 Task: Find a one-way flight from Casper (CPR) to Cedar Rapids (CID) for 5 adults in Business class on 9 May, with 1 checked bag.
Action: Mouse moved to (250, 186)
Screenshot: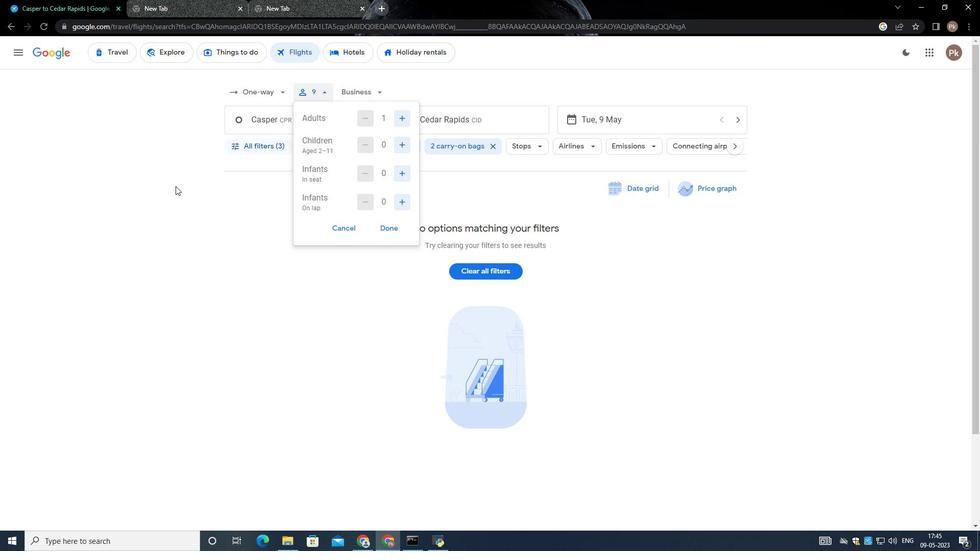 
Action: Mouse pressed left at (250, 186)
Screenshot: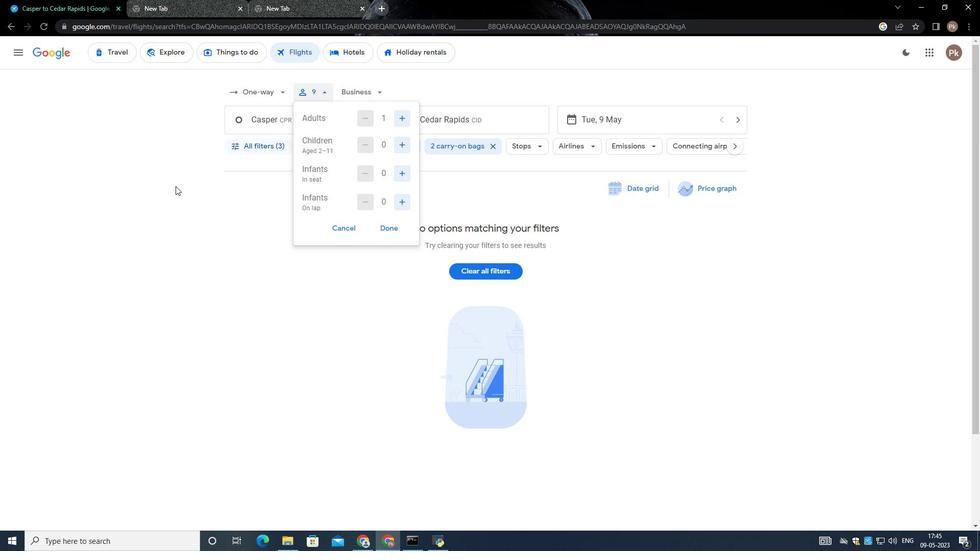 
Action: Mouse moved to (290, 106)
Screenshot: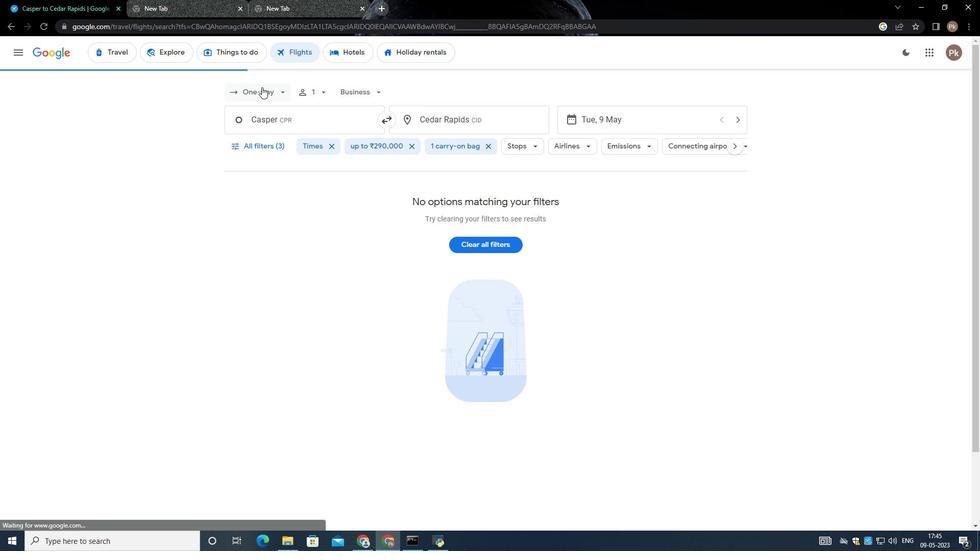 
Action: Mouse pressed left at (290, 106)
Screenshot: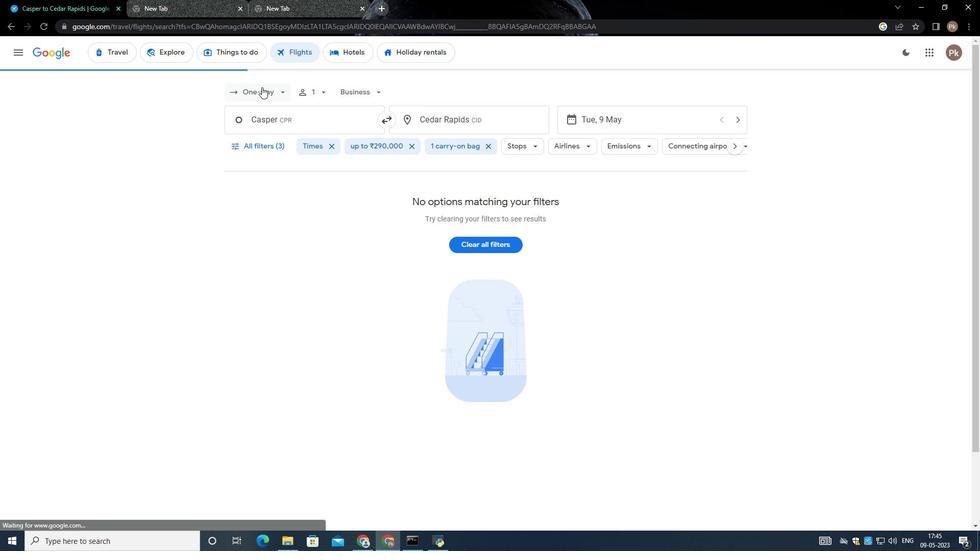 
Action: Mouse moved to (299, 149)
Screenshot: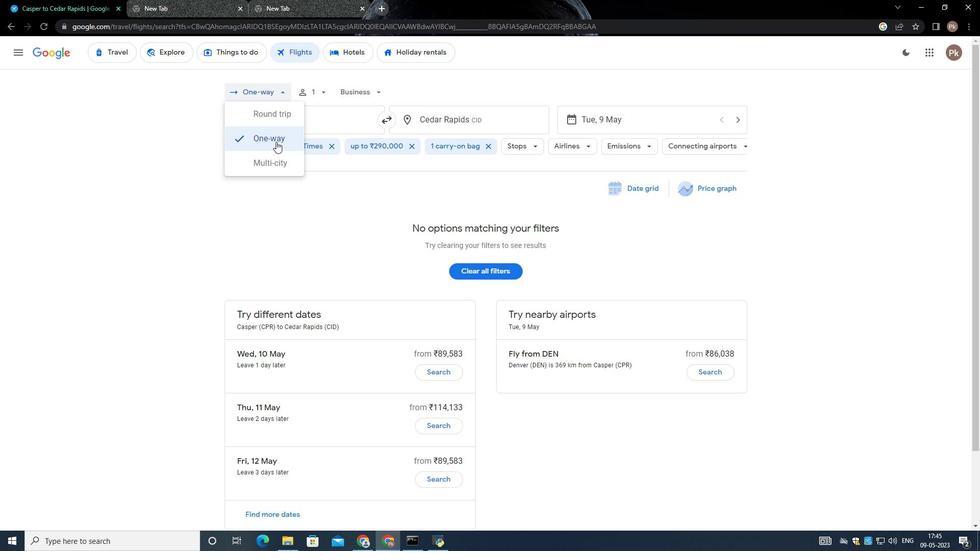 
Action: Mouse pressed left at (299, 150)
Screenshot: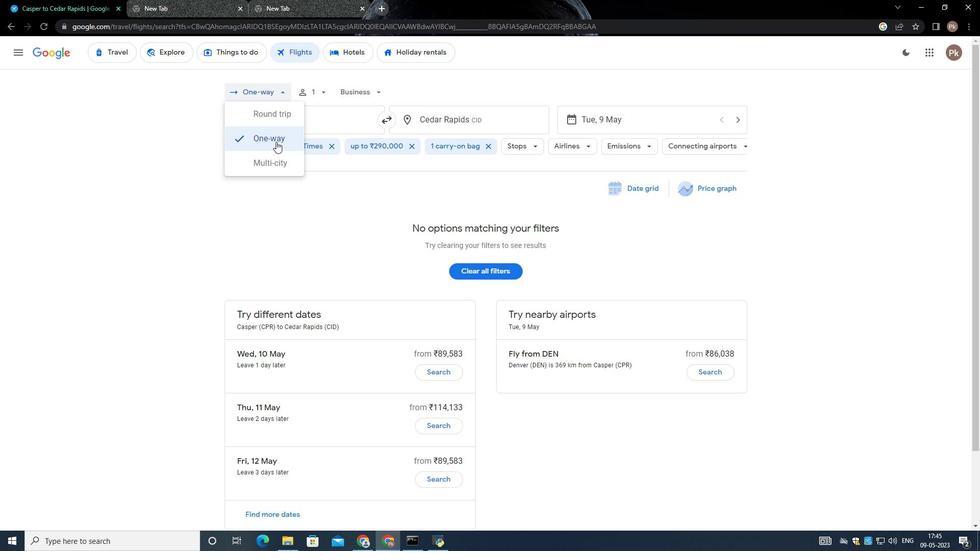 
Action: Mouse moved to (330, 108)
Screenshot: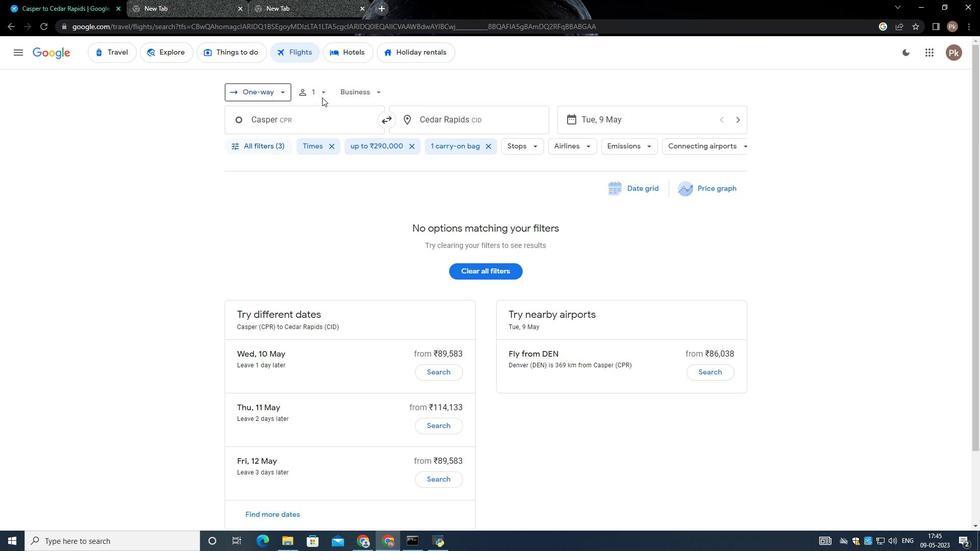 
Action: Mouse pressed left at (330, 108)
Screenshot: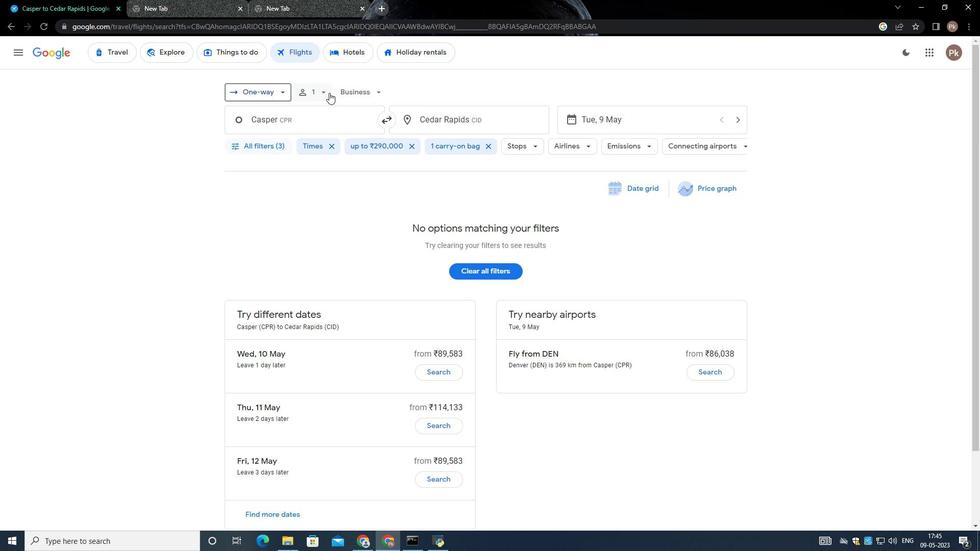 
Action: Mouse moved to (374, 128)
Screenshot: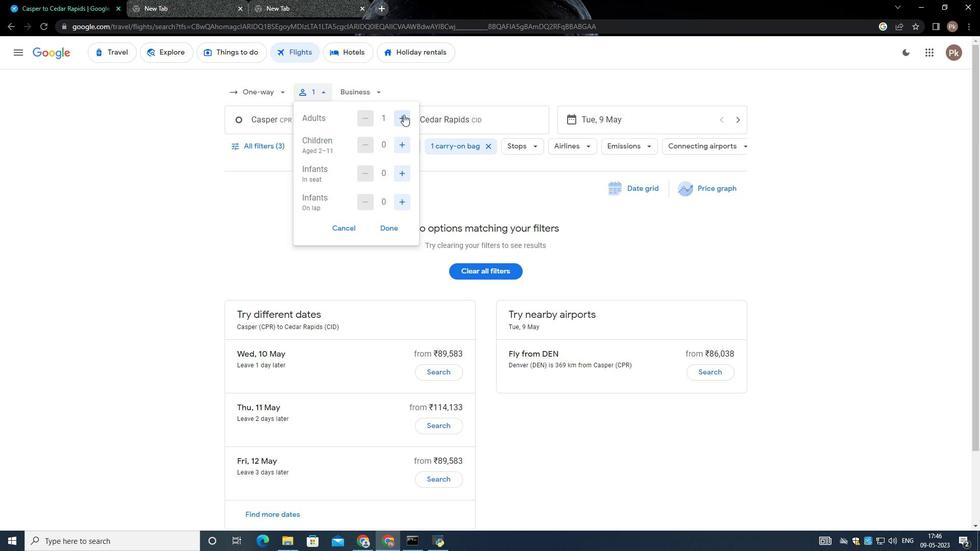 
Action: Mouse pressed left at (374, 128)
Screenshot: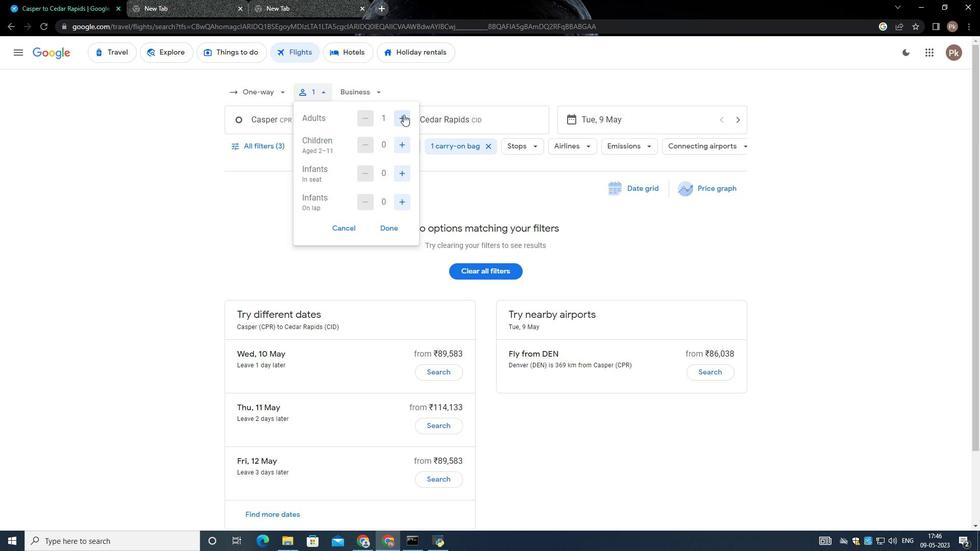 
Action: Mouse moved to (373, 153)
Screenshot: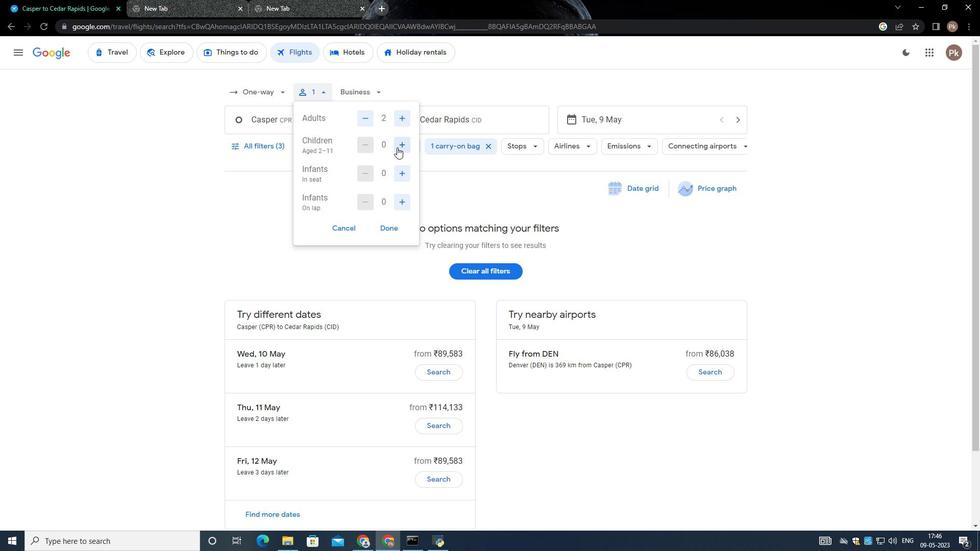 
Action: Mouse pressed left at (373, 153)
Screenshot: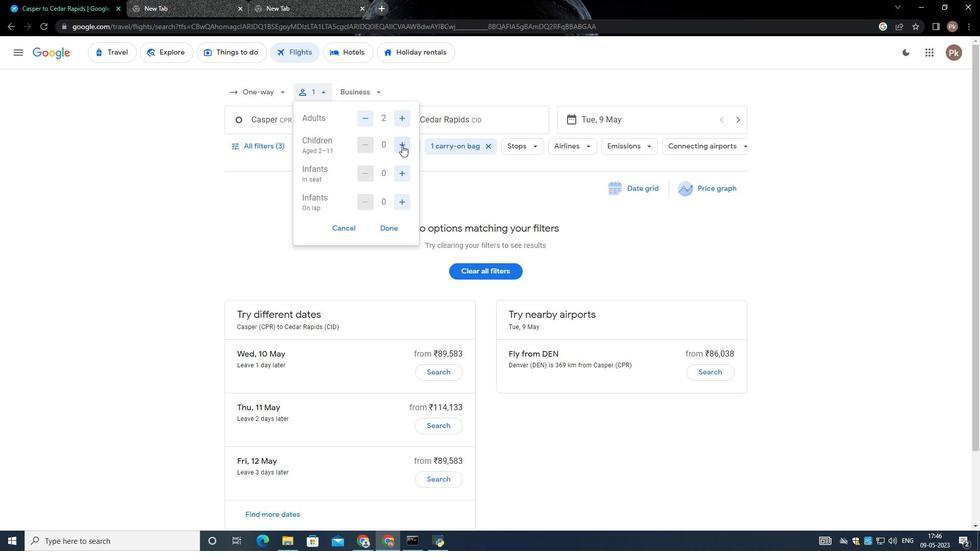 
Action: Mouse moved to (352, 155)
Screenshot: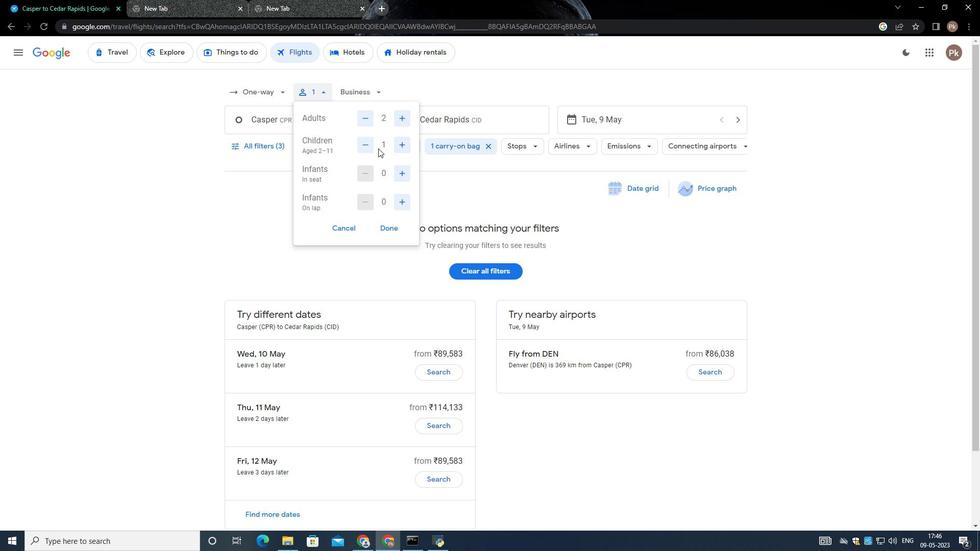 
Action: Mouse pressed left at (352, 155)
Screenshot: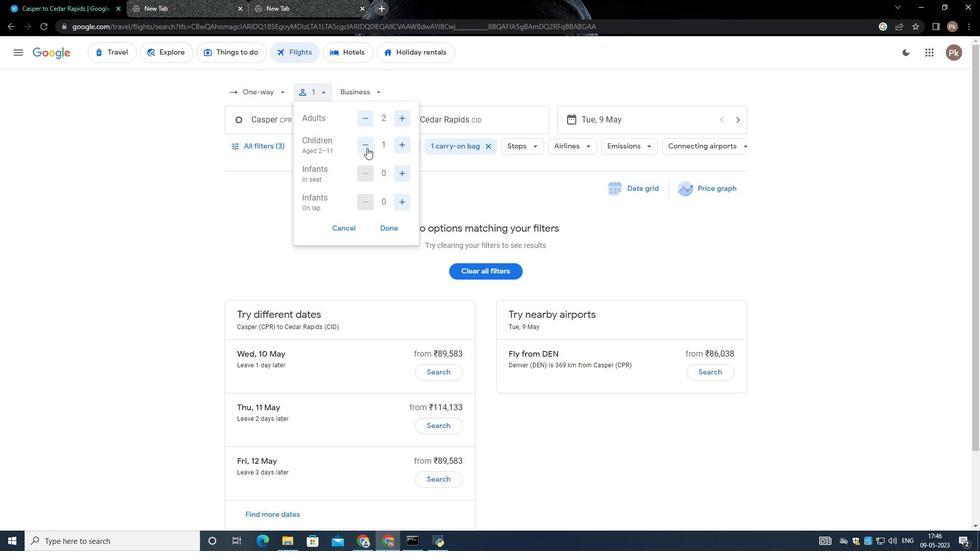 
Action: Mouse moved to (374, 175)
Screenshot: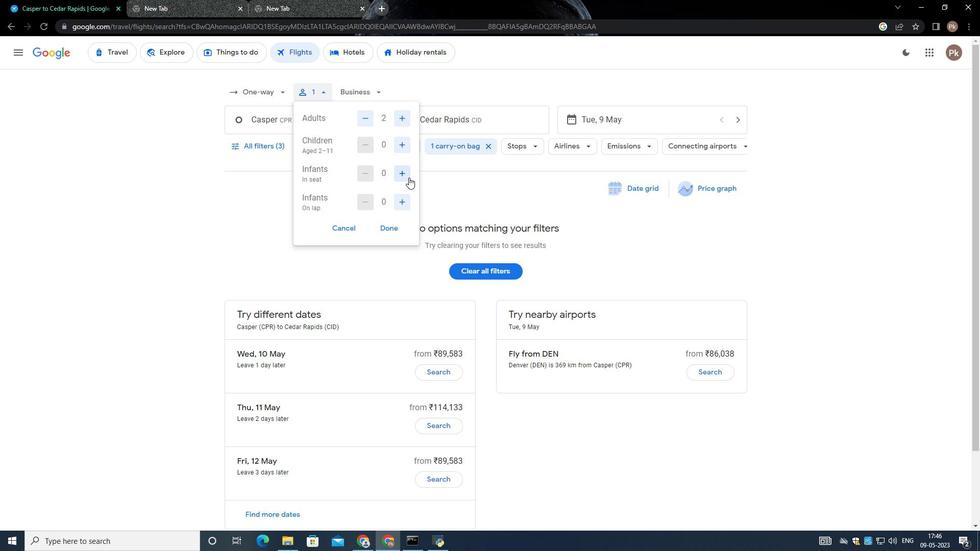 
Action: Mouse pressed left at (374, 175)
Screenshot: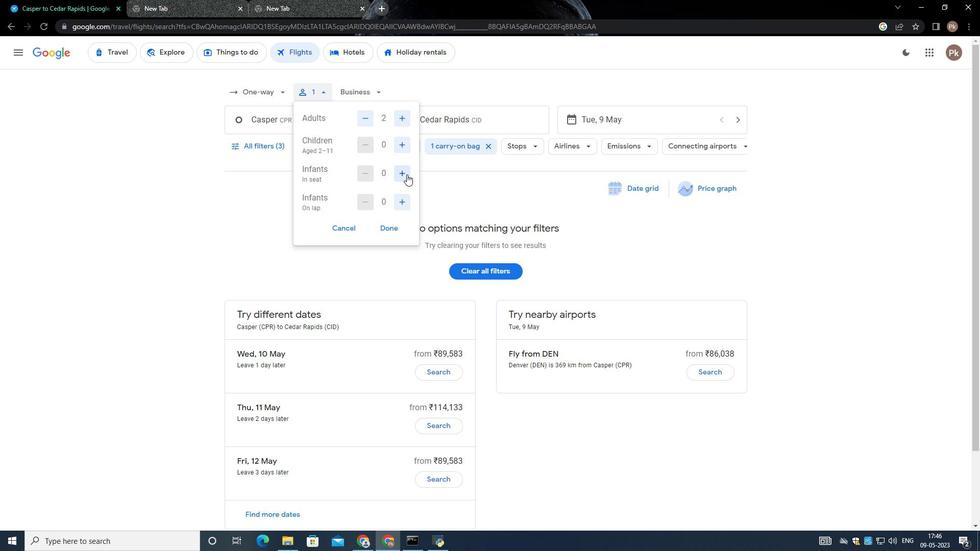 
Action: Mouse moved to (374, 174)
Screenshot: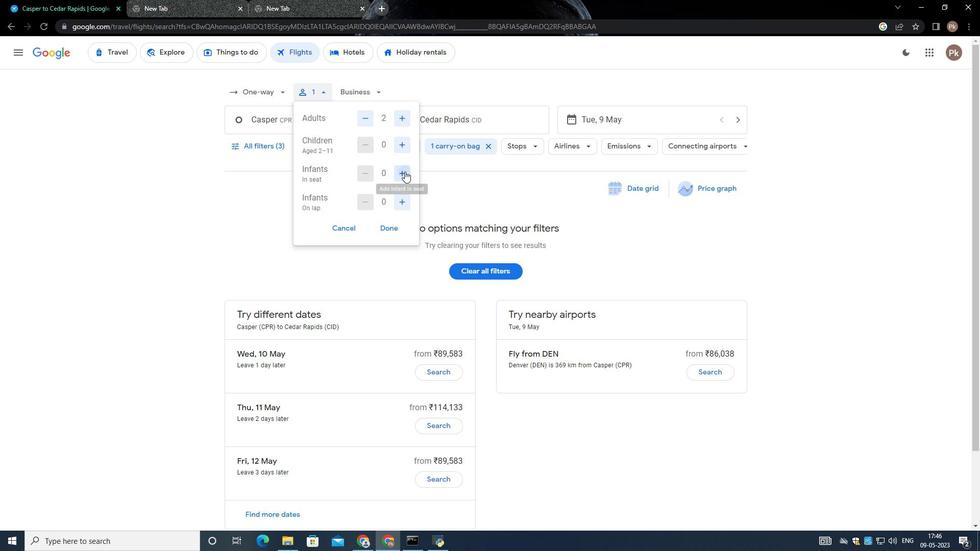 
Action: Mouse pressed left at (374, 174)
Screenshot: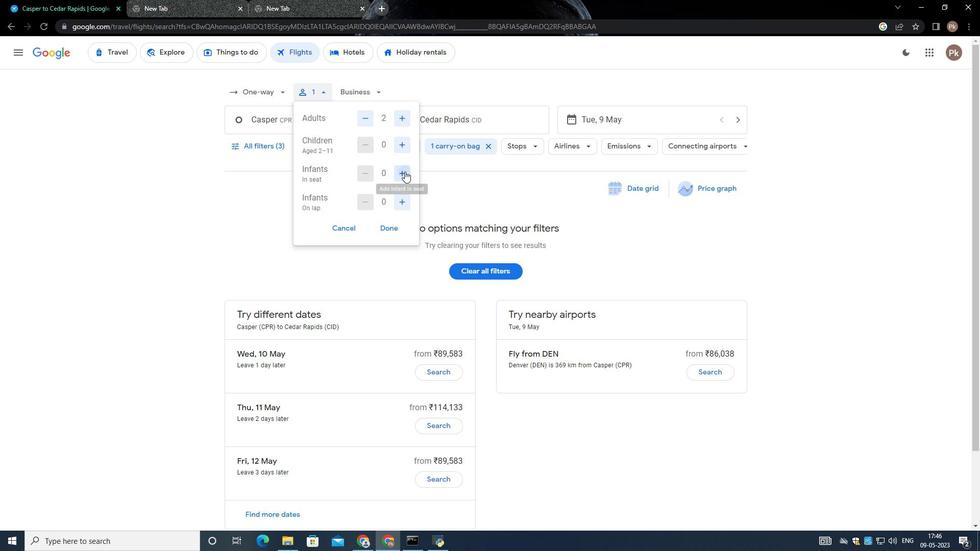 
Action: Mouse moved to (373, 199)
Screenshot: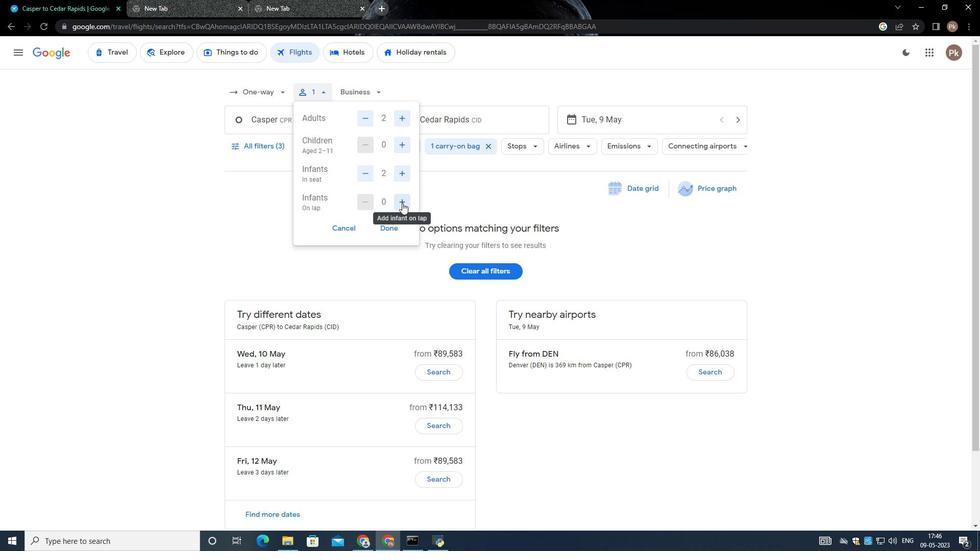 
Action: Mouse pressed left at (373, 199)
Screenshot: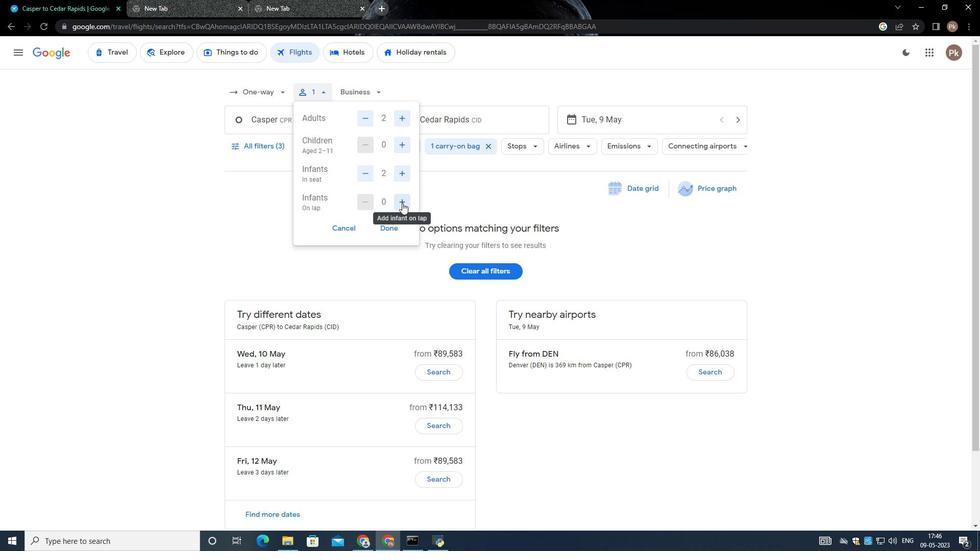 
Action: Mouse moved to (362, 220)
Screenshot: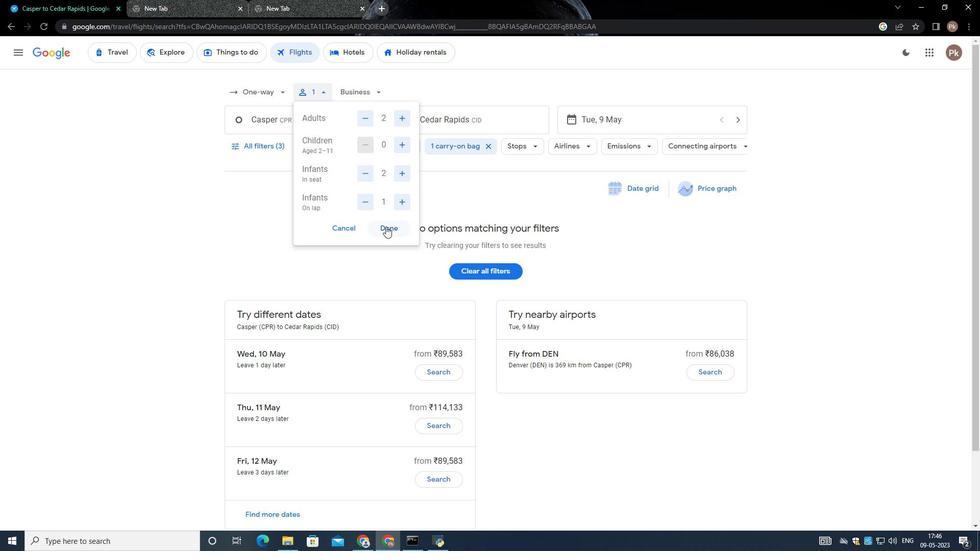 
Action: Mouse pressed left at (362, 220)
Screenshot: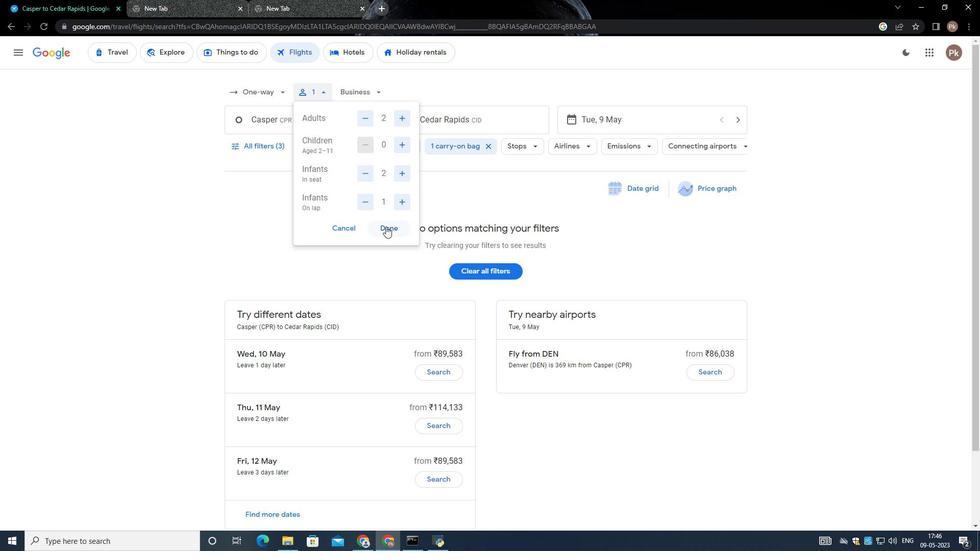 
Action: Mouse moved to (306, 130)
Screenshot: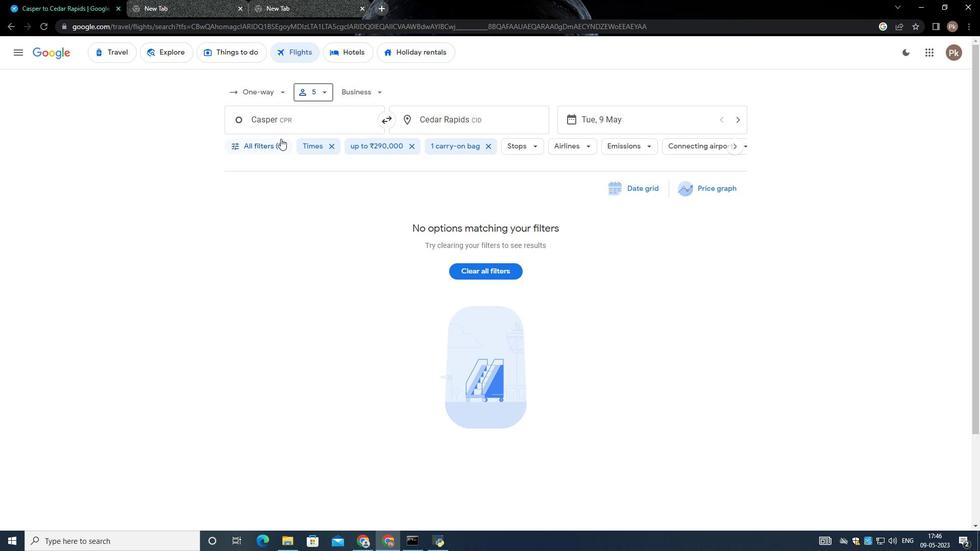 
Action: Mouse pressed left at (306, 130)
Screenshot: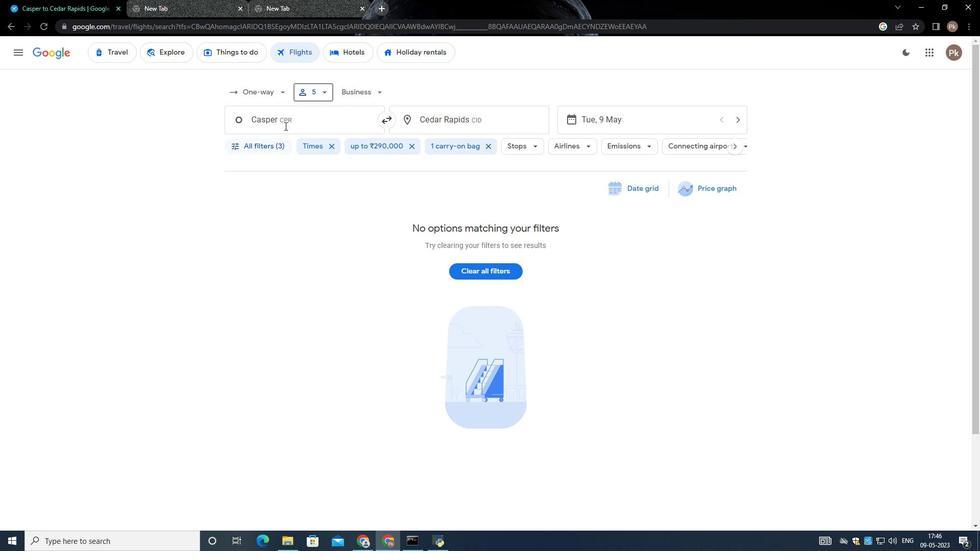 
Action: Mouse moved to (299, 132)
Screenshot: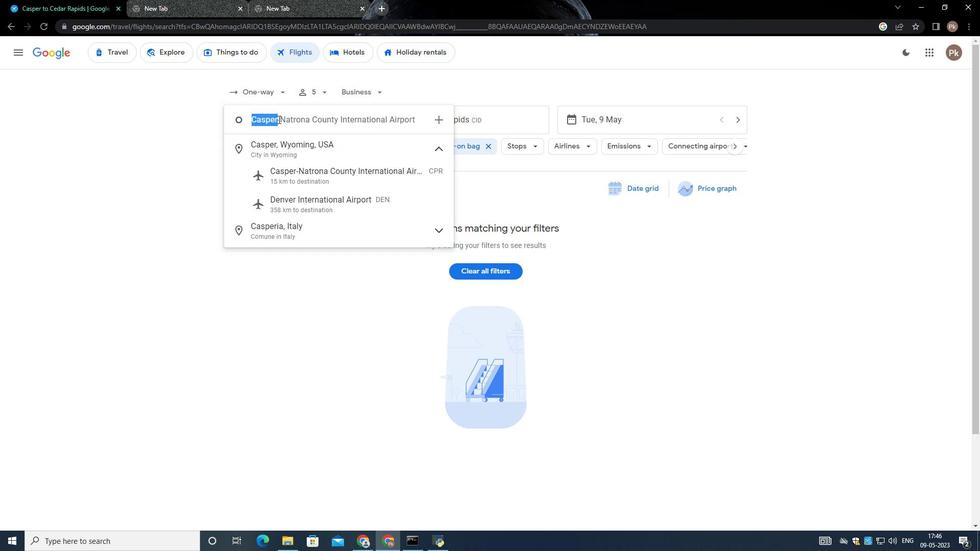 
Action: Key pressed <Key.backspace>
Screenshot: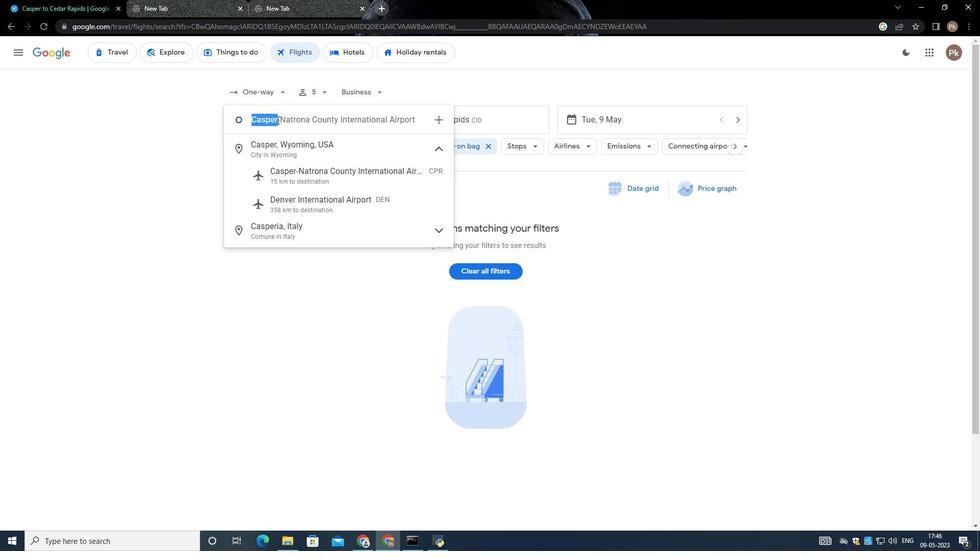
Action: Mouse moved to (298, 132)
Screenshot: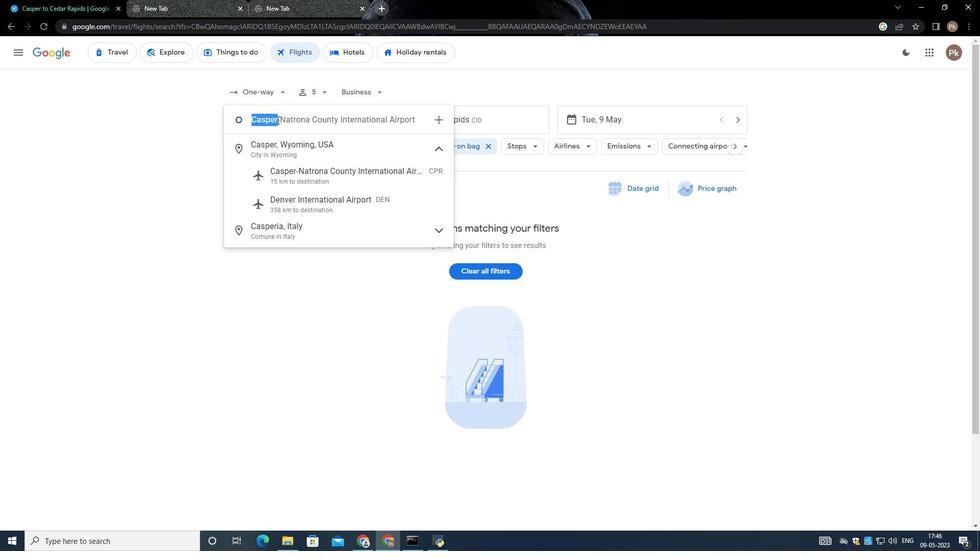 
Action: Key pressed <Key.shift>Gillette
Screenshot: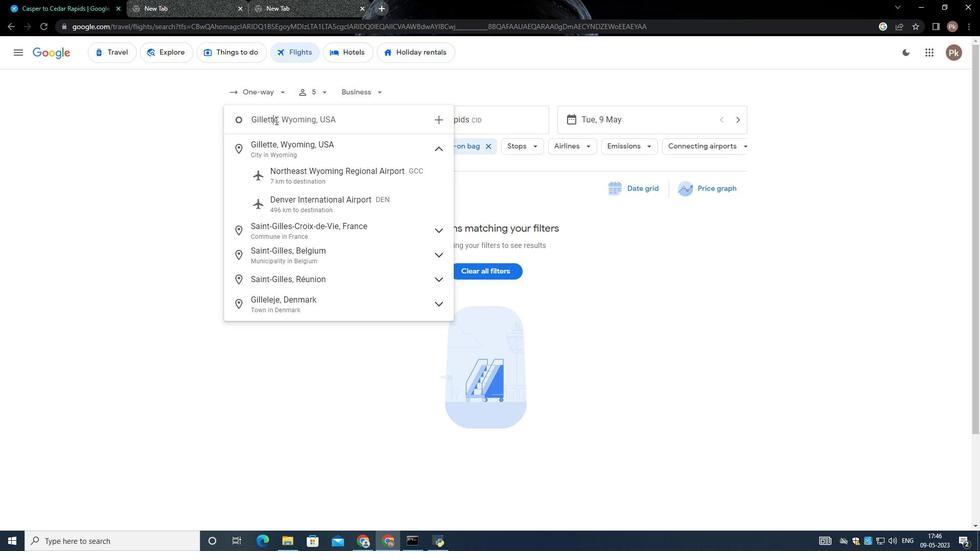 
Action: Mouse moved to (292, 135)
Screenshot: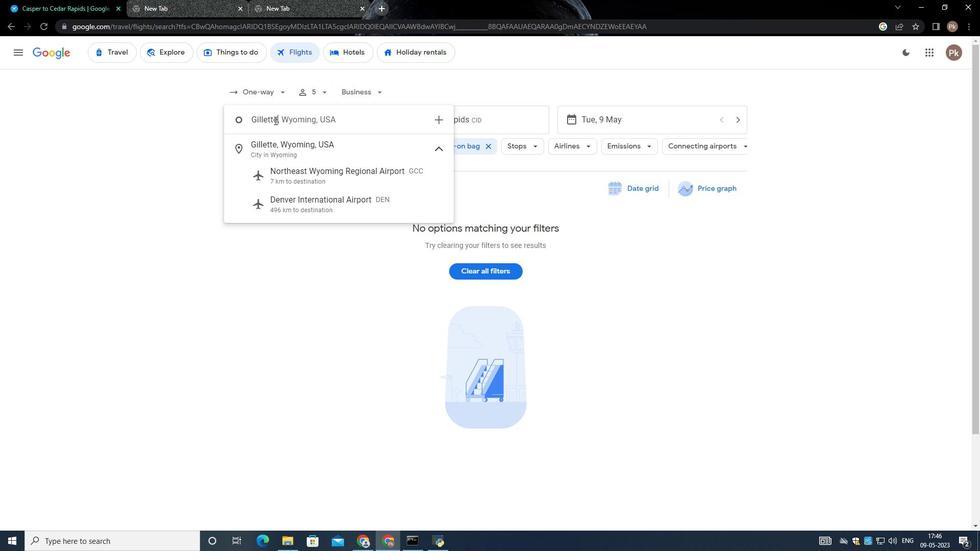 
Action: Key pressed <Key.space><Key.shift><Key.shift><Key.shift><Key.shift><Key.shift><Key.shift><Key.shift><Key.shift><Key.shift><Key.shift>Campbell<Key.space><Key.shift>County<Key.space><Key.shift>Airport
Screenshot: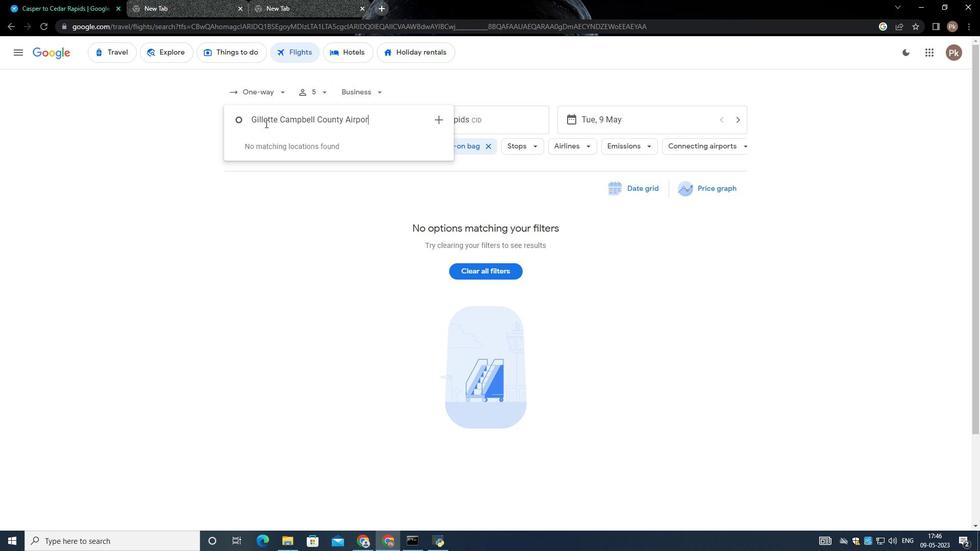 
Action: Mouse moved to (189, 115)
Screenshot: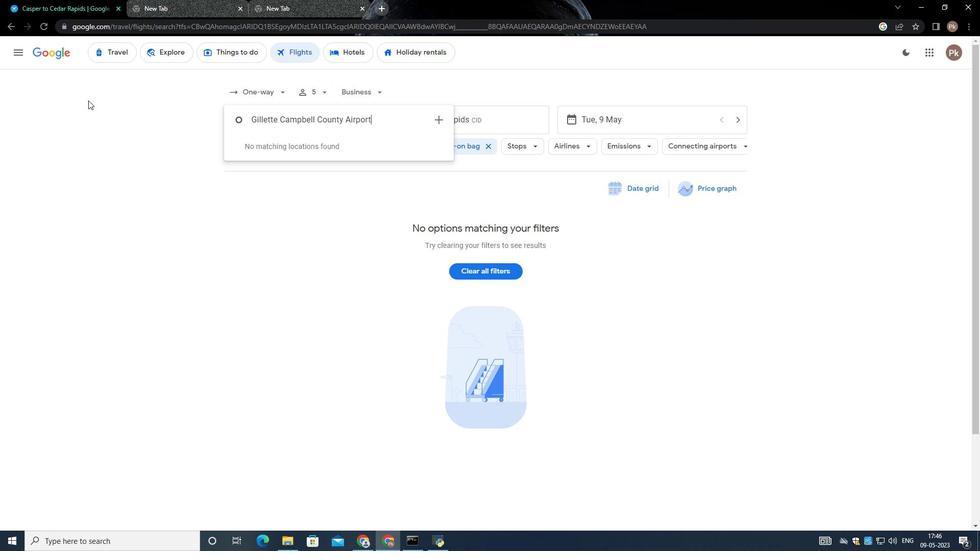 
Action: Key pressed <Key.enter>
Screenshot: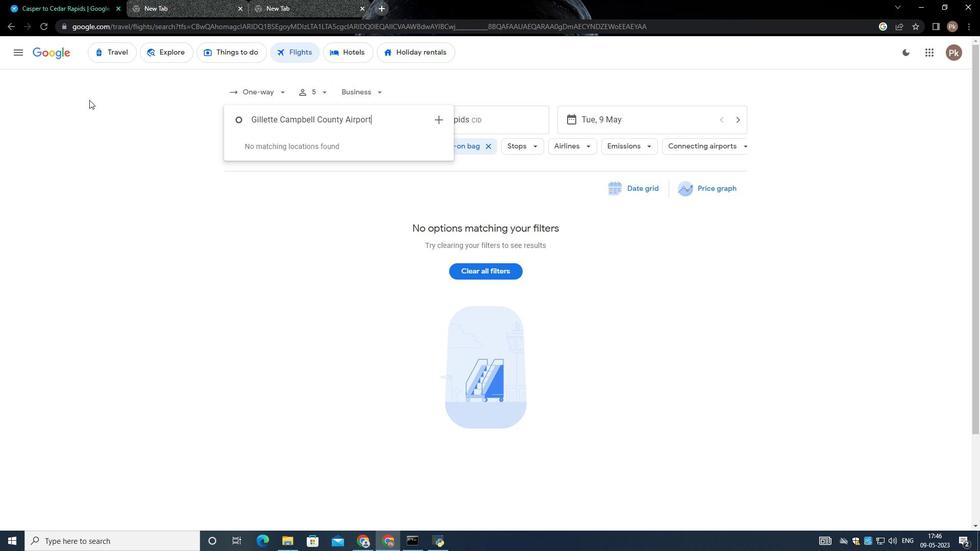 
Action: Mouse moved to (396, 133)
Screenshot: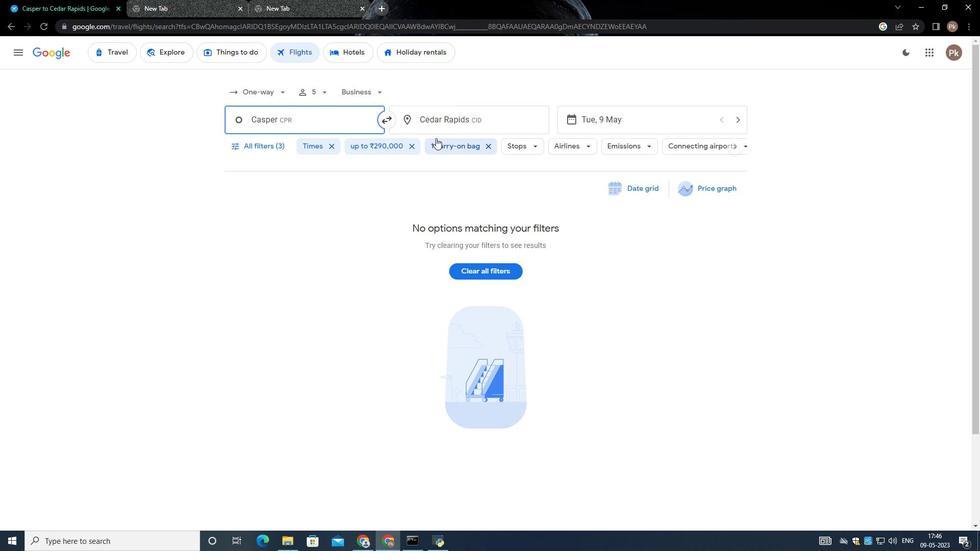 
Action: Mouse pressed left at (396, 133)
Screenshot: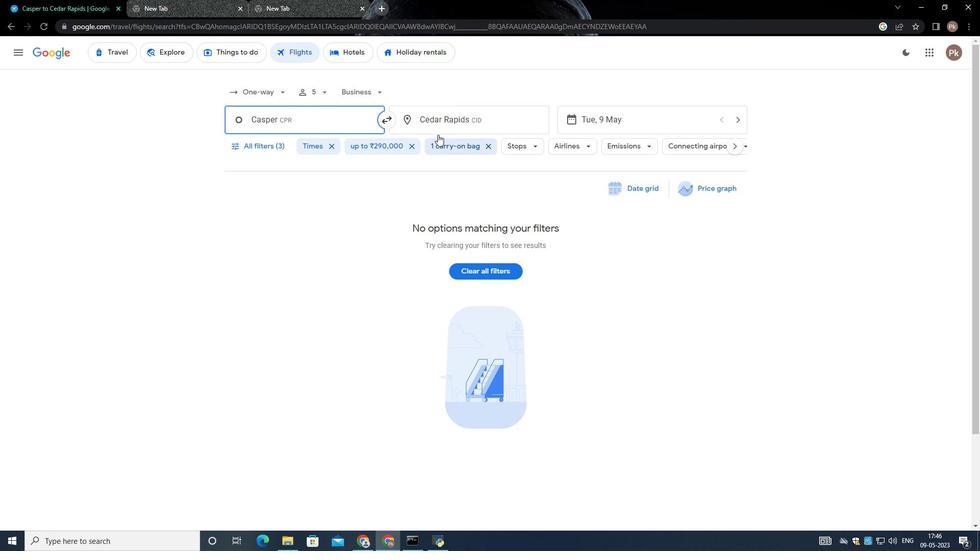 
Action: Mouse moved to (326, 160)
Screenshot: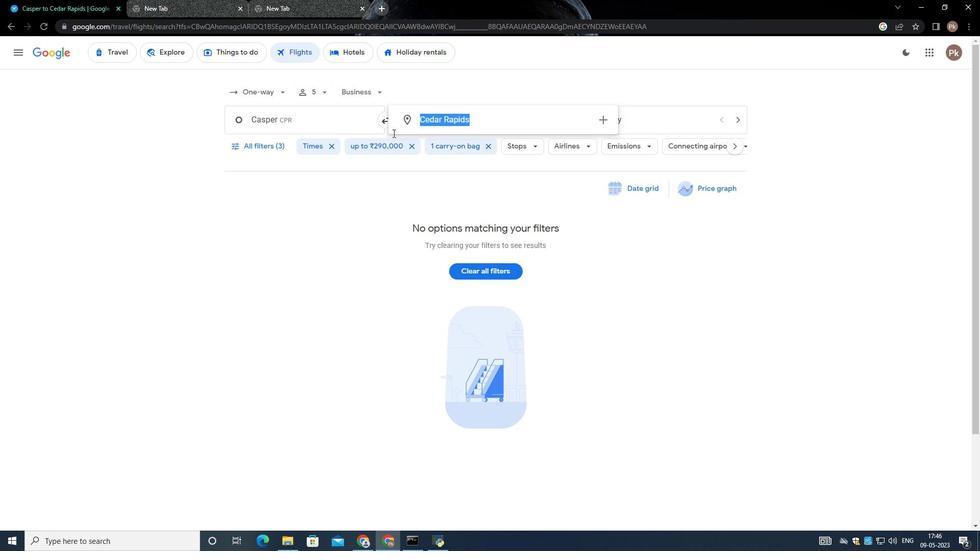 
Action: Key pressed <Key.backspace><Key.shift>eastern<Key.space>lowa
Screenshot: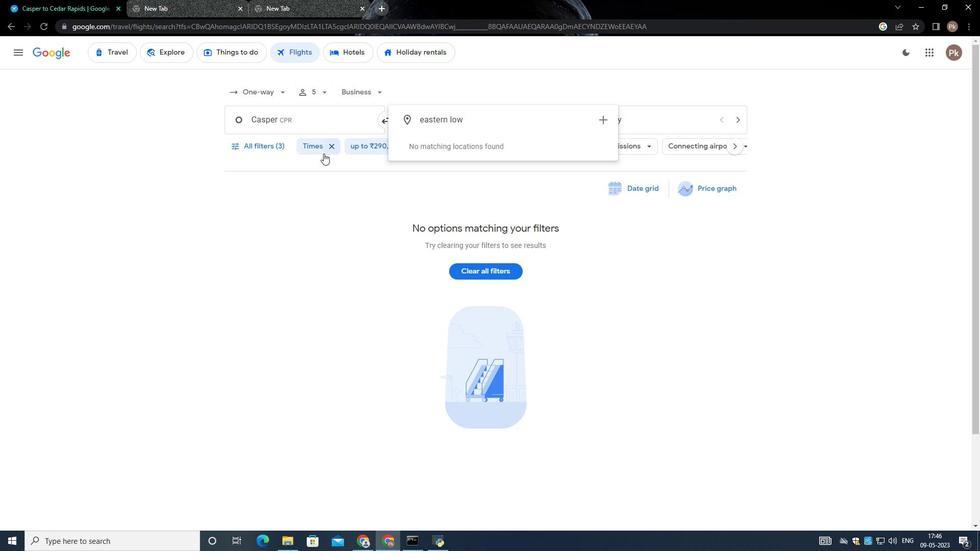 
Action: Mouse moved to (424, 152)
Screenshot: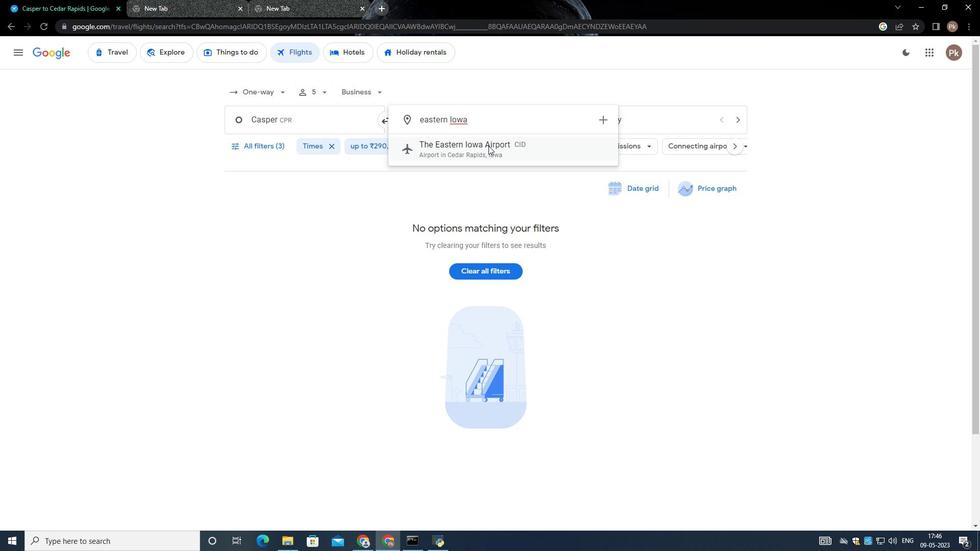 
Action: Mouse pressed left at (424, 152)
Screenshot: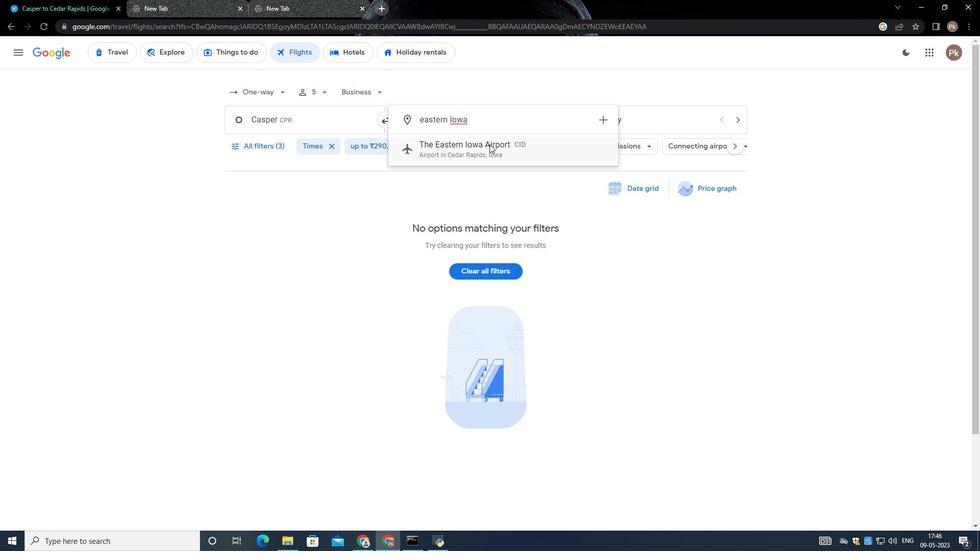 
Action: Mouse moved to (504, 131)
Screenshot: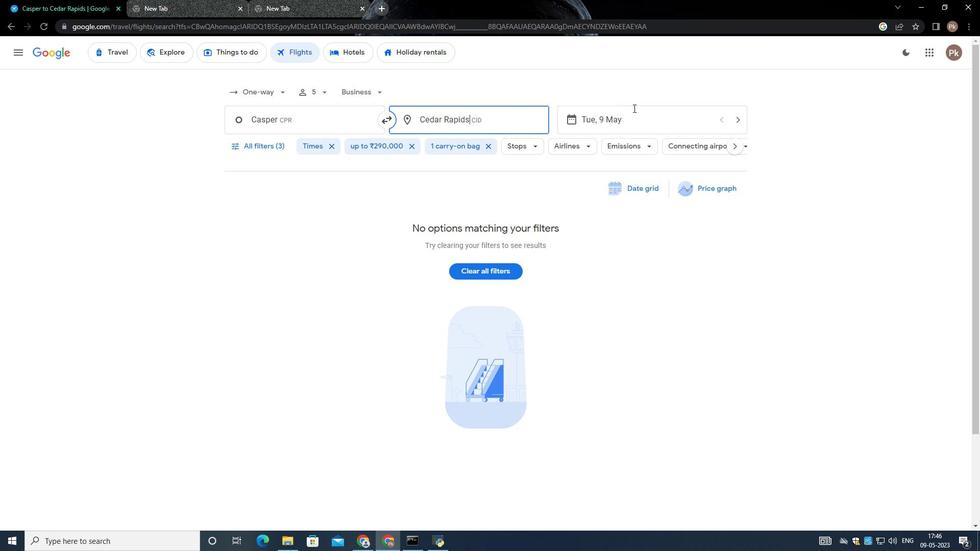 
Action: Mouse pressed left at (504, 131)
Screenshot: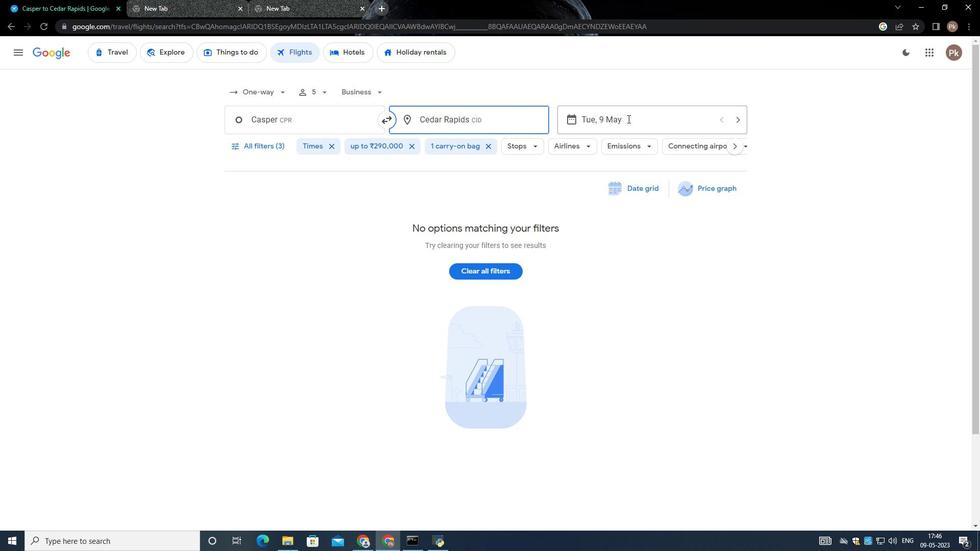 
Action: Mouse moved to (390, 219)
Screenshot: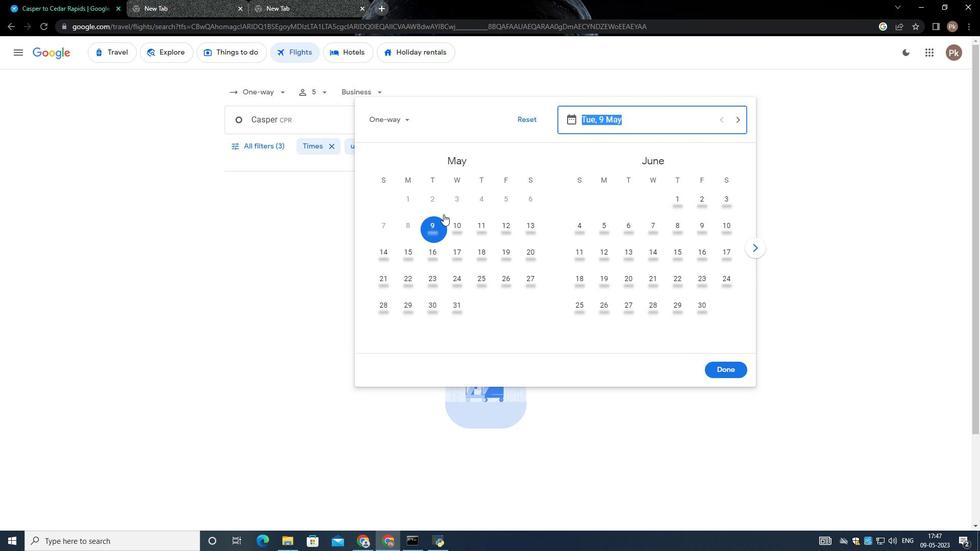 
Action: Mouse pressed left at (390, 219)
Screenshot: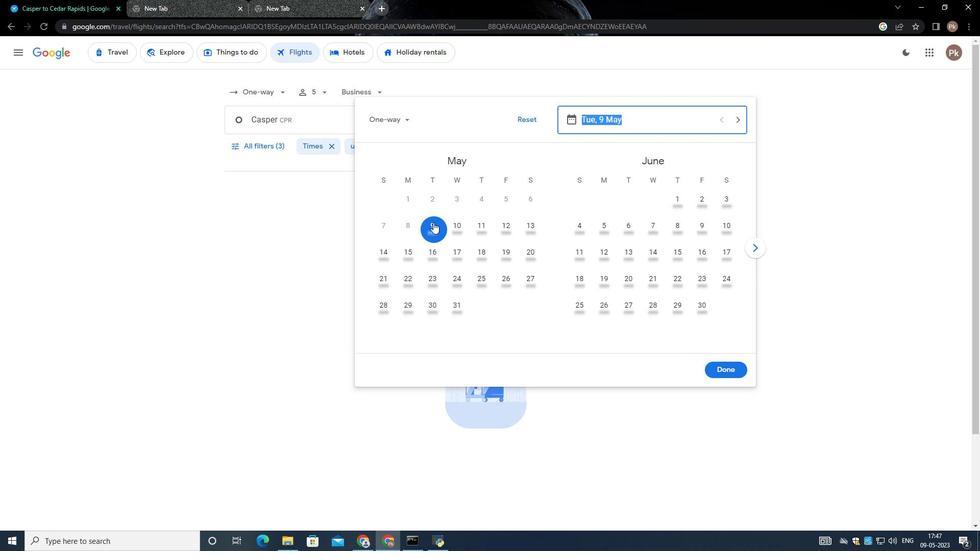 
Action: Mouse moved to (559, 334)
Screenshot: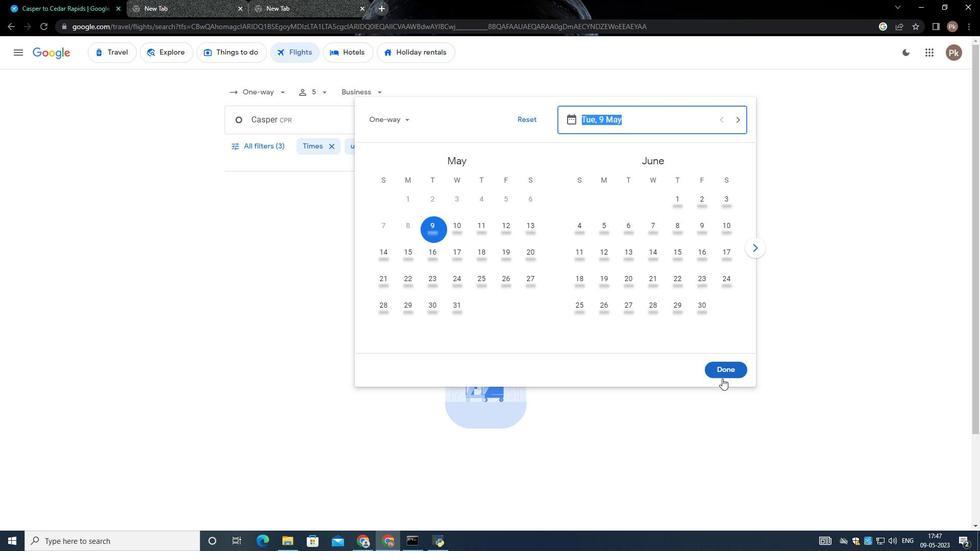 
Action: Mouse pressed left at (559, 334)
Screenshot: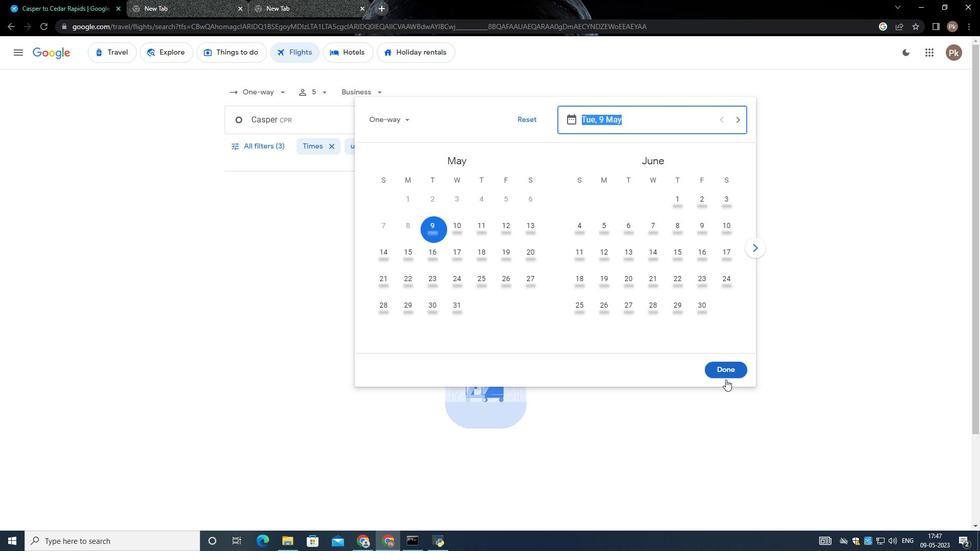 
Action: Mouse moved to (291, 151)
Screenshot: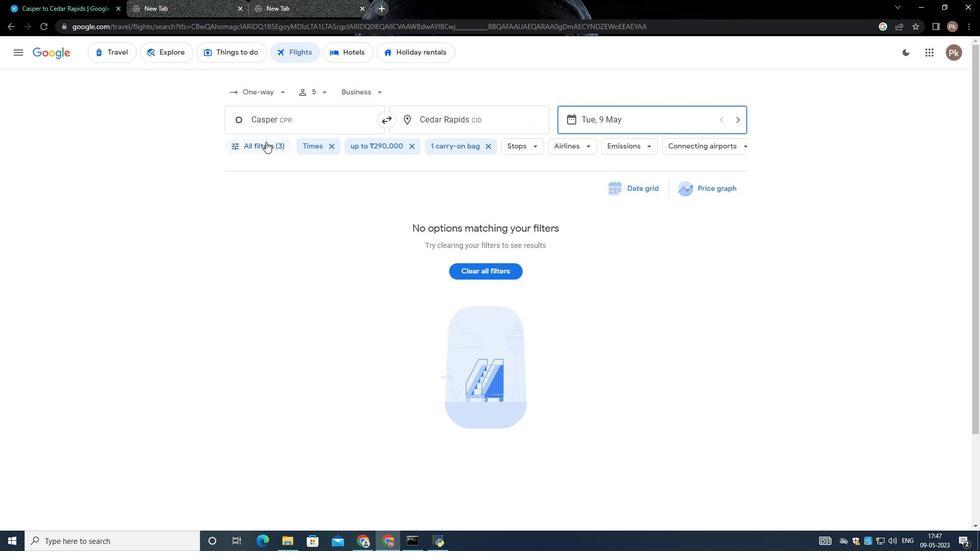 
Action: Mouse pressed left at (291, 151)
Screenshot: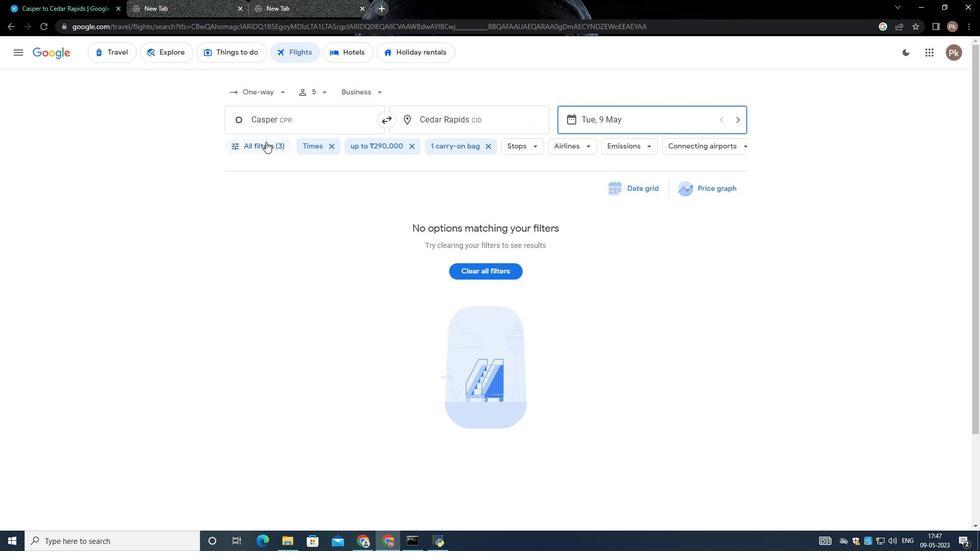 
Action: Mouse moved to (329, 168)
Screenshot: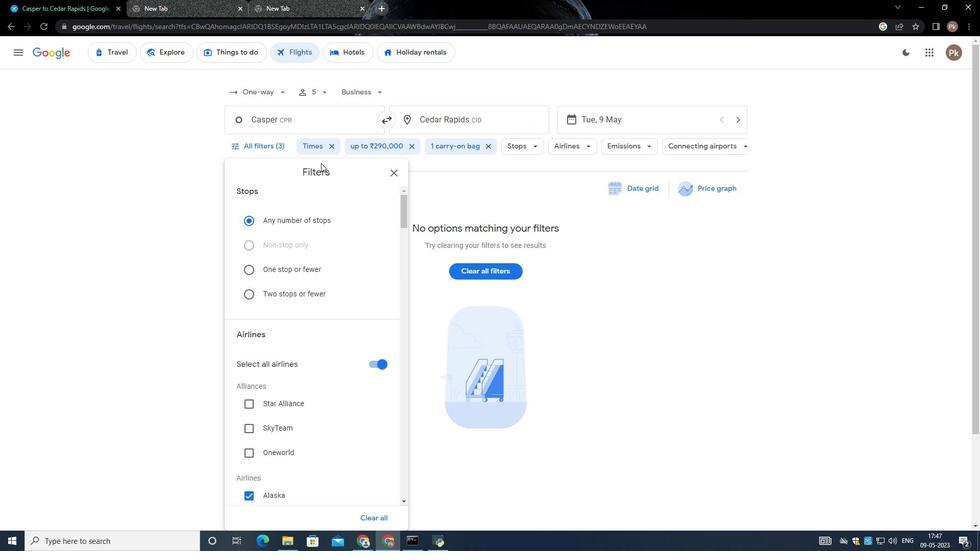 
Action: Mouse scrolled (329, 167) with delta (0, 0)
Screenshot: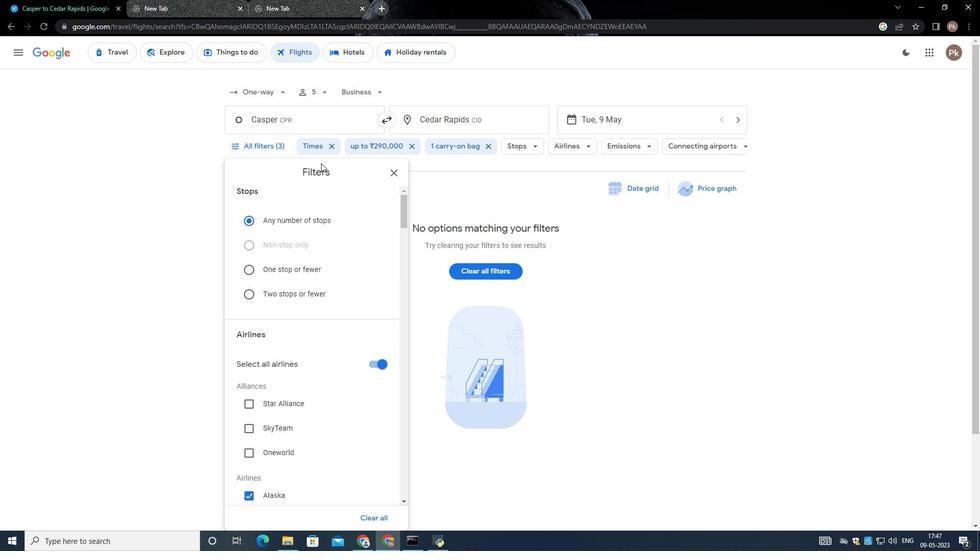 
Action: Mouse moved to (356, 292)
Screenshot: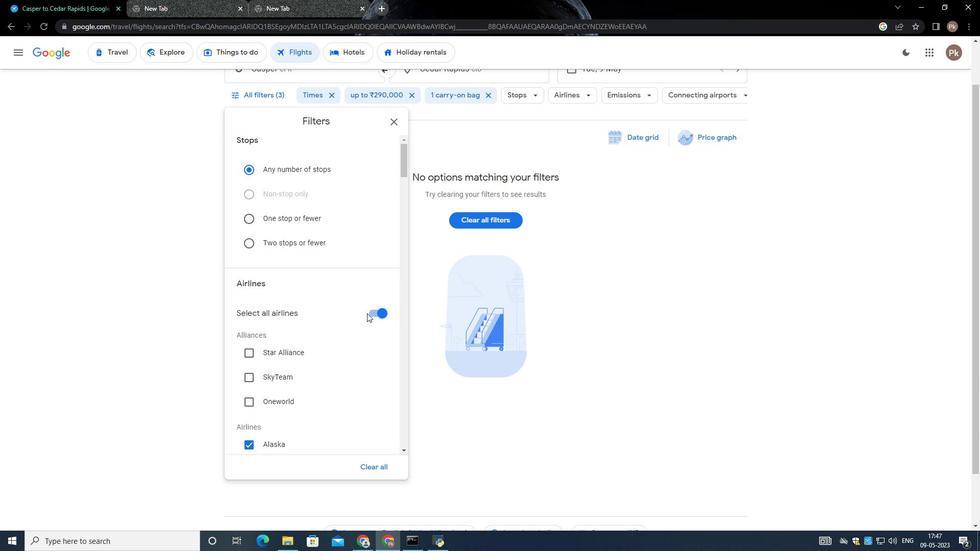 
Action: Mouse pressed left at (356, 292)
Screenshot: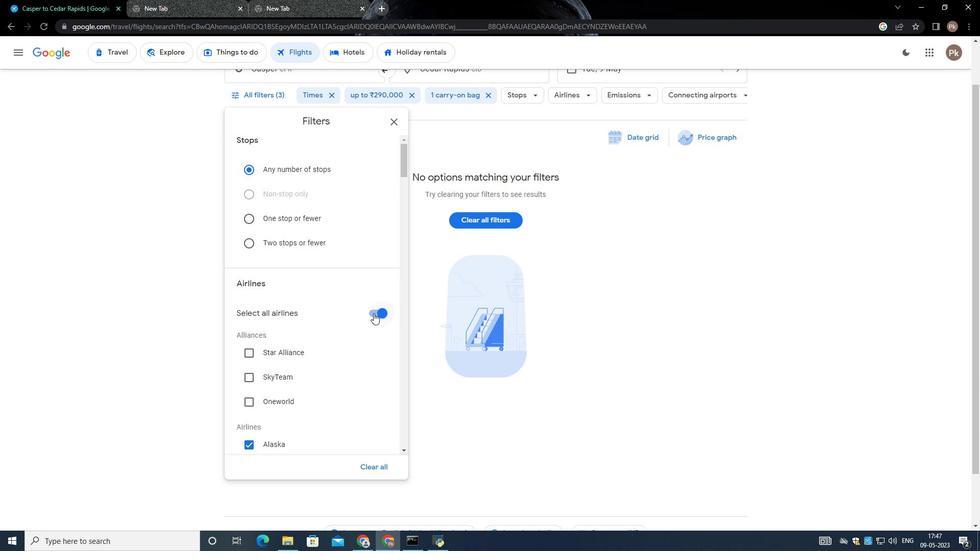 
Action: Mouse moved to (342, 263)
Screenshot: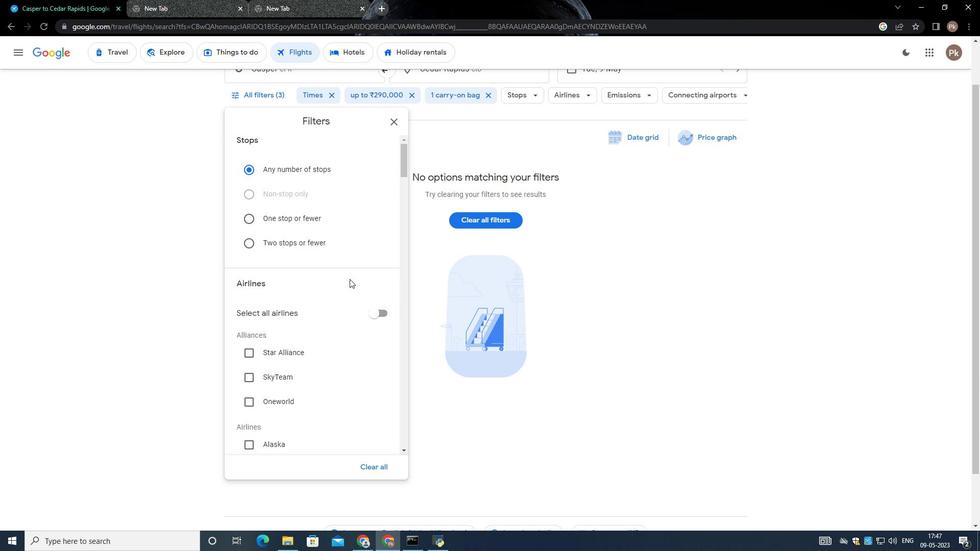 
Action: Mouse scrolled (342, 263) with delta (0, 0)
Screenshot: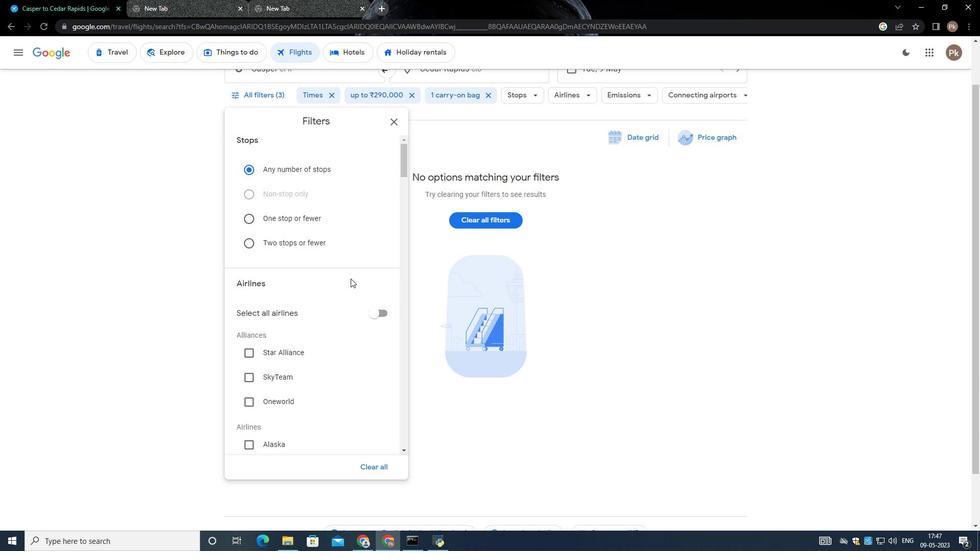 
Action: Mouse scrolled (342, 263) with delta (0, 0)
Screenshot: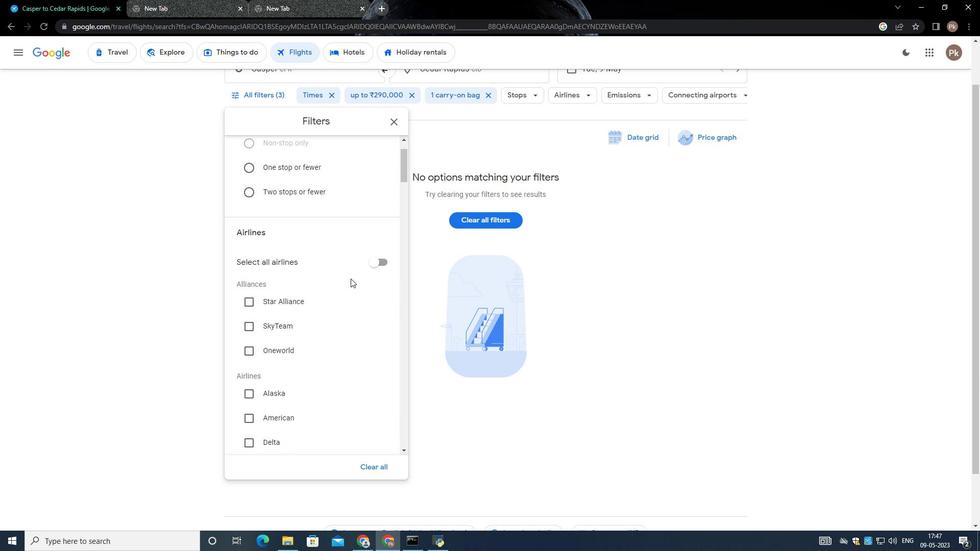 
Action: Mouse scrolled (342, 263) with delta (0, 0)
Screenshot: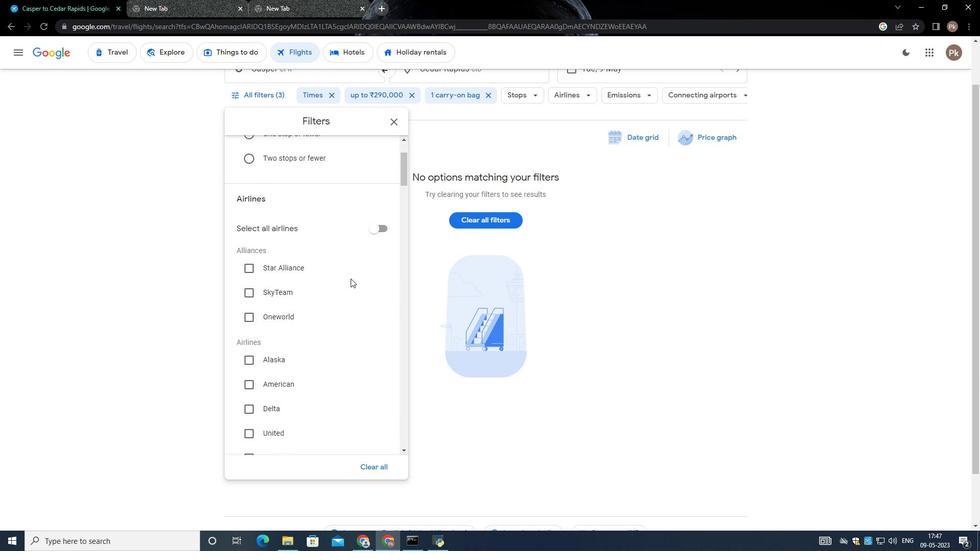 
Action: Mouse moved to (341, 262)
Screenshot: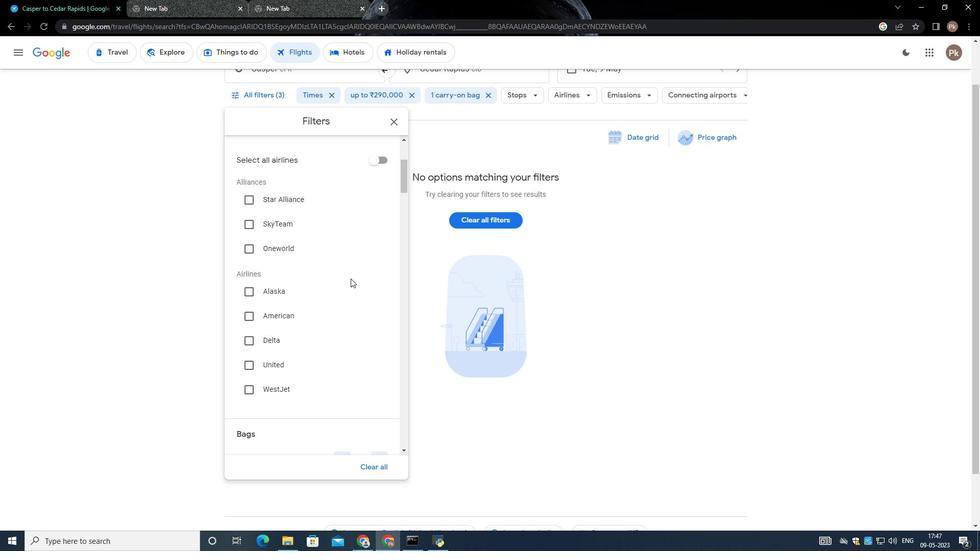
Action: Mouse scrolled (341, 261) with delta (0, 0)
Screenshot: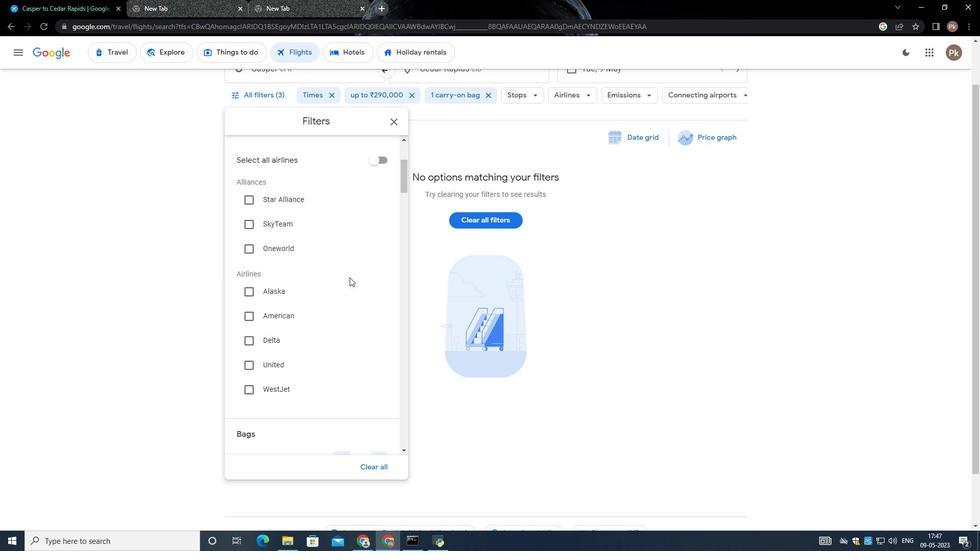 
Action: Mouse scrolled (341, 261) with delta (0, 0)
Screenshot: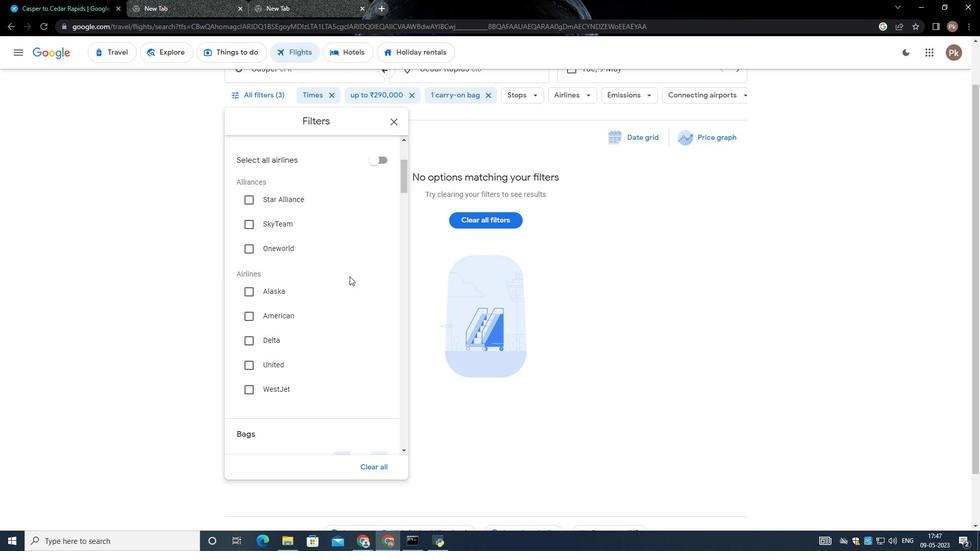 
Action: Mouse scrolled (341, 261) with delta (0, 0)
Screenshot: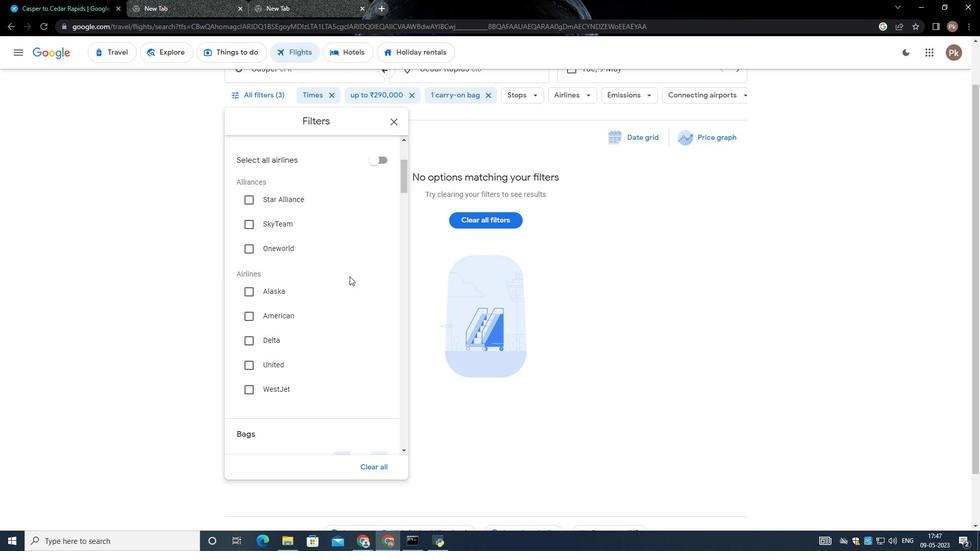 
Action: Mouse scrolled (341, 261) with delta (0, 0)
Screenshot: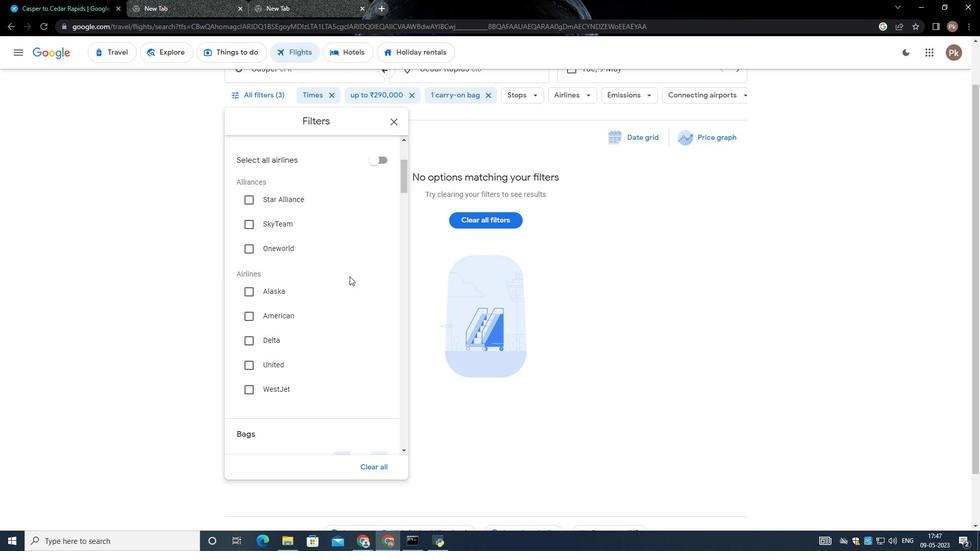 
Action: Mouse moved to (361, 262)
Screenshot: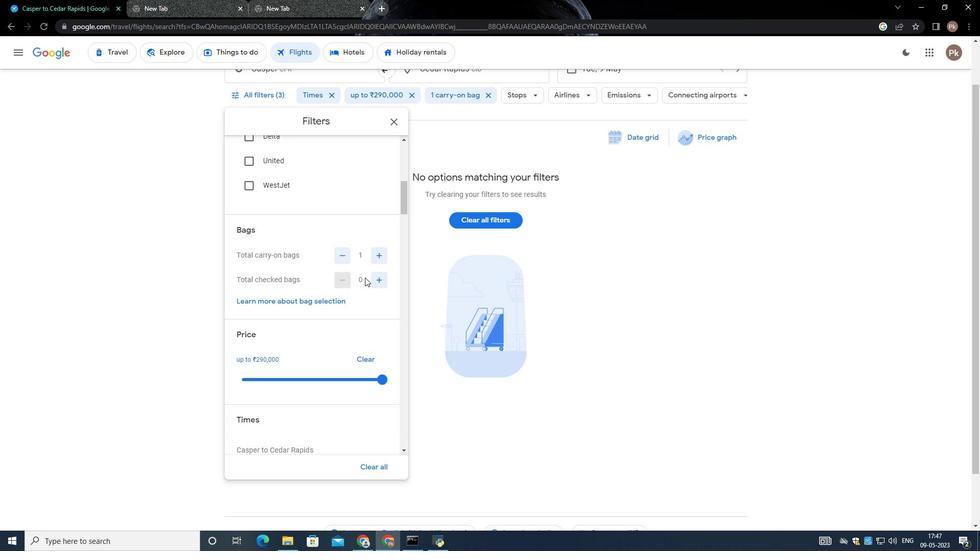 
Action: Mouse pressed left at (361, 262)
Screenshot: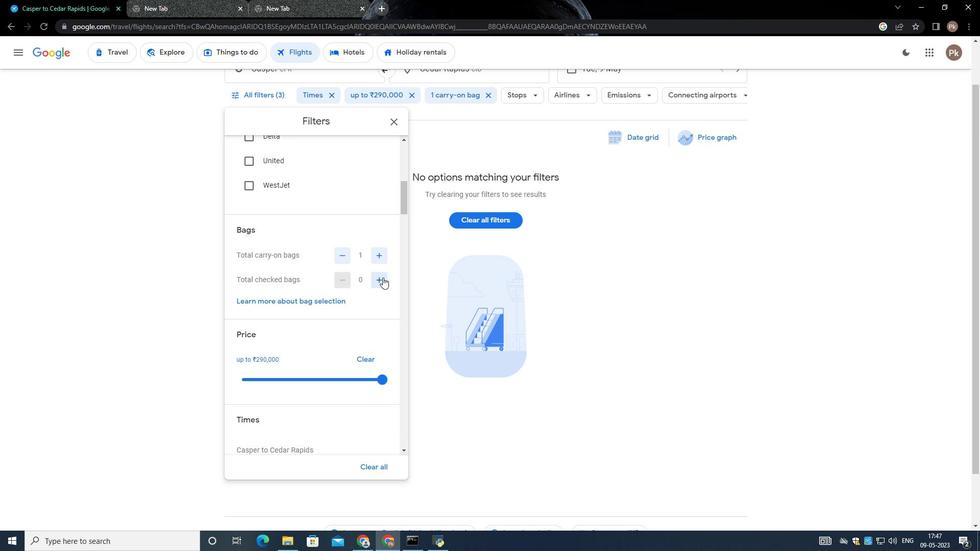
Action: Mouse moved to (338, 243)
Screenshot: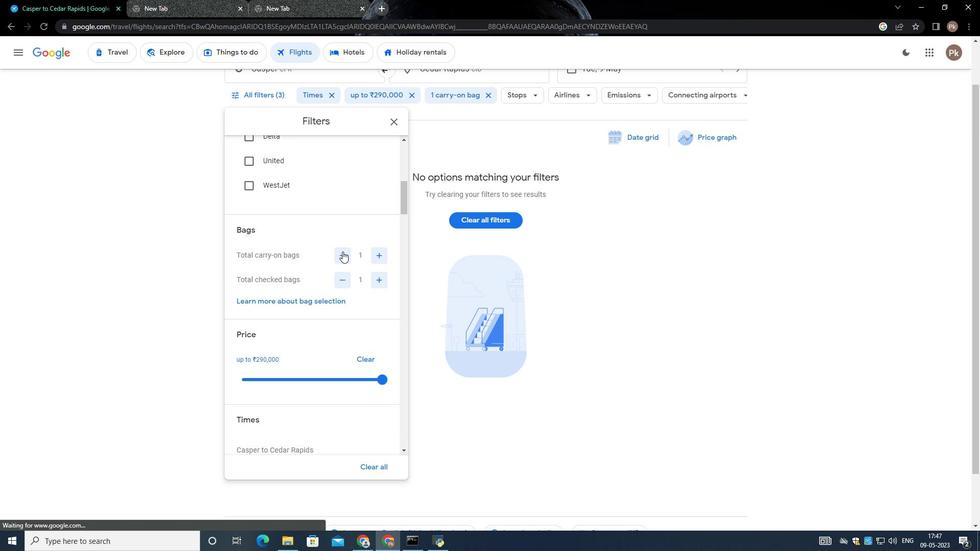 
Action: Mouse pressed left at (338, 243)
Screenshot: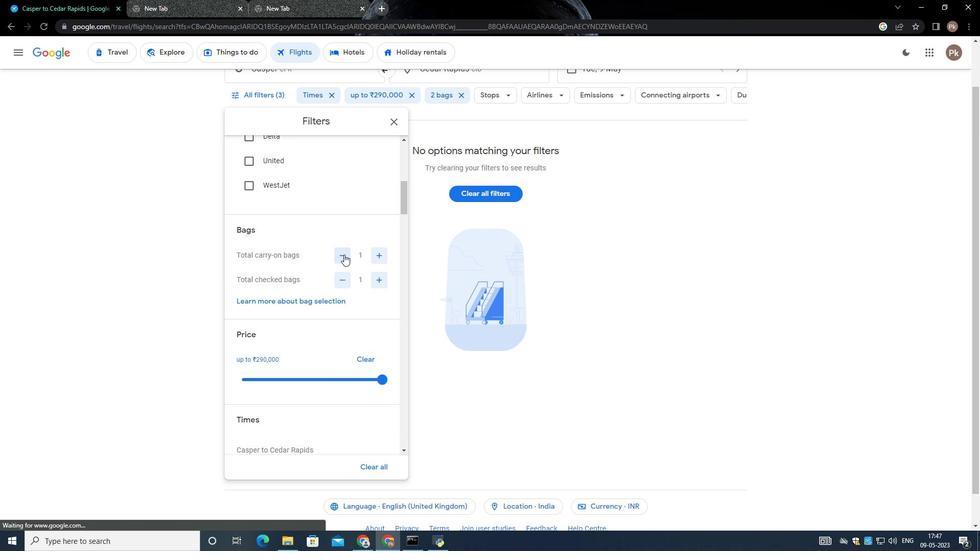 
Action: Mouse moved to (357, 270)
Screenshot: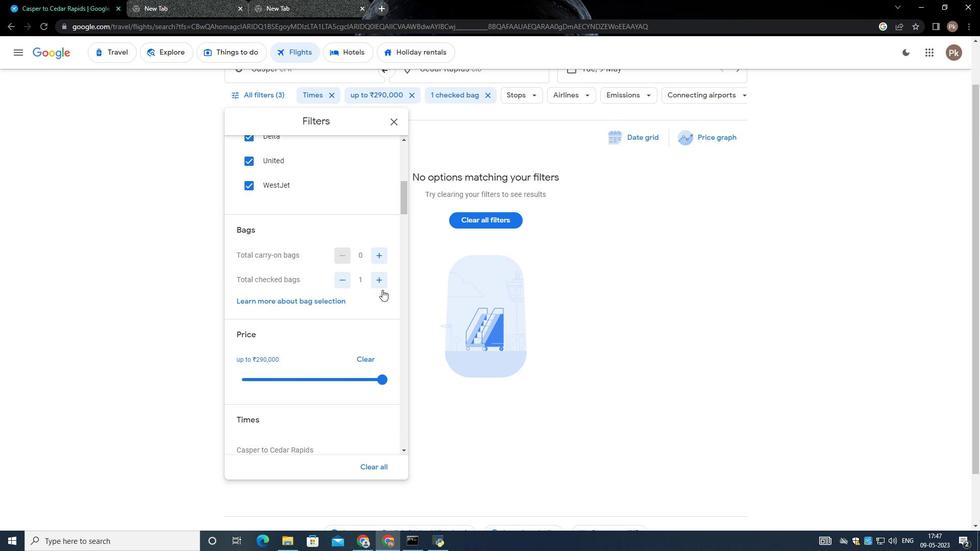 
Action: Mouse scrolled (357, 269) with delta (0, 0)
Screenshot: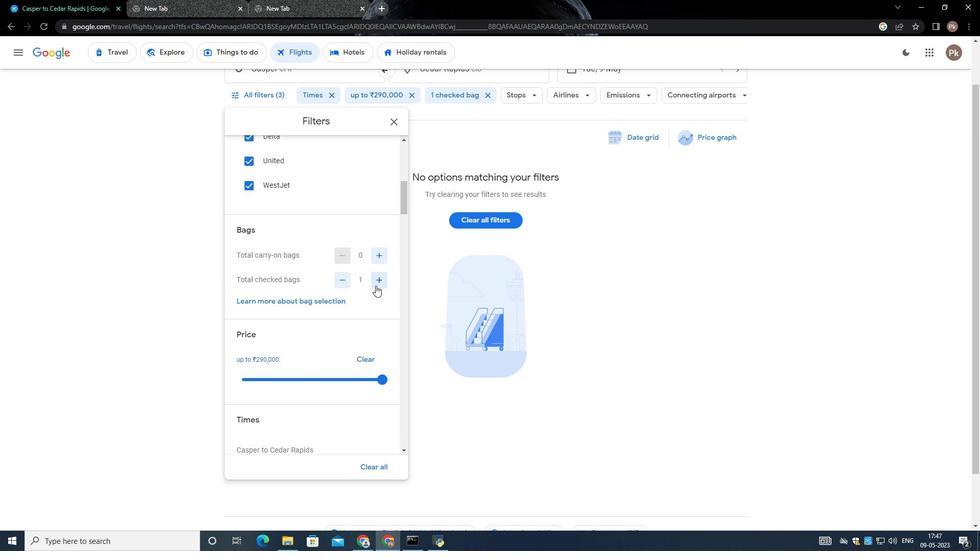 
Action: Mouse scrolled (357, 269) with delta (0, 0)
Screenshot: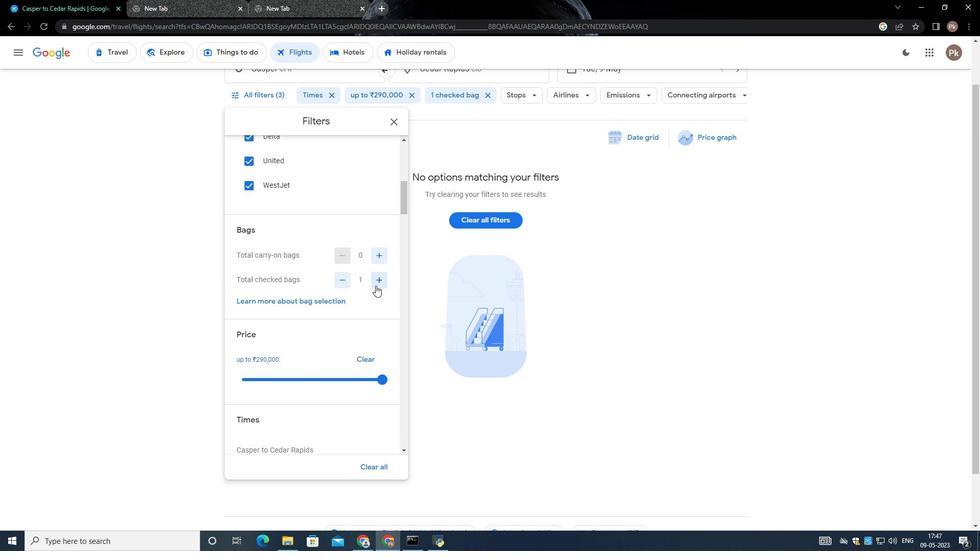 
Action: Mouse moved to (361, 257)
Screenshot: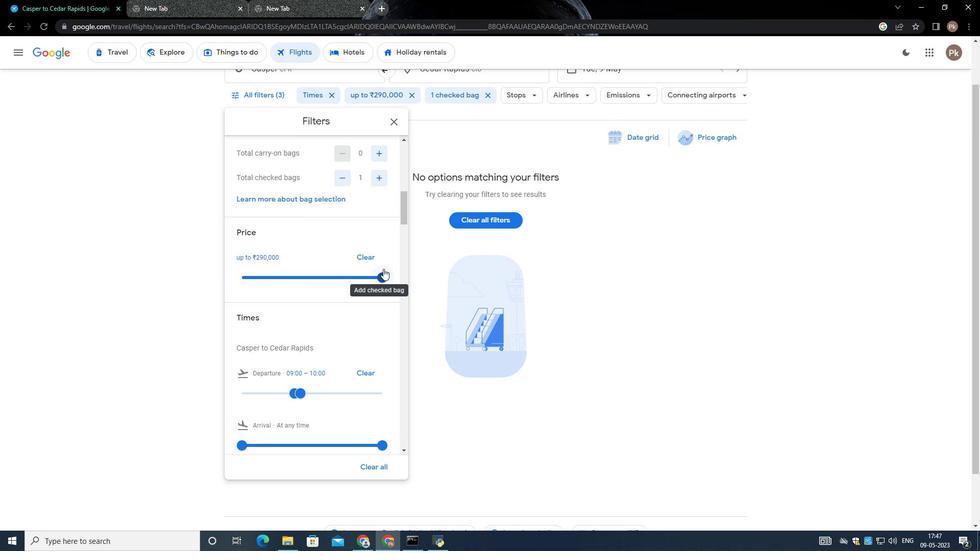 
Action: Mouse pressed left at (361, 257)
Screenshot: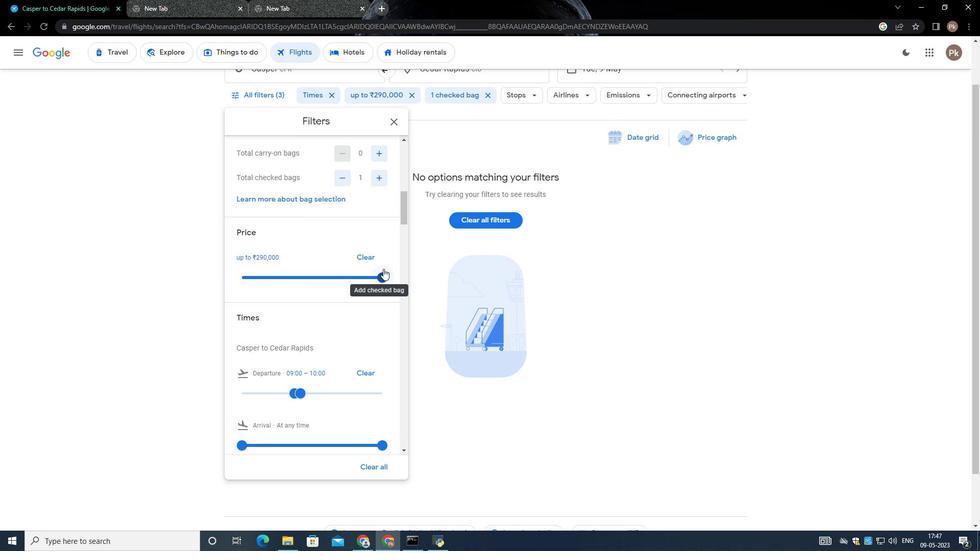 
Action: Mouse moved to (345, 251)
Screenshot: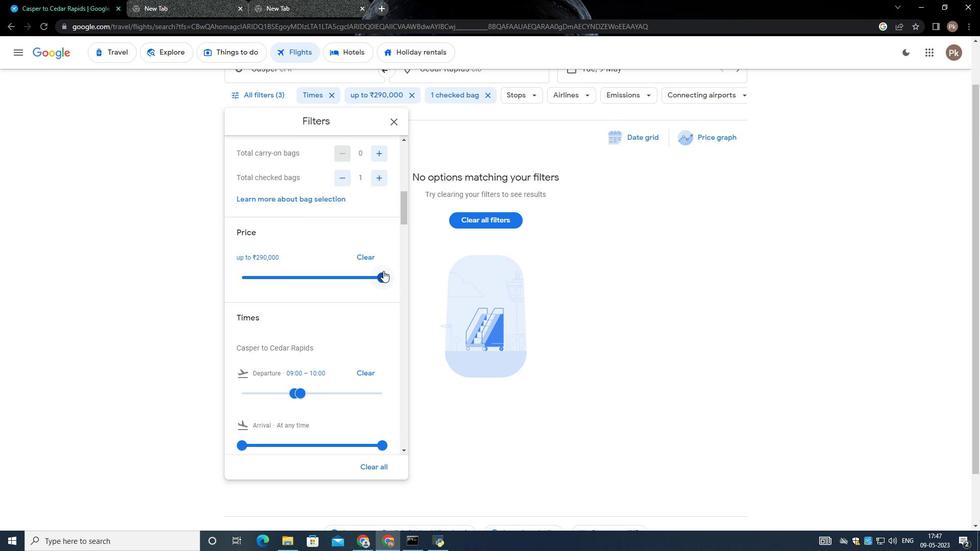 
Action: Mouse scrolled (345, 250) with delta (0, 0)
Screenshot: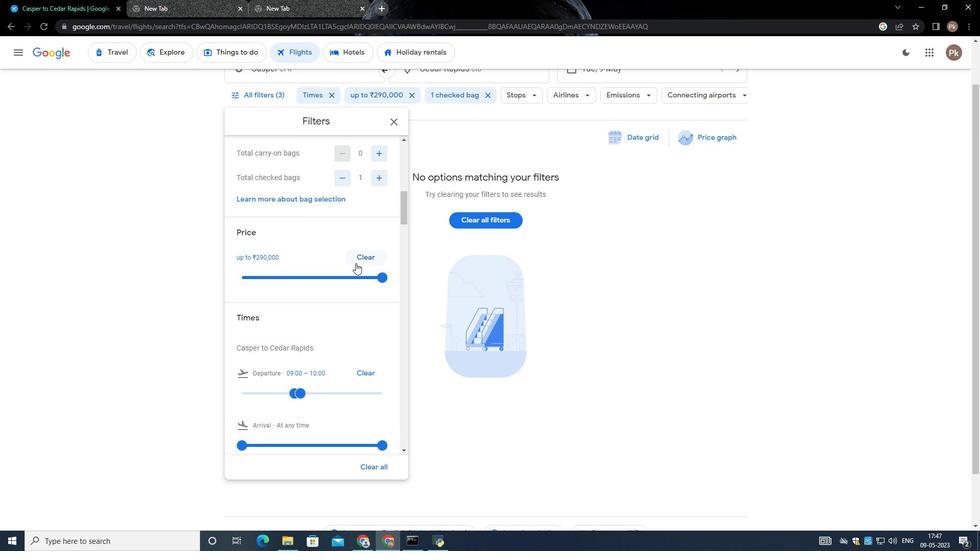 
Action: Mouse scrolled (345, 250) with delta (0, 0)
Screenshot: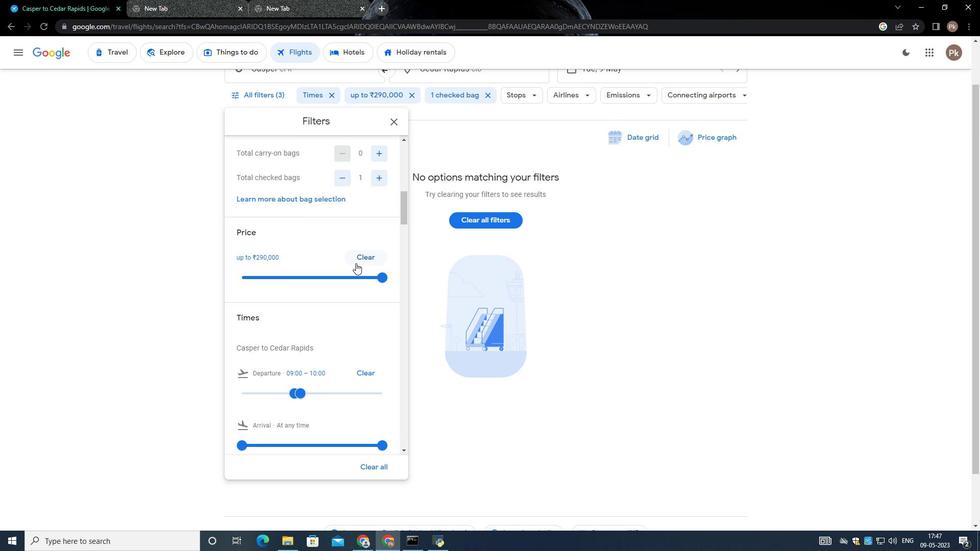 
Action: Mouse moved to (324, 273)
Screenshot: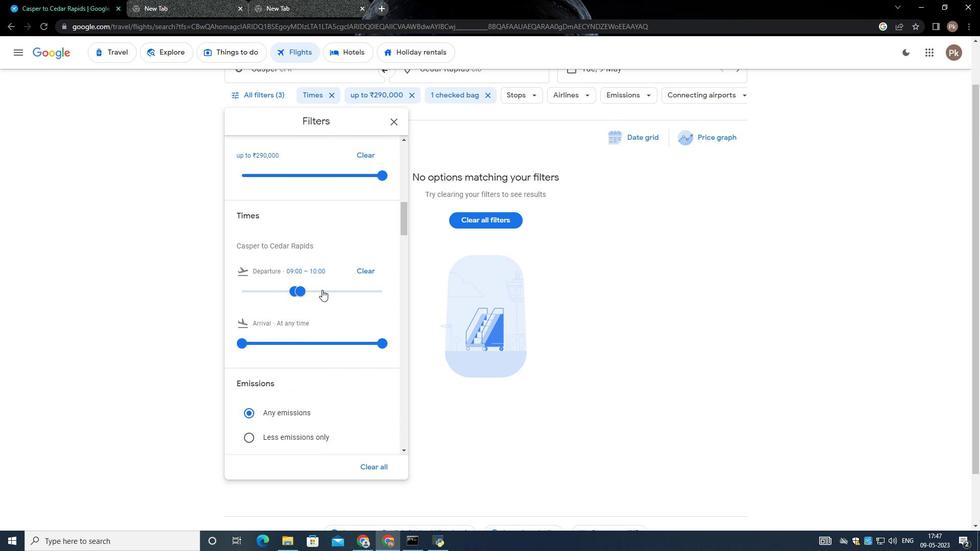 
Action: Mouse pressed left at (324, 273)
Screenshot: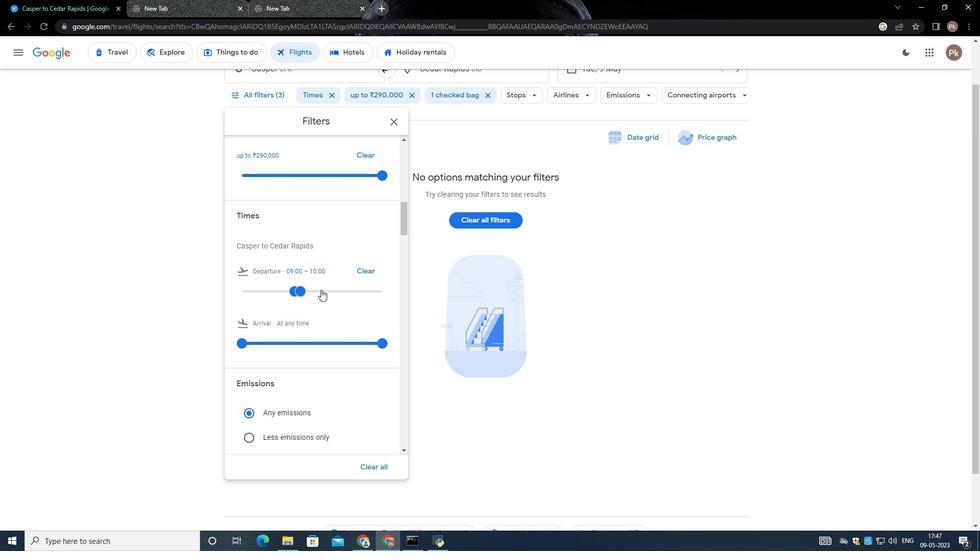 
Action: Mouse moved to (324, 273)
Screenshot: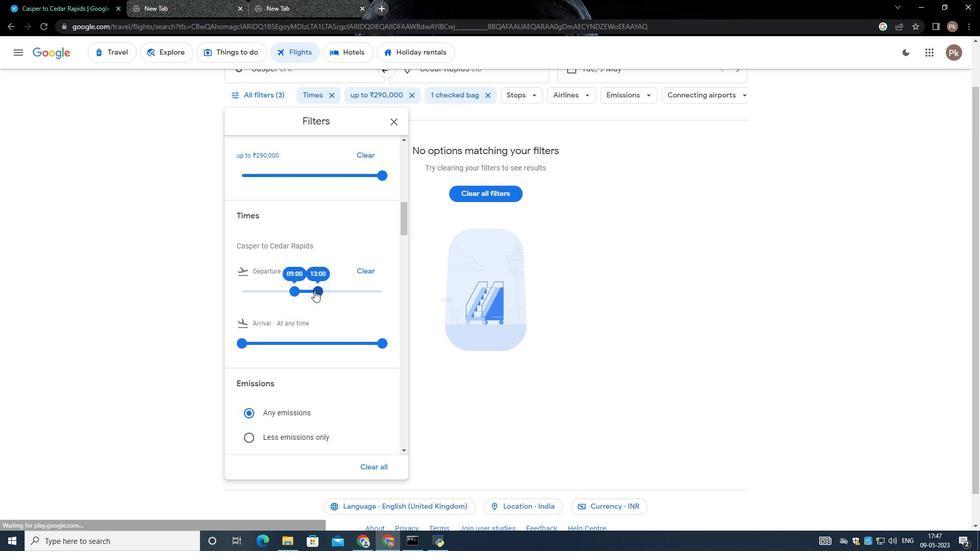 
Action: Mouse pressed left at (324, 273)
Screenshot: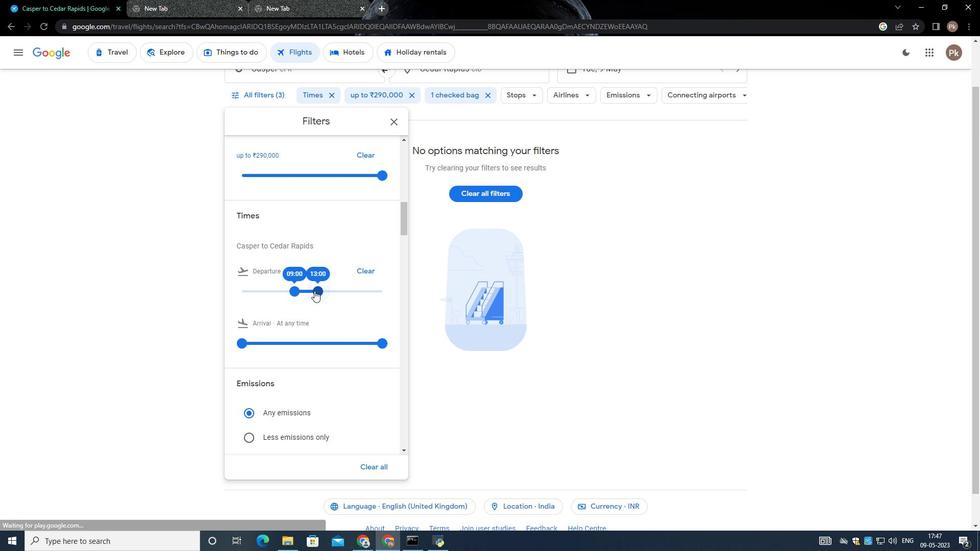
Action: Mouse moved to (309, 273)
Screenshot: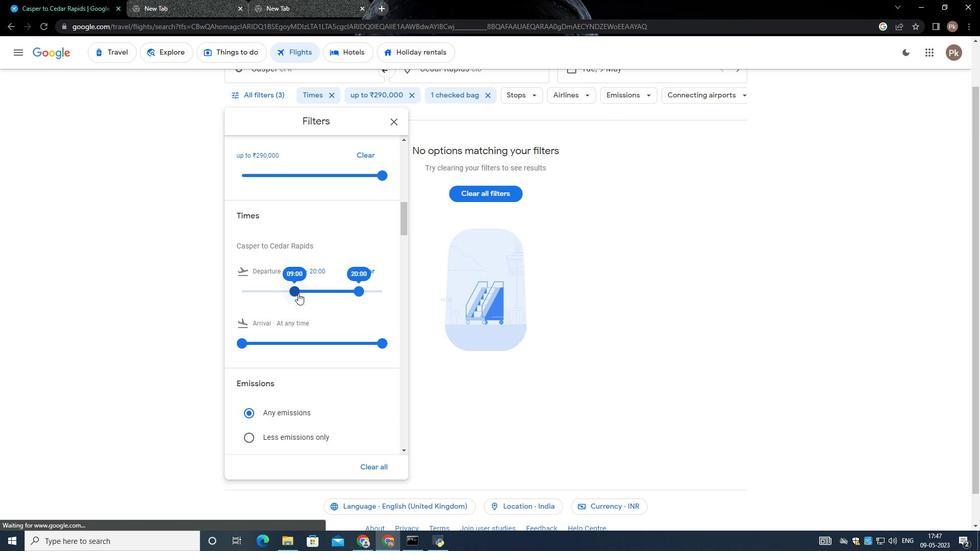 
Action: Mouse pressed left at (309, 273)
Screenshot: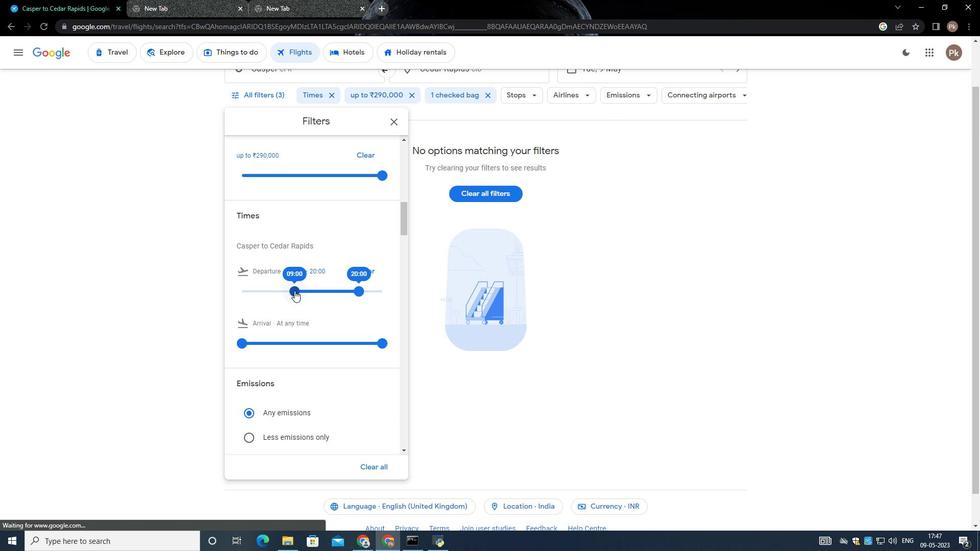 
Action: Mouse moved to (347, 272)
Screenshot: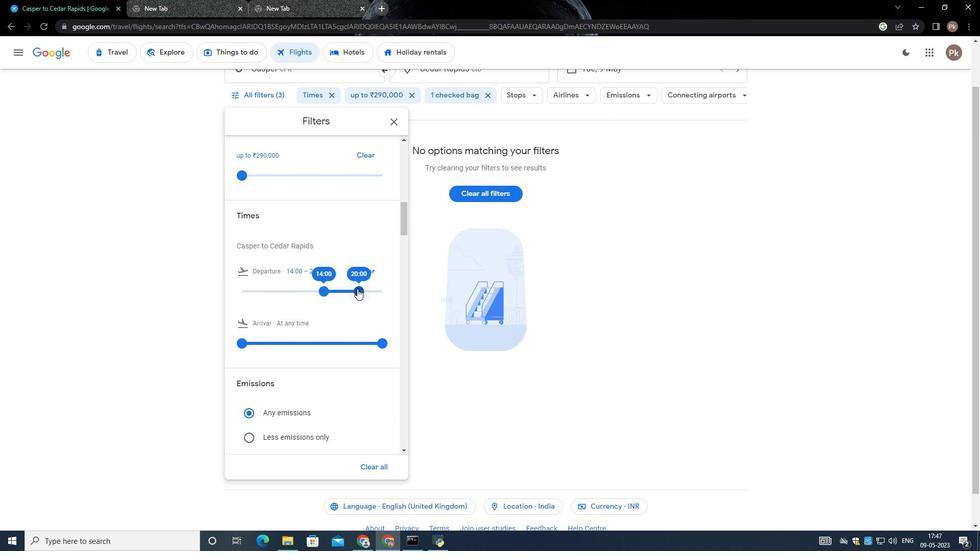 
Action: Mouse pressed left at (347, 272)
Screenshot: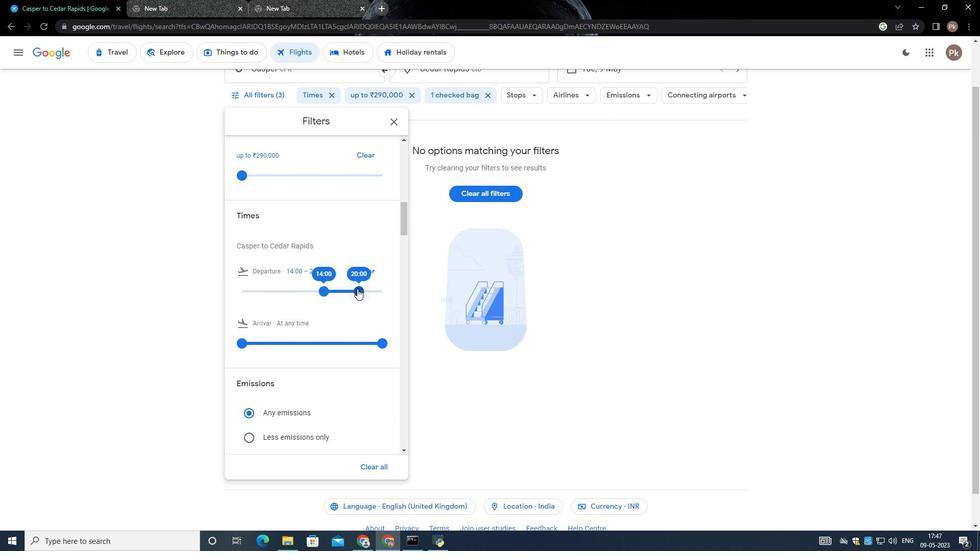 
Action: Mouse moved to (321, 266)
Screenshot: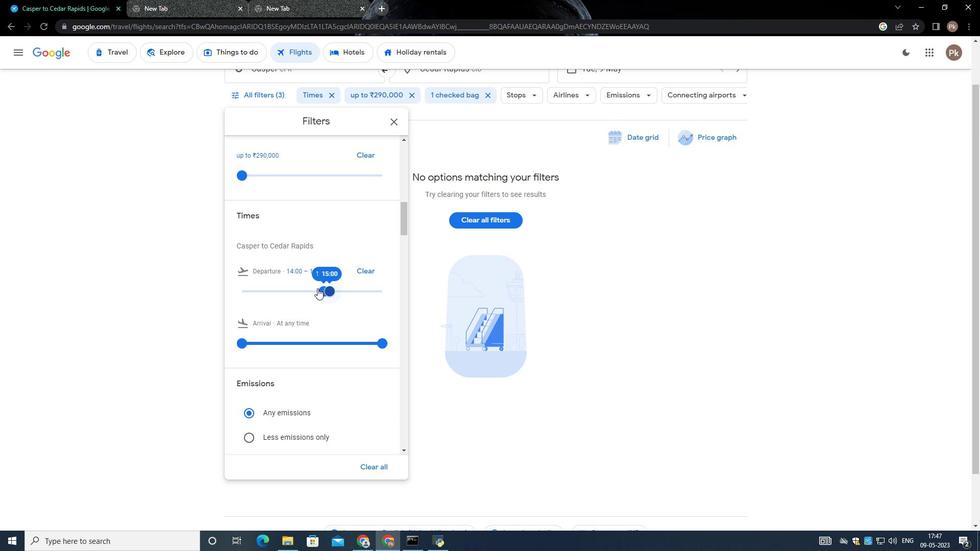
Action: Mouse scrolled (321, 266) with delta (0, 0)
Screenshot: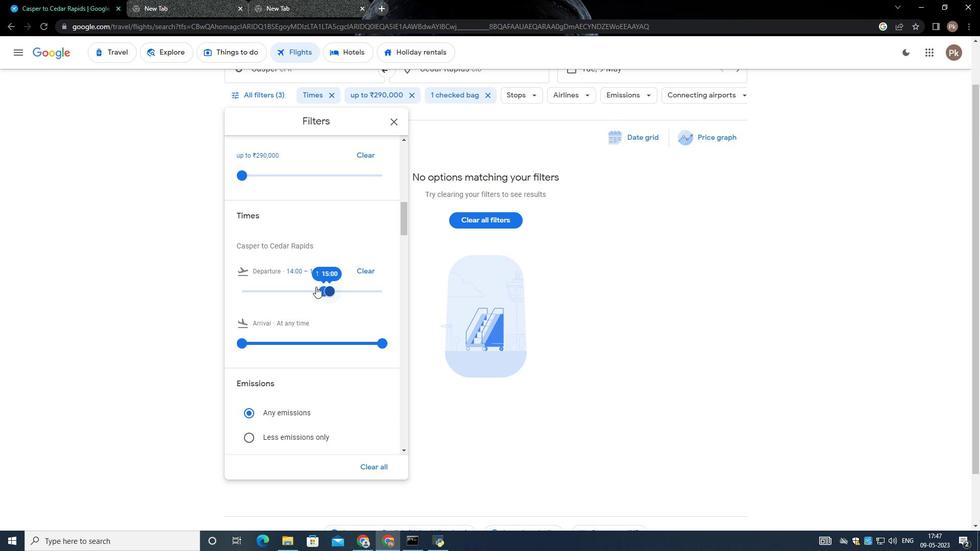 
Action: Mouse moved to (321, 266)
Screenshot: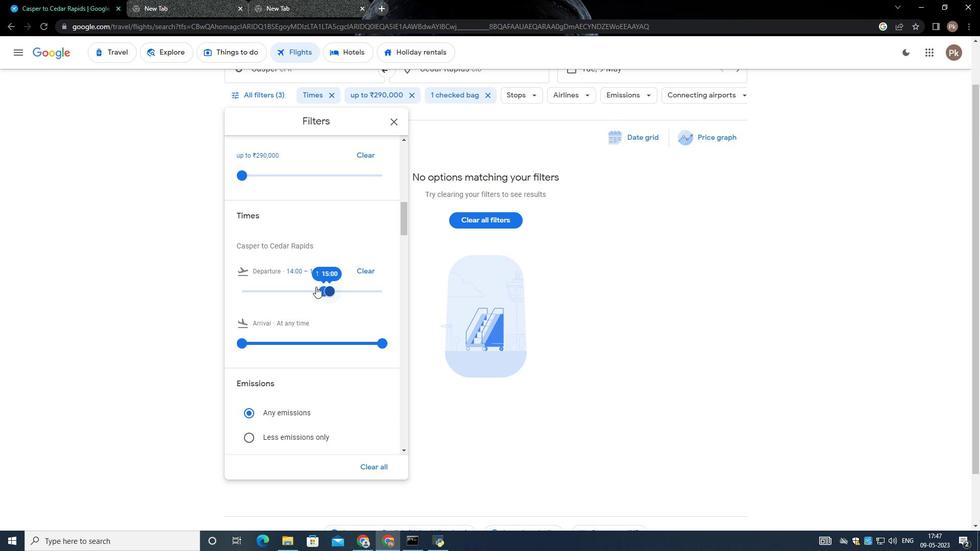 
Action: Mouse scrolled (321, 266) with delta (0, 0)
Screenshot: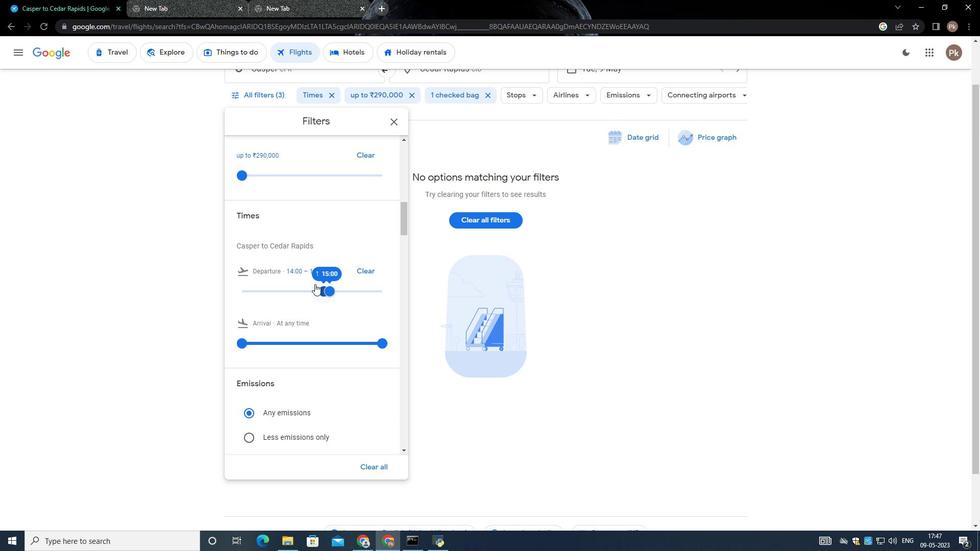 
Action: Mouse moved to (321, 267)
Screenshot: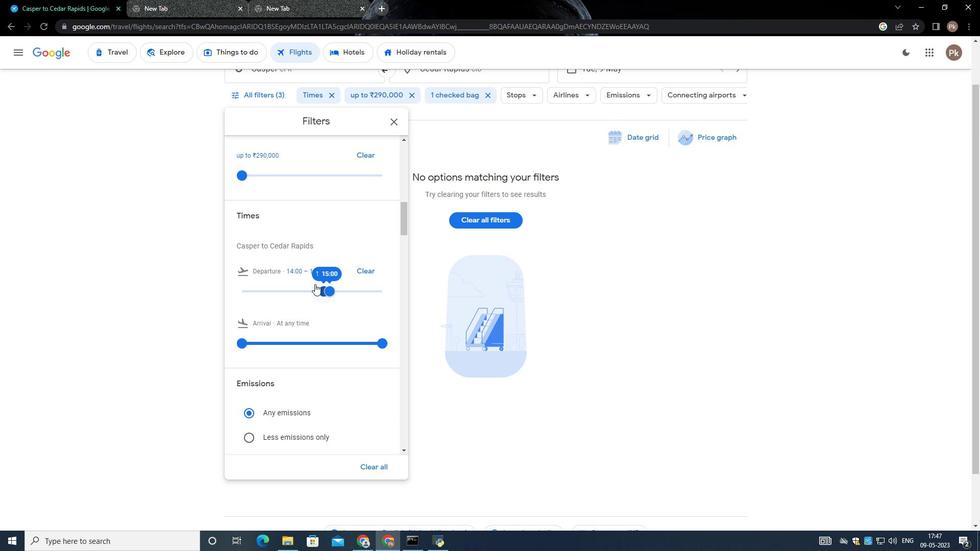 
Action: Mouse scrolled (321, 266) with delta (0, 0)
Screenshot: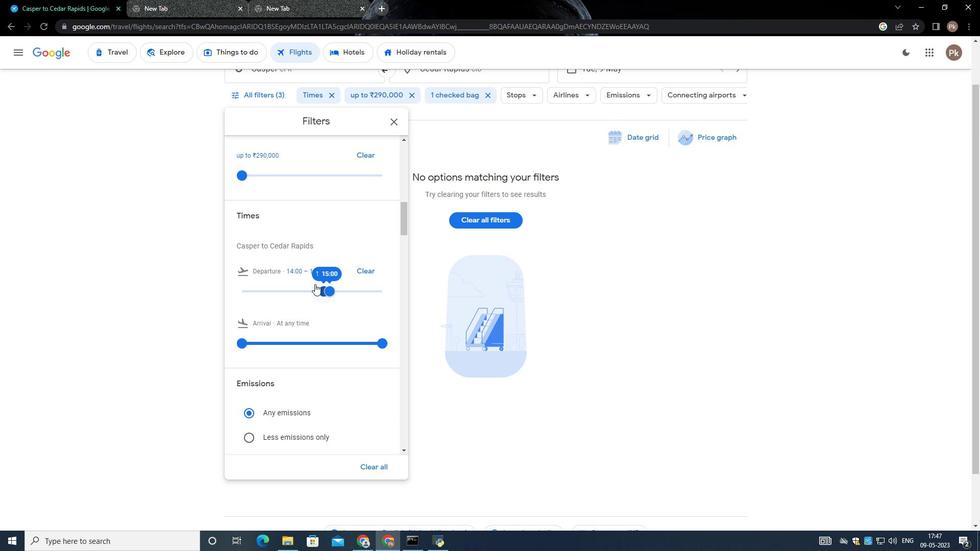 
Action: Mouse scrolled (321, 266) with delta (0, 0)
Screenshot: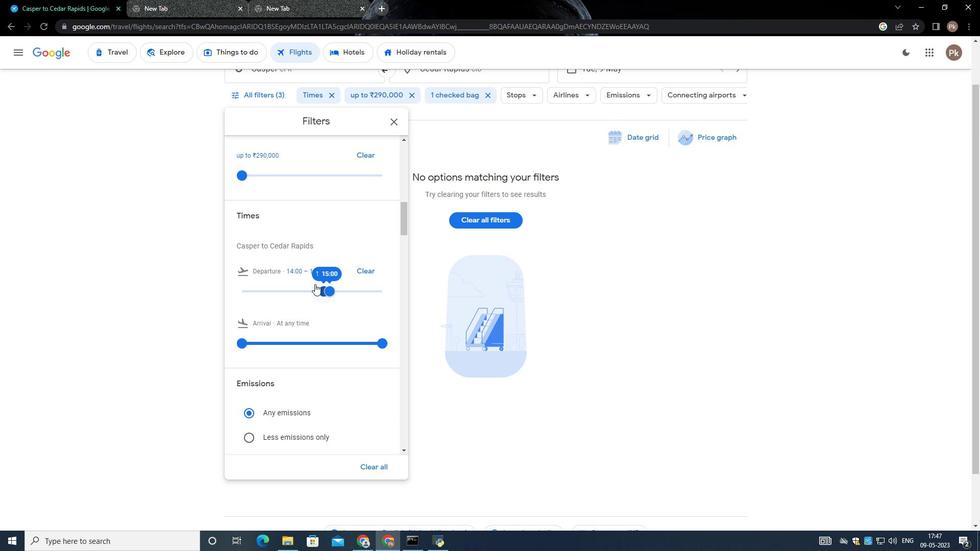 
Action: Mouse scrolled (321, 266) with delta (0, 0)
Screenshot: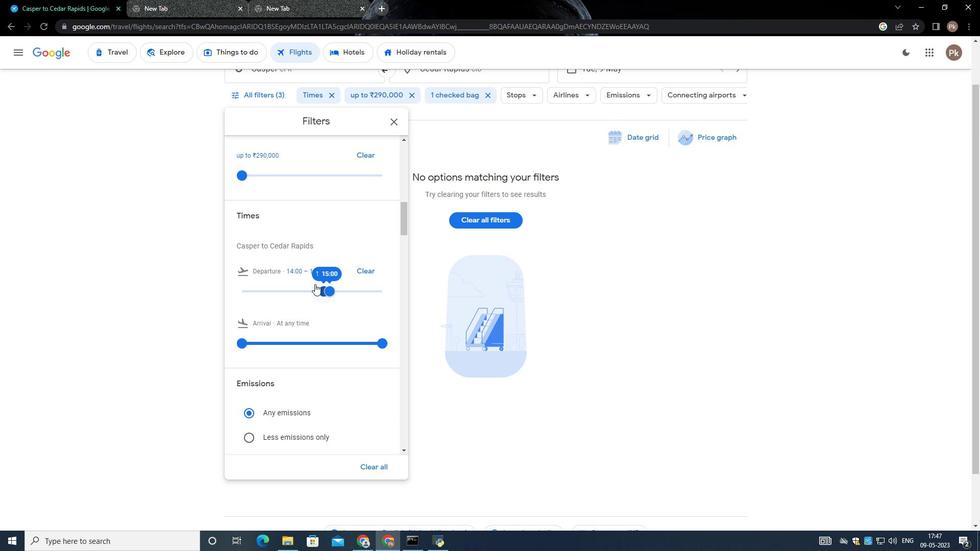 
Action: Mouse moved to (320, 267)
Screenshot: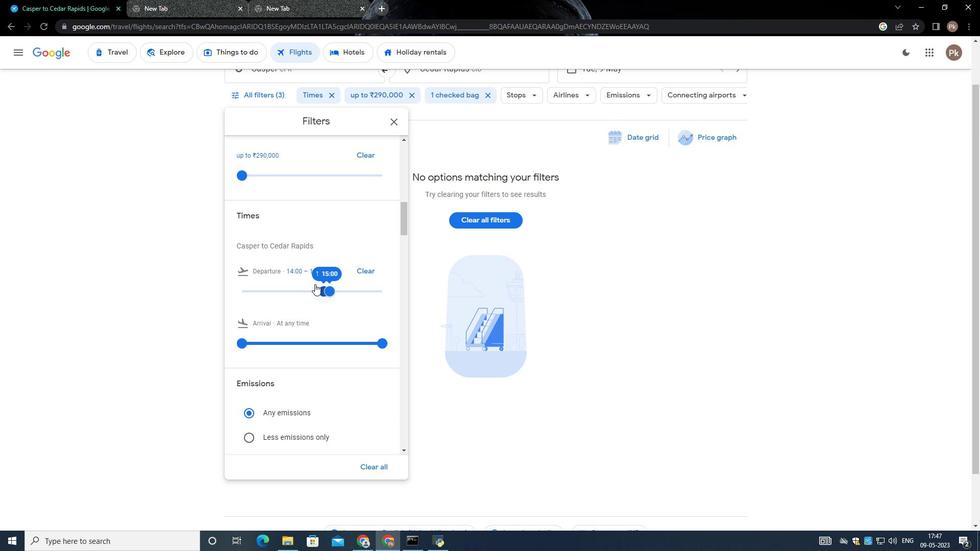 
Action: Mouse scrolled (320, 266) with delta (0, 0)
Screenshot: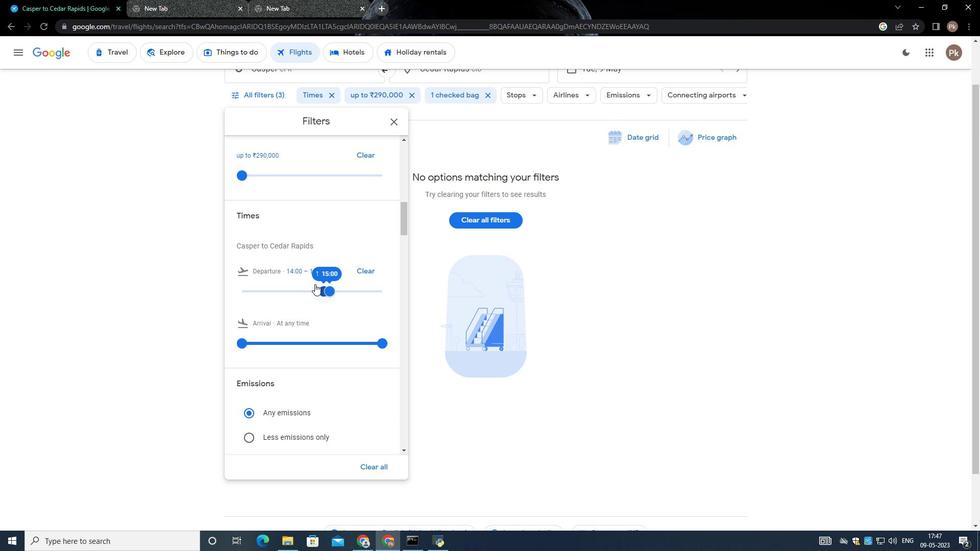 
Action: Mouse moved to (319, 267)
Screenshot: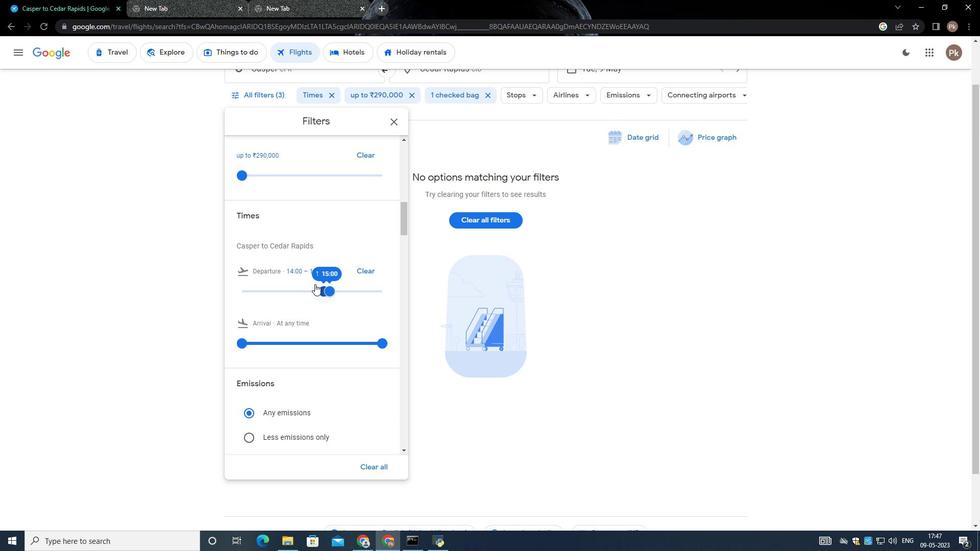 
Action: Mouse scrolled (319, 266) with delta (0, 0)
Screenshot: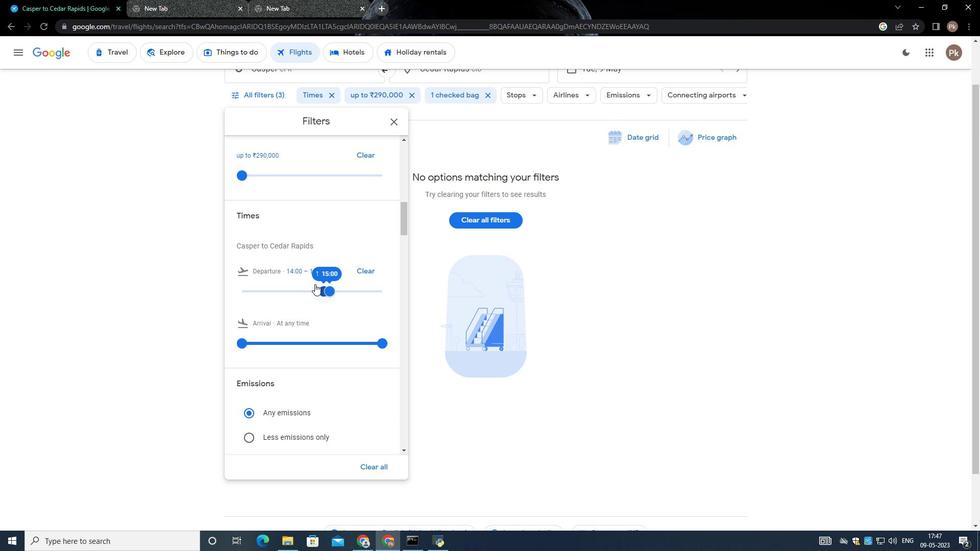 
Action: Mouse moved to (317, 267)
Screenshot: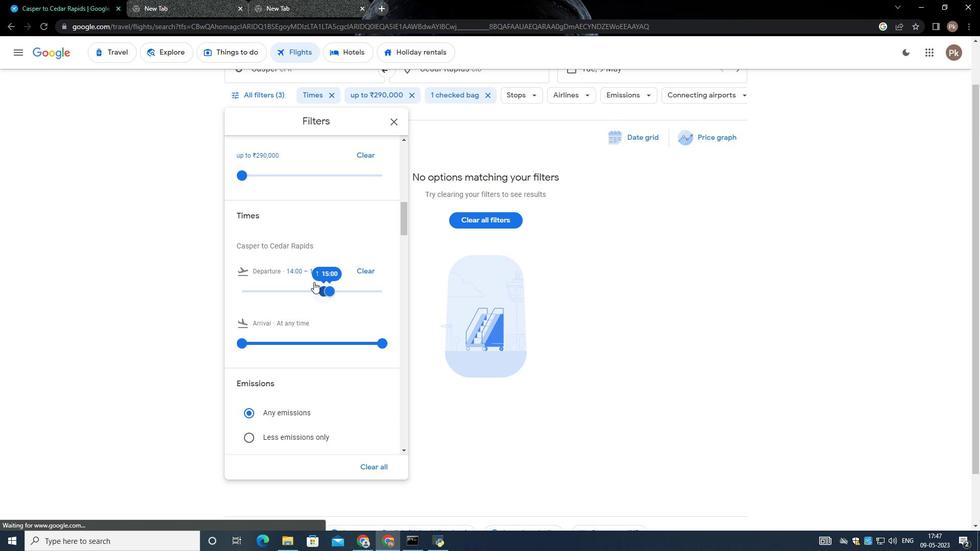 
Action: Mouse scrolled (319, 266) with delta (0, 0)
Screenshot: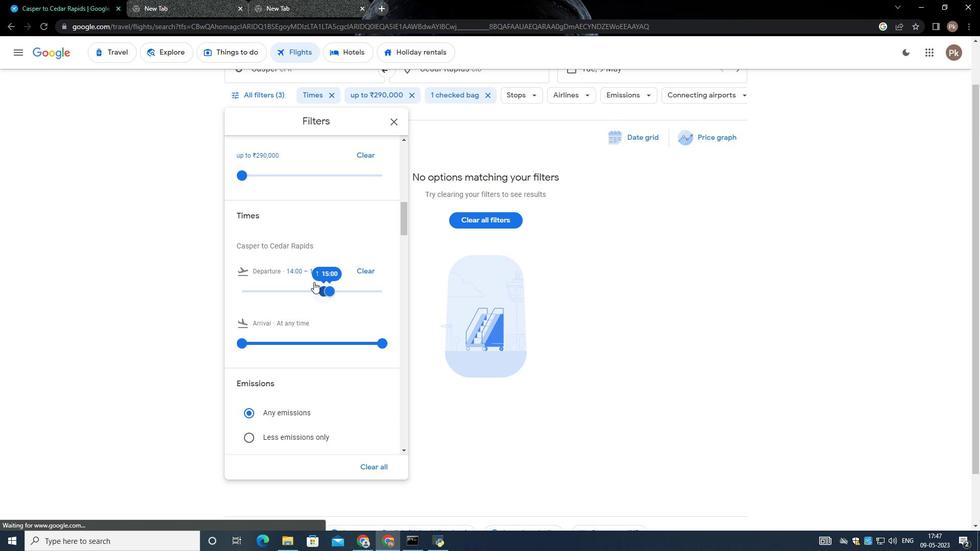 
Action: Mouse moved to (313, 267)
Screenshot: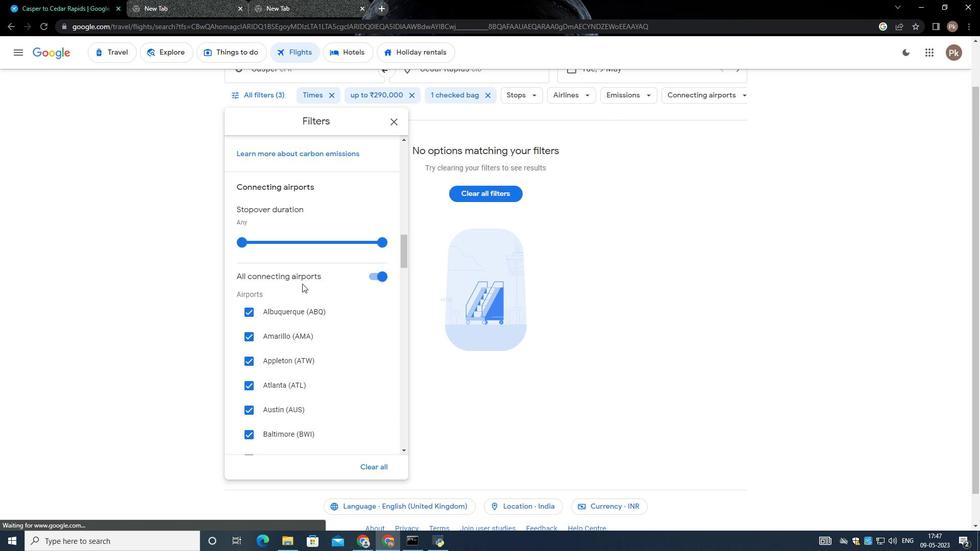 
Action: Mouse scrolled (313, 267) with delta (0, 0)
Screenshot: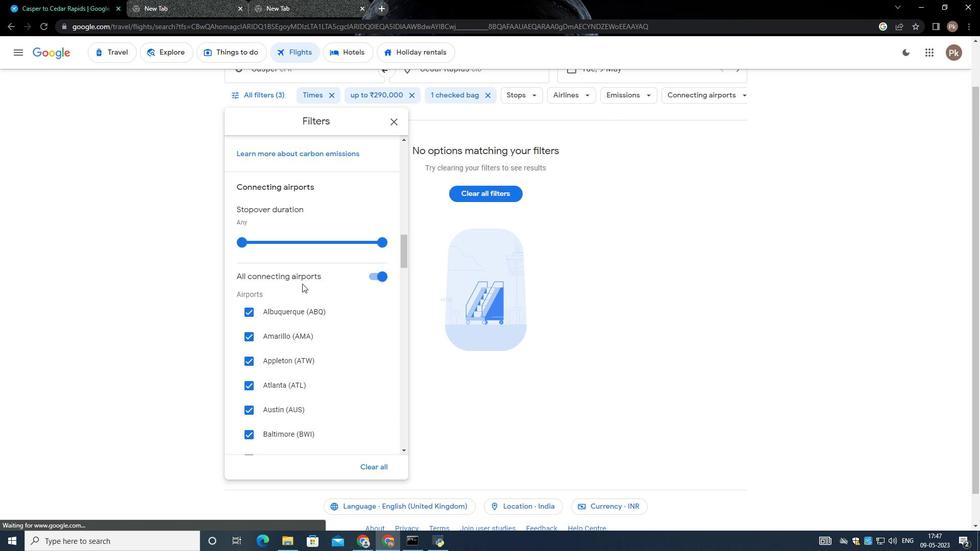 
Action: Mouse moved to (312, 268)
Screenshot: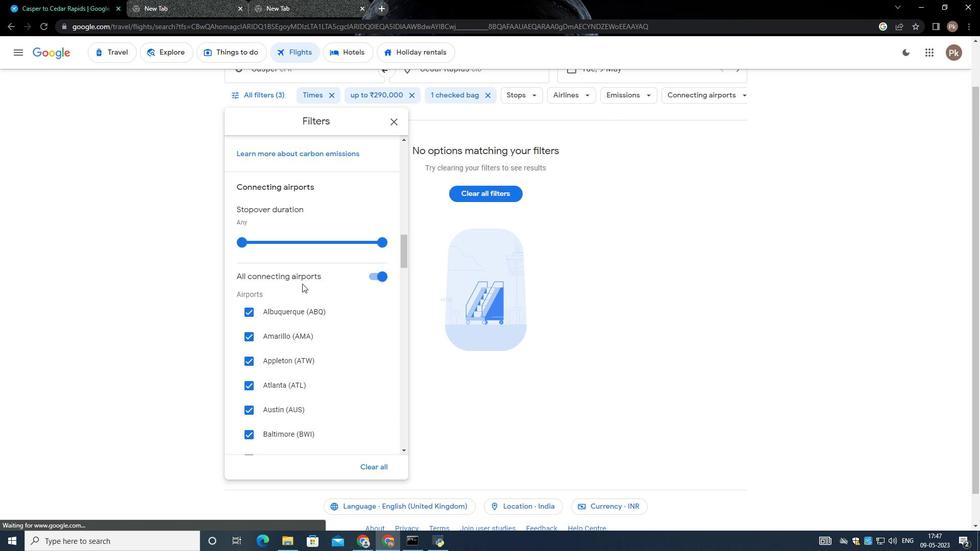 
Action: Mouse scrolled (312, 268) with delta (0, 0)
Screenshot: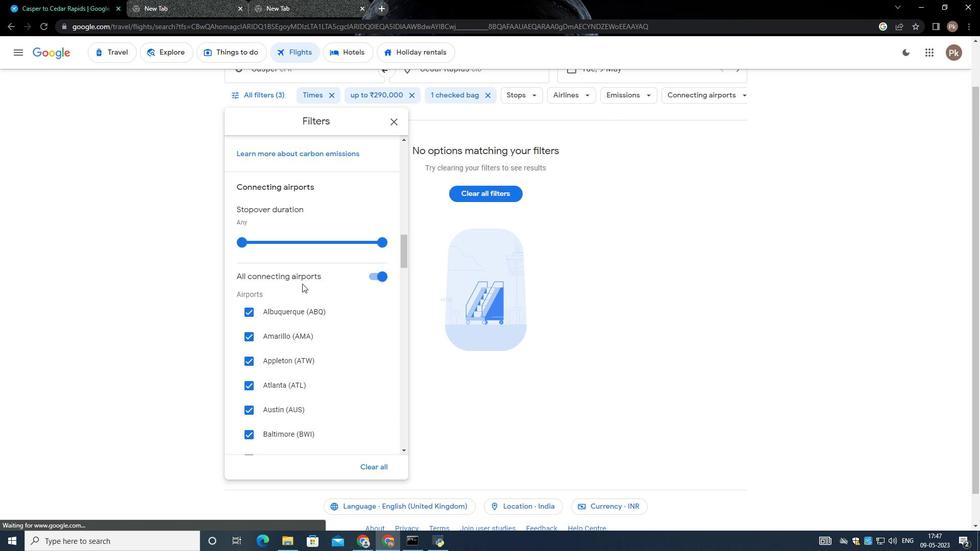
Action: Mouse scrolled (312, 268) with delta (0, 0)
Screenshot: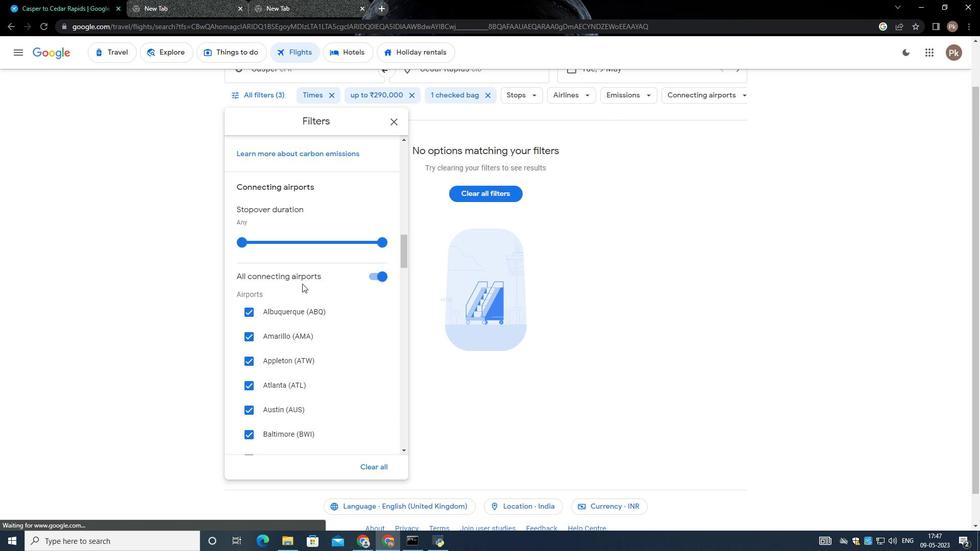 
Action: Mouse moved to (312, 268)
Screenshot: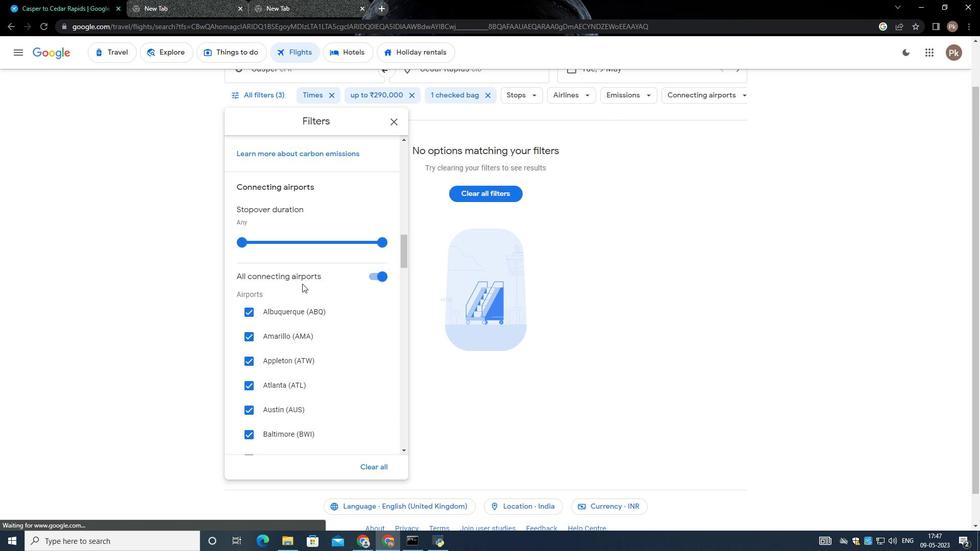 
Action: Mouse scrolled (312, 268) with delta (0, 0)
Screenshot: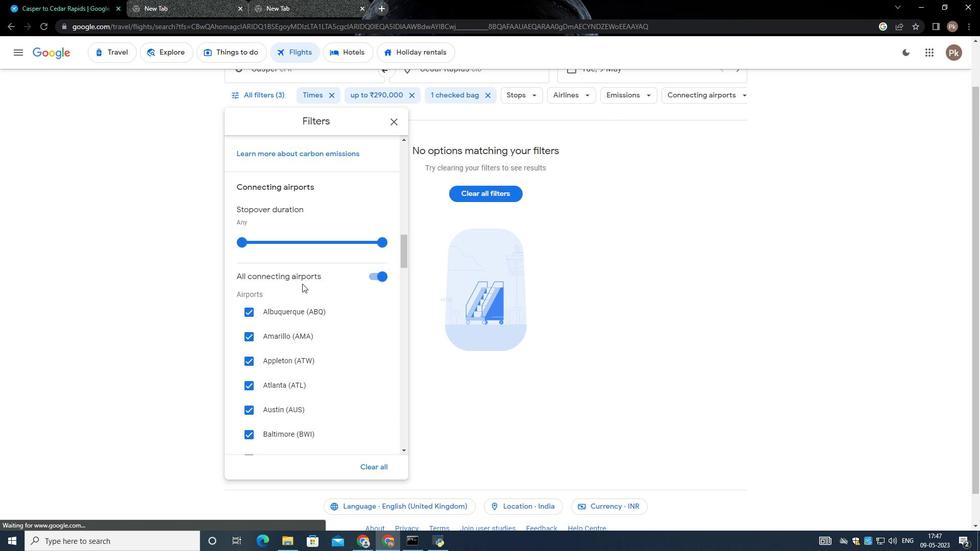 
Action: Mouse moved to (312, 268)
Screenshot: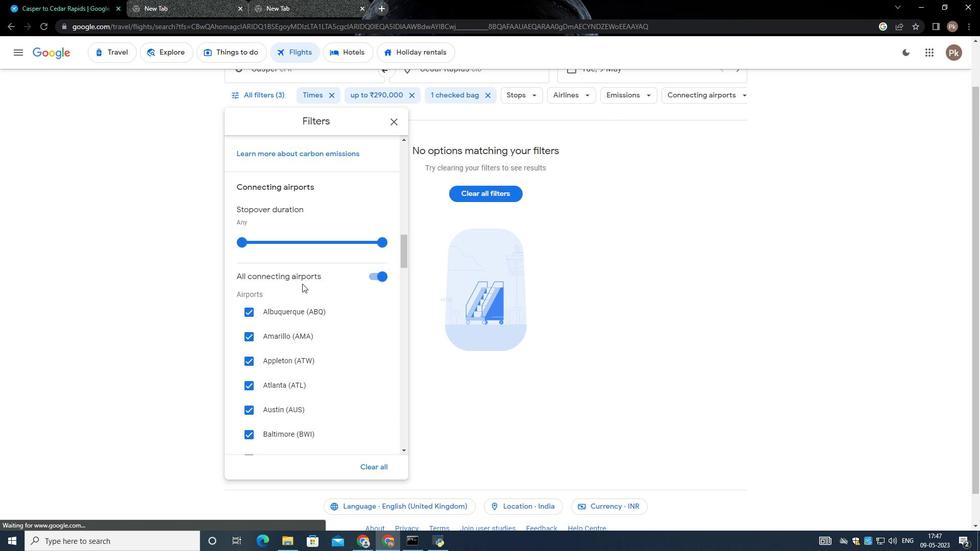 
Action: Mouse scrolled (312, 268) with delta (0, 0)
Screenshot: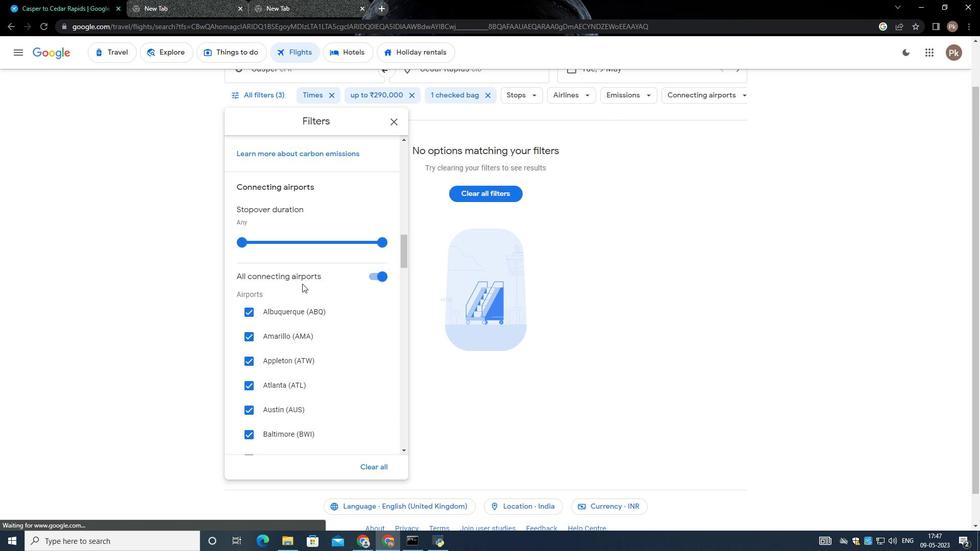 
Action: Mouse moved to (306, 277)
Screenshot: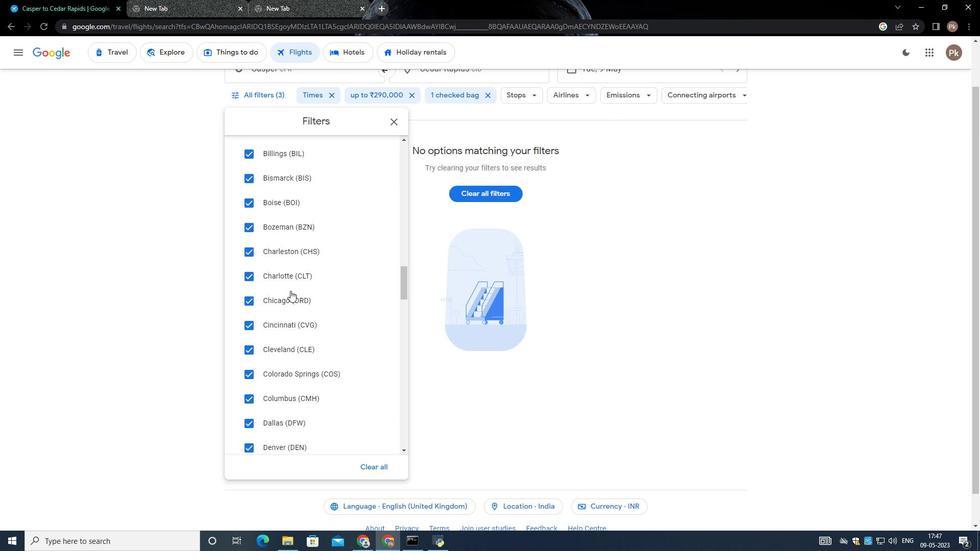 
Action: Mouse scrolled (306, 276) with delta (0, 0)
Screenshot: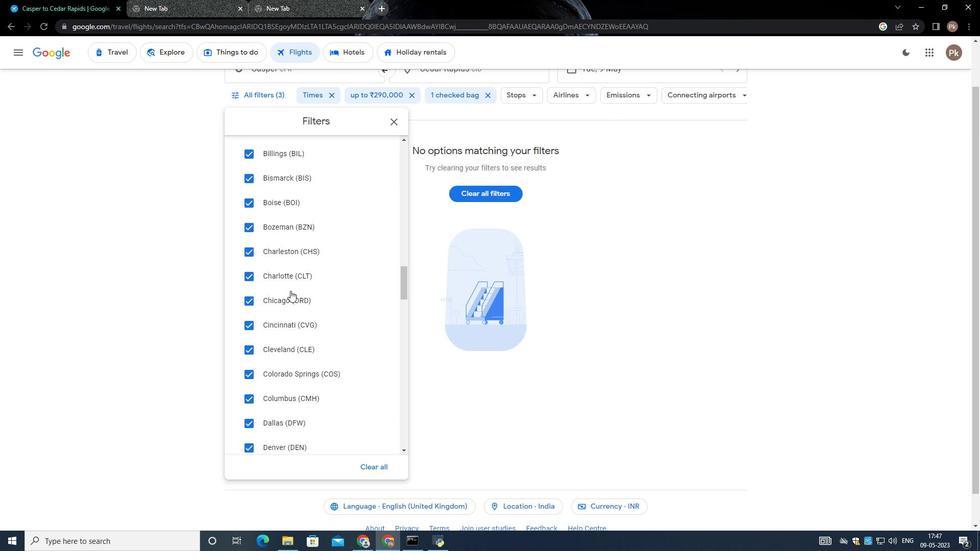 
Action: Mouse scrolled (306, 277) with delta (0, 0)
Screenshot: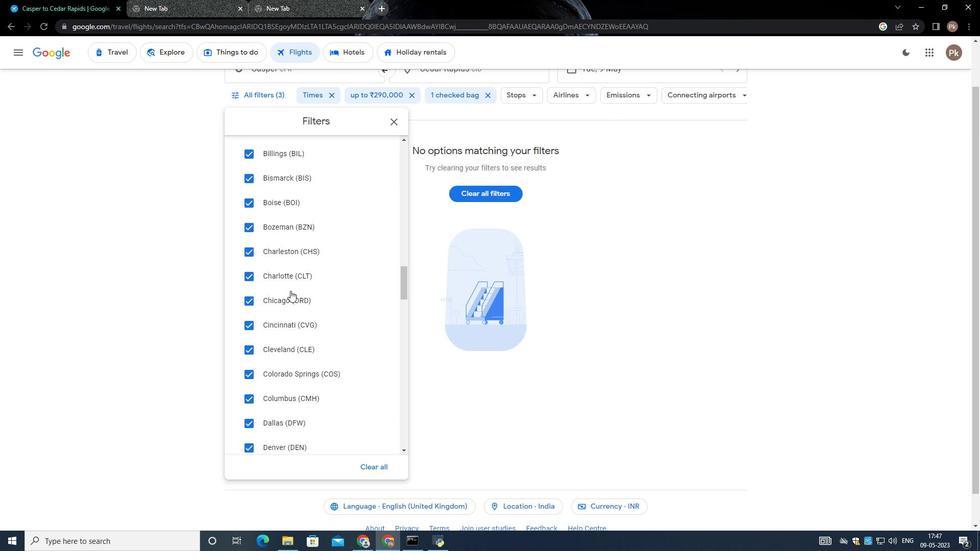 
Action: Mouse scrolled (306, 277) with delta (0, 0)
Screenshot: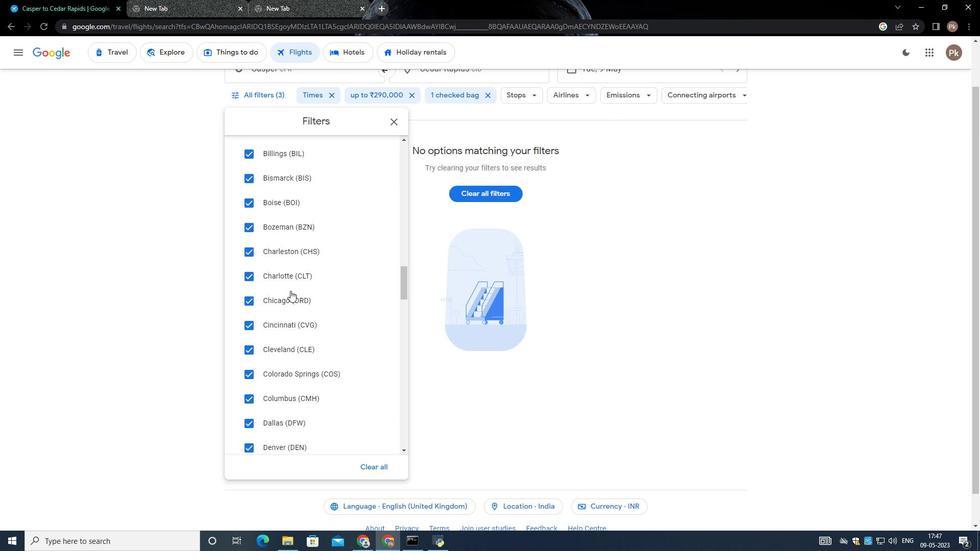 
Action: Mouse scrolled (306, 277) with delta (0, 0)
Screenshot: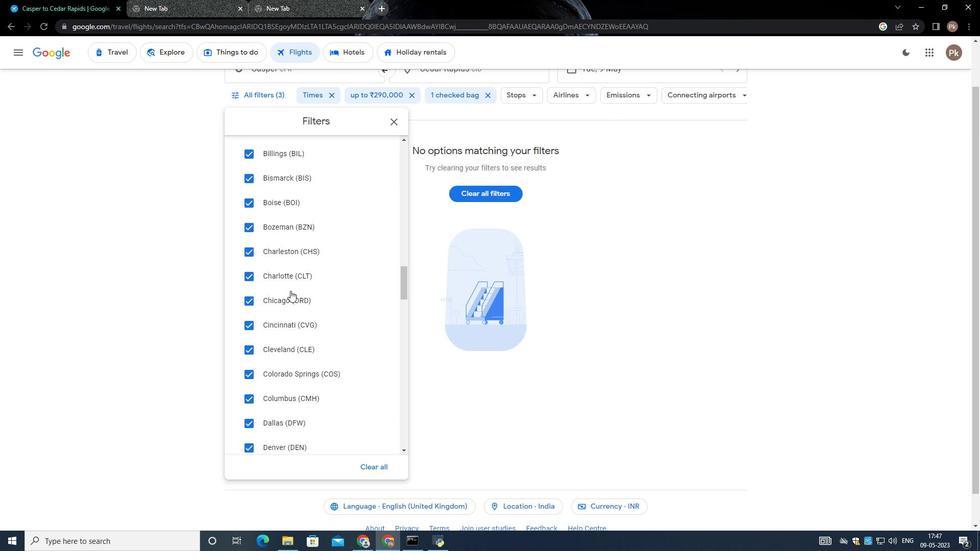 
Action: Mouse moved to (305, 275)
Screenshot: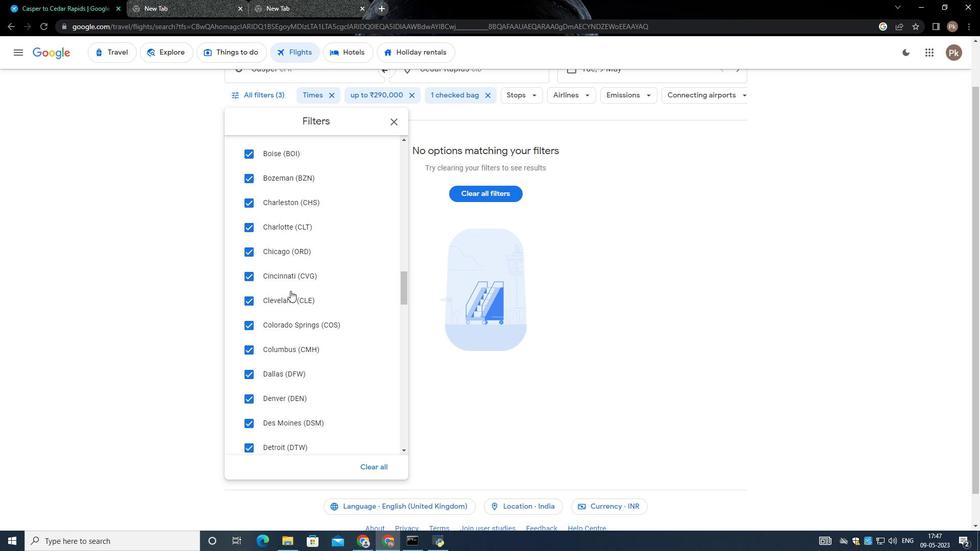
Action: Mouse scrolled (306, 277) with delta (0, 0)
Screenshot: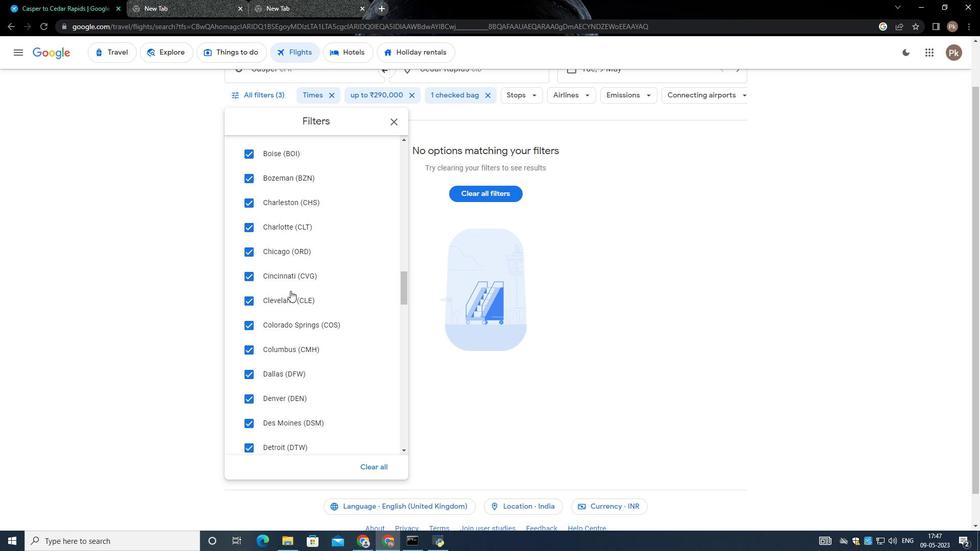 
Action: Mouse moved to (303, 259)
Screenshot: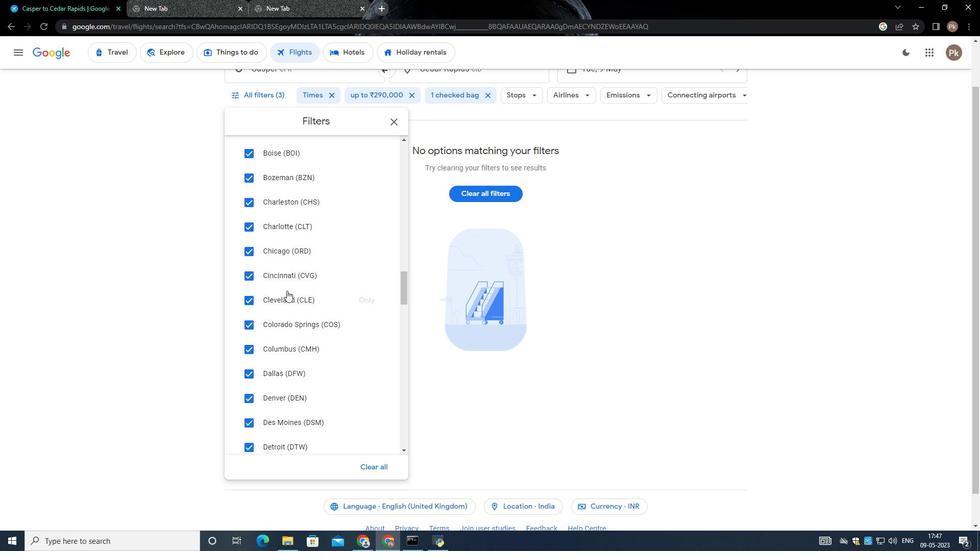 
Action: Mouse scrolled (303, 258) with delta (0, 0)
Screenshot: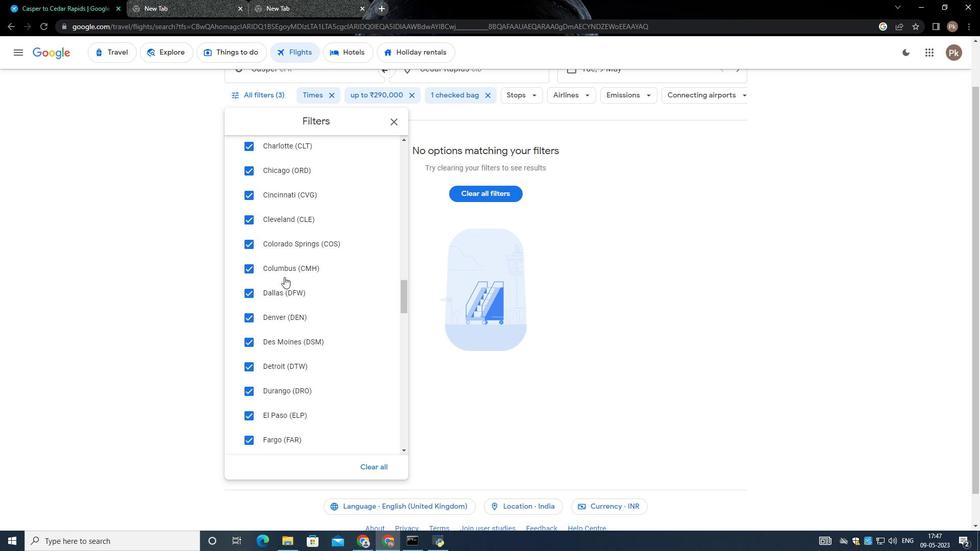 
Action: Mouse scrolled (303, 258) with delta (0, 0)
Screenshot: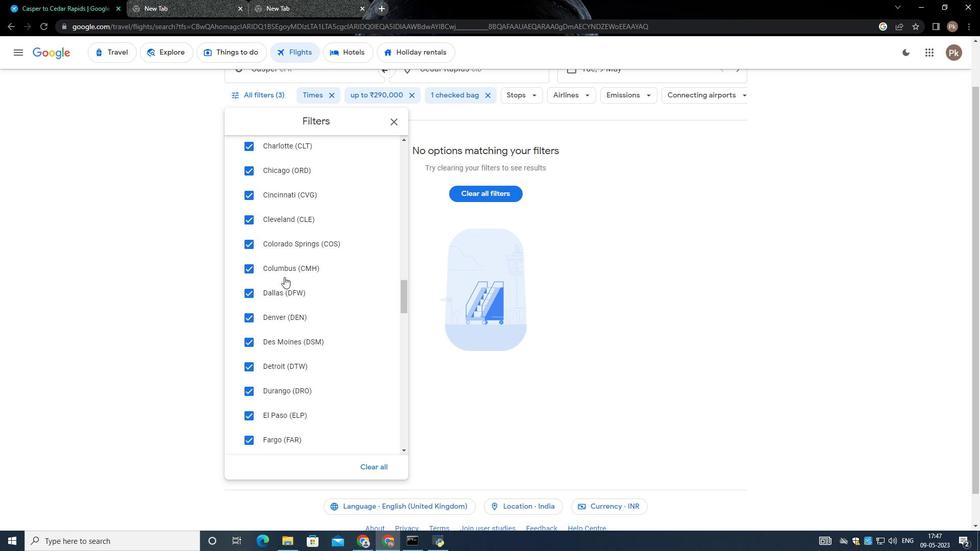 
Action: Mouse scrolled (303, 258) with delta (0, 0)
Screenshot: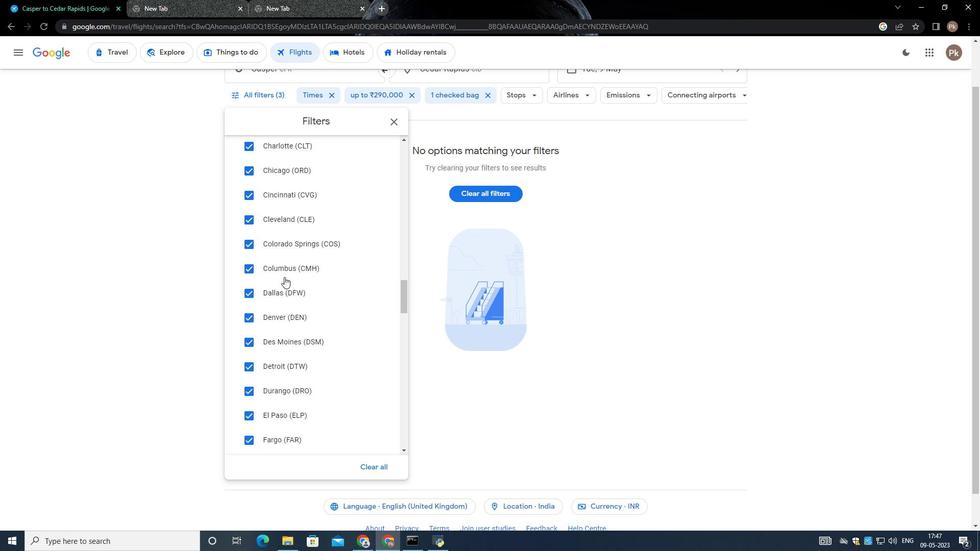 
Action: Mouse scrolled (303, 258) with delta (0, 0)
Screenshot: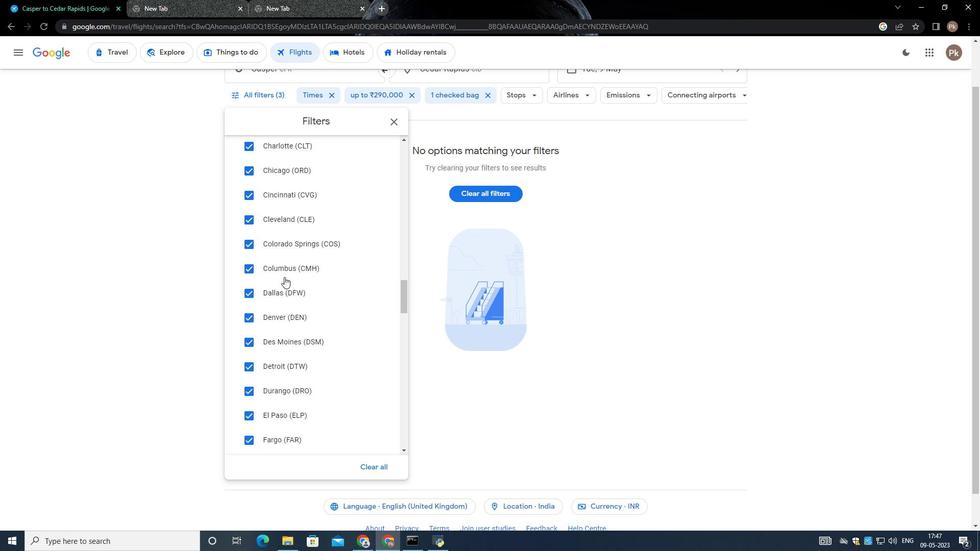 
Action: Mouse moved to (306, 248)
Screenshot: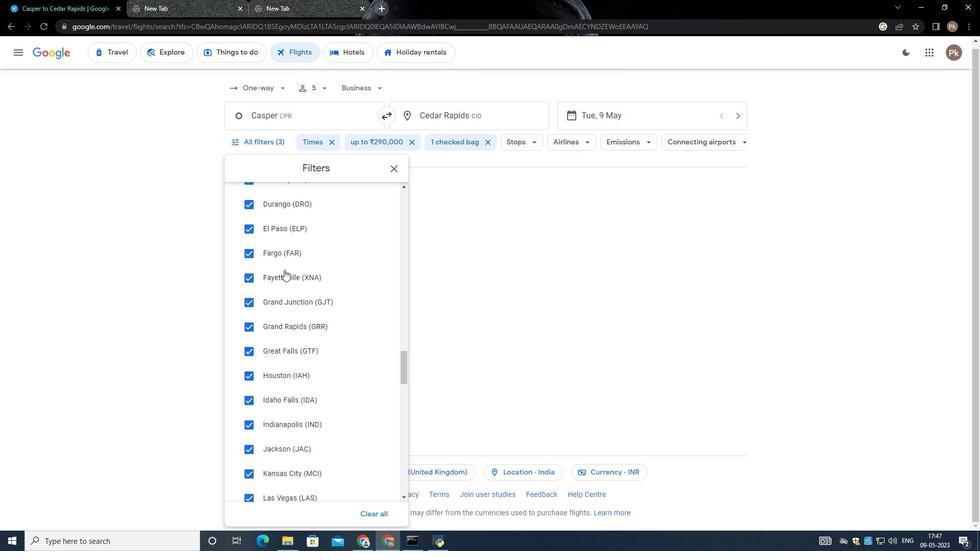 
Action: Mouse scrolled (306, 247) with delta (0, 0)
Screenshot: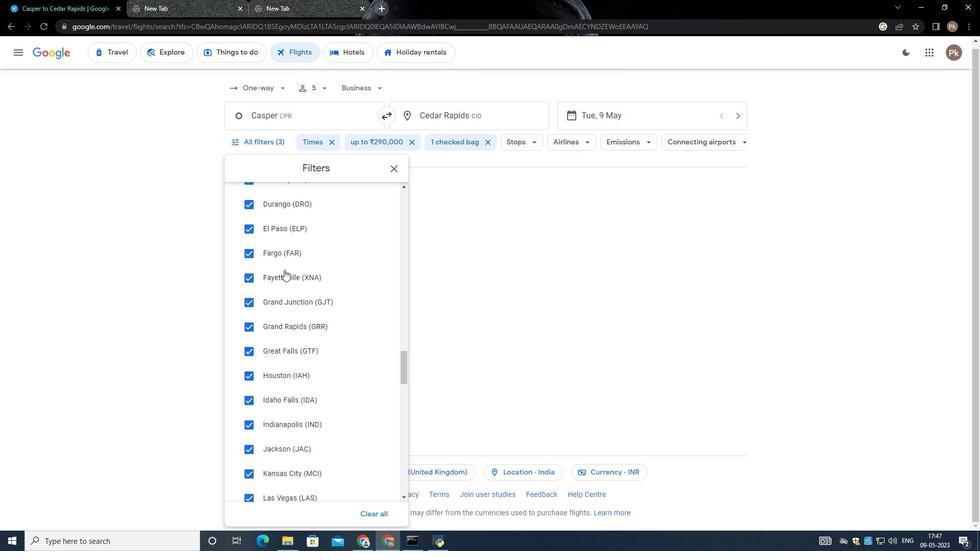 
Action: Mouse moved to (307, 248)
Screenshot: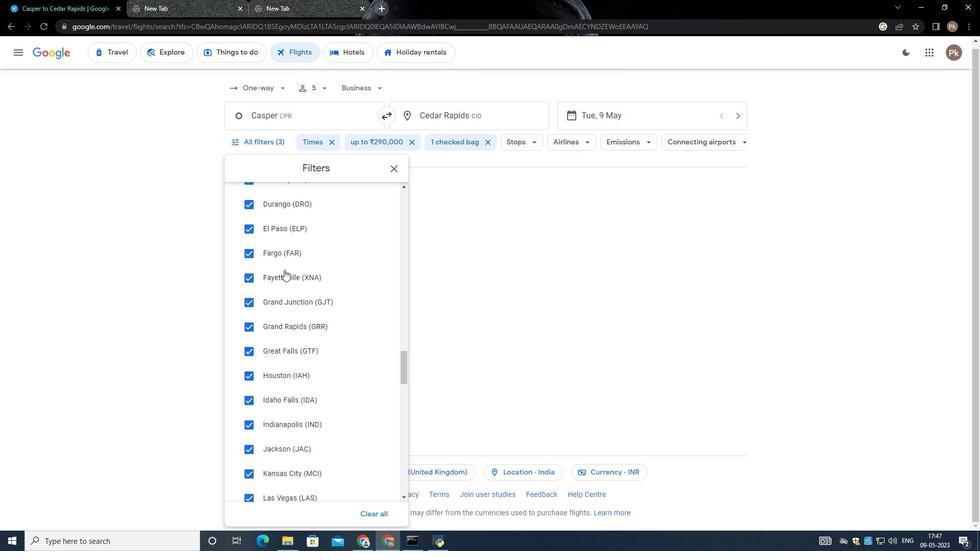 
Action: Mouse scrolled (307, 247) with delta (0, 0)
Screenshot: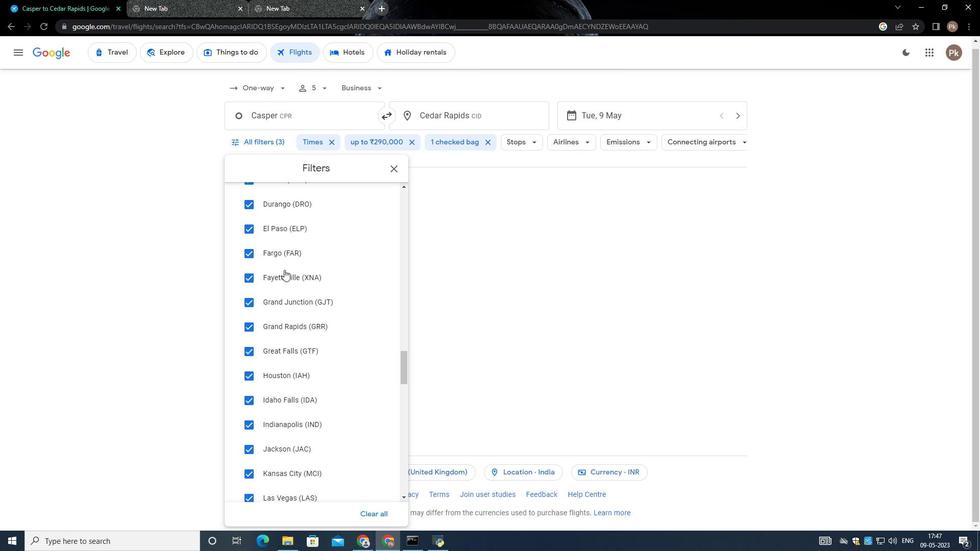 
Action: Mouse moved to (307, 248)
Screenshot: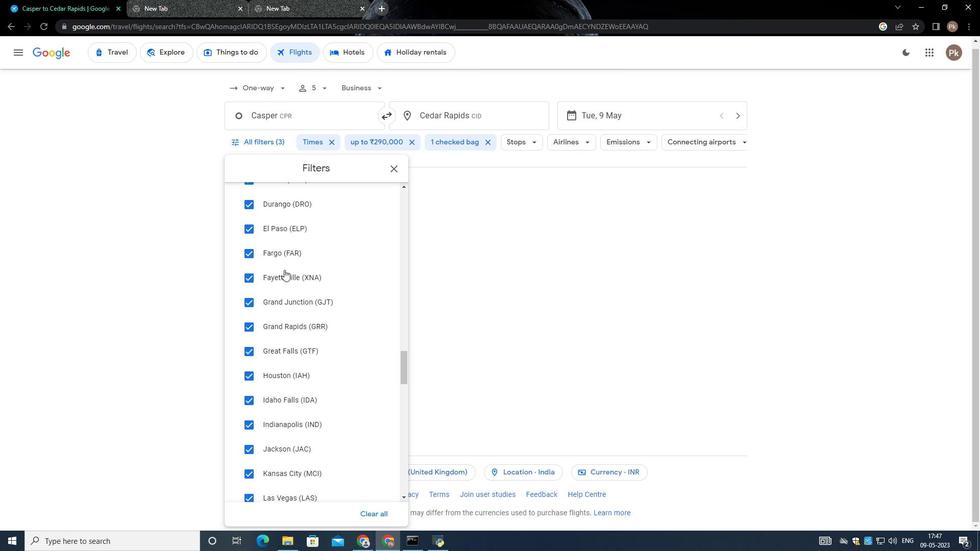 
Action: Mouse scrolled (307, 248) with delta (0, 0)
Screenshot: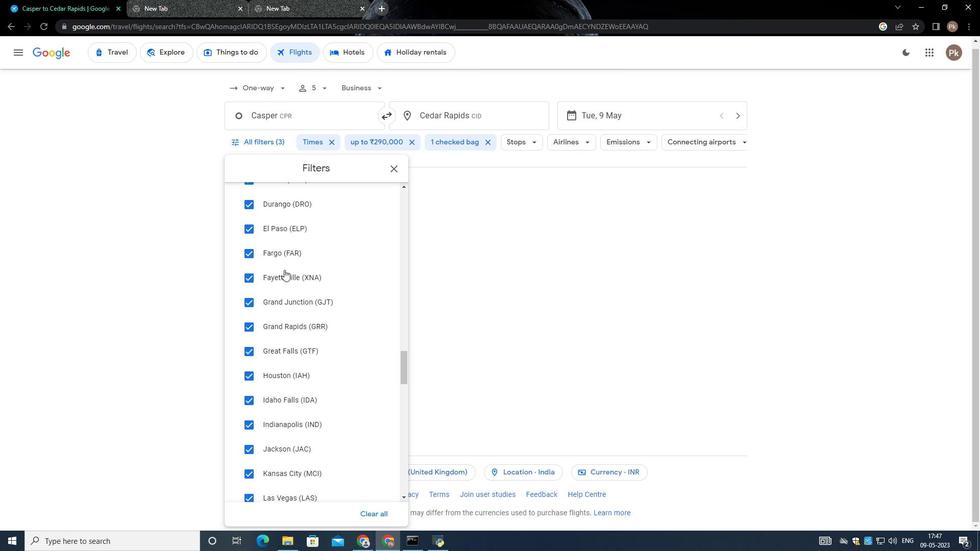 
Action: Mouse scrolled (307, 248) with delta (0, 0)
Screenshot: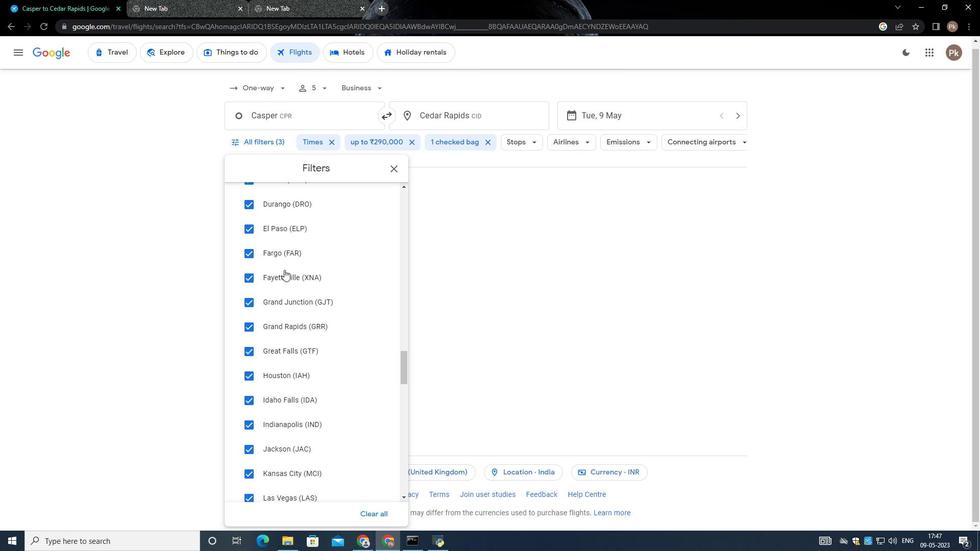 
Action: Mouse scrolled (307, 248) with delta (0, 0)
Screenshot: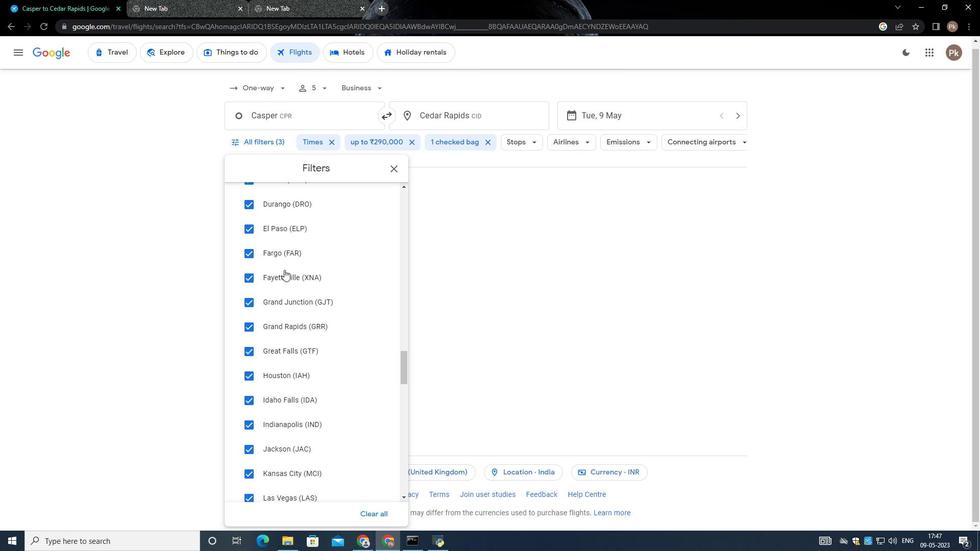 
Action: Mouse moved to (308, 248)
Screenshot: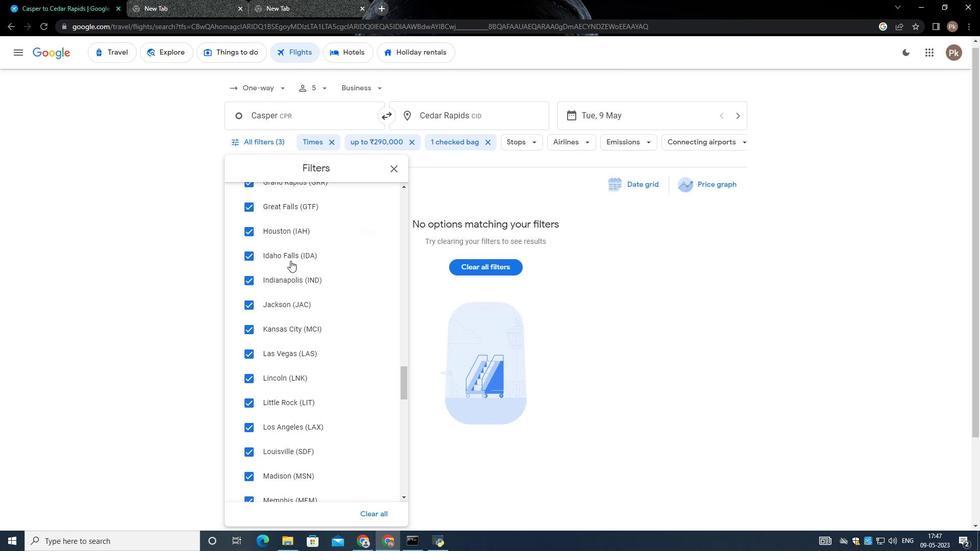 
Action: Mouse scrolled (308, 248) with delta (0, 0)
Screenshot: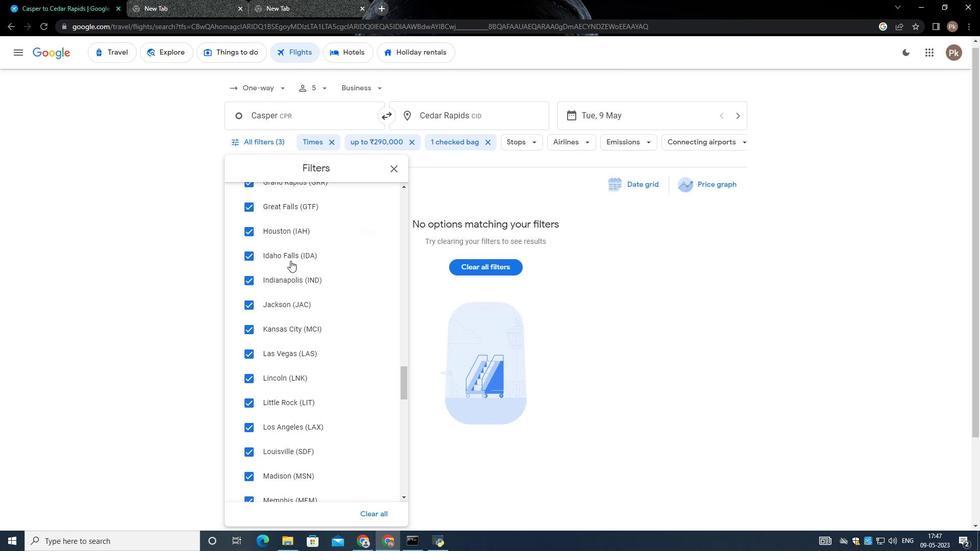 
Action: Mouse scrolled (308, 248) with delta (0, 0)
Screenshot: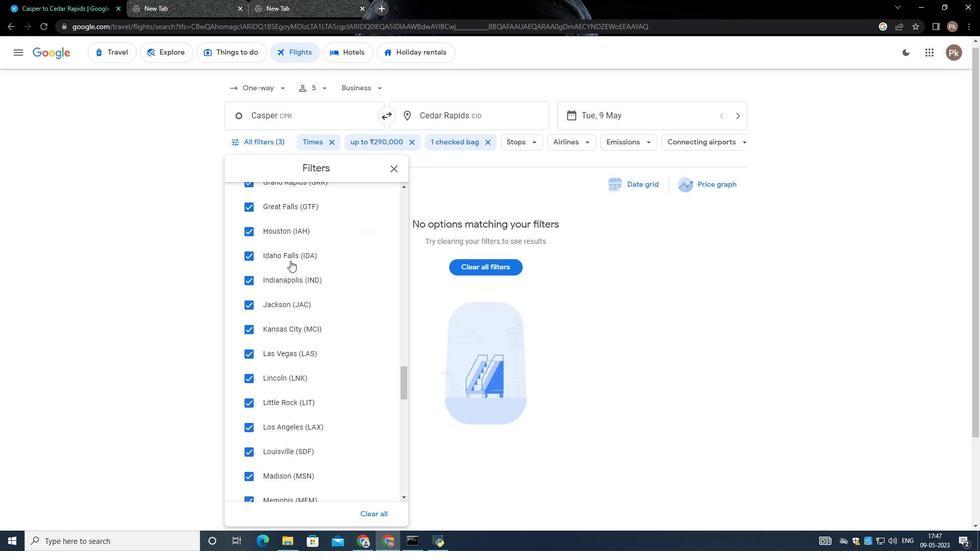 
Action: Mouse scrolled (308, 248) with delta (0, 0)
Screenshot: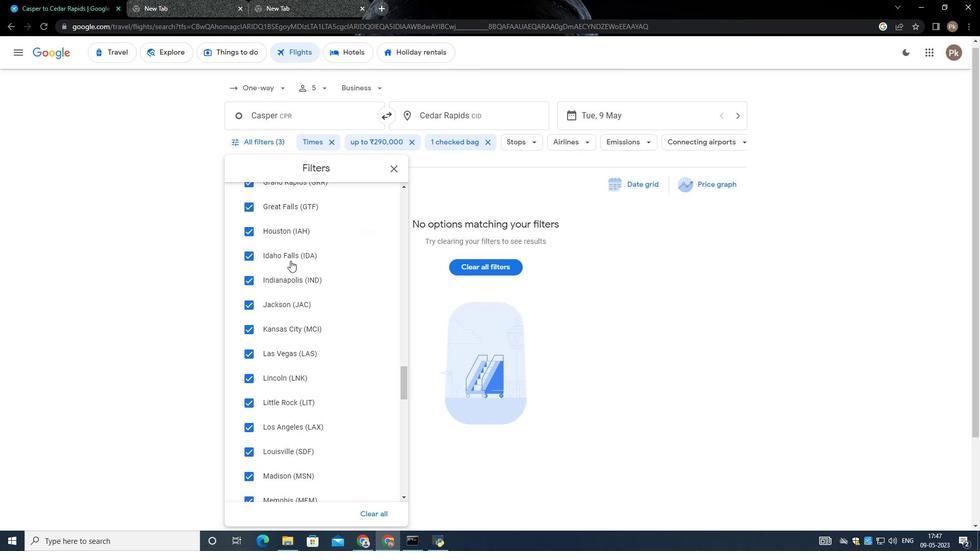 
Action: Mouse scrolled (308, 248) with delta (0, 0)
Screenshot: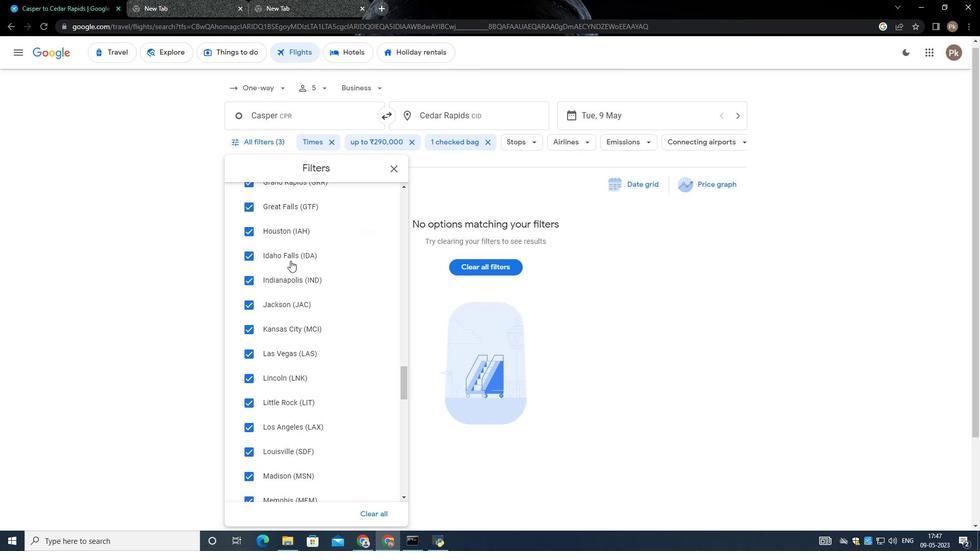 
Action: Mouse scrolled (308, 248) with delta (0, 0)
Screenshot: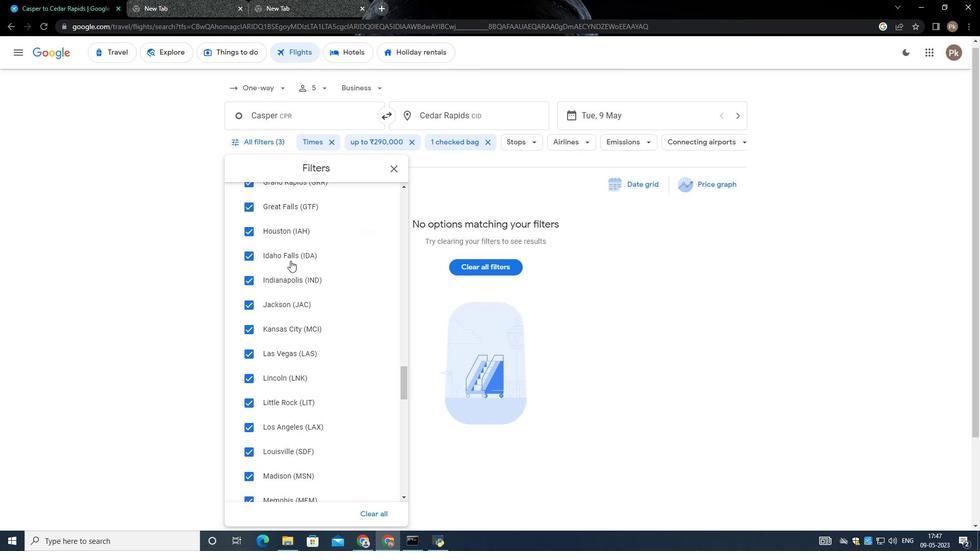 
Action: Mouse moved to (308, 249)
Screenshot: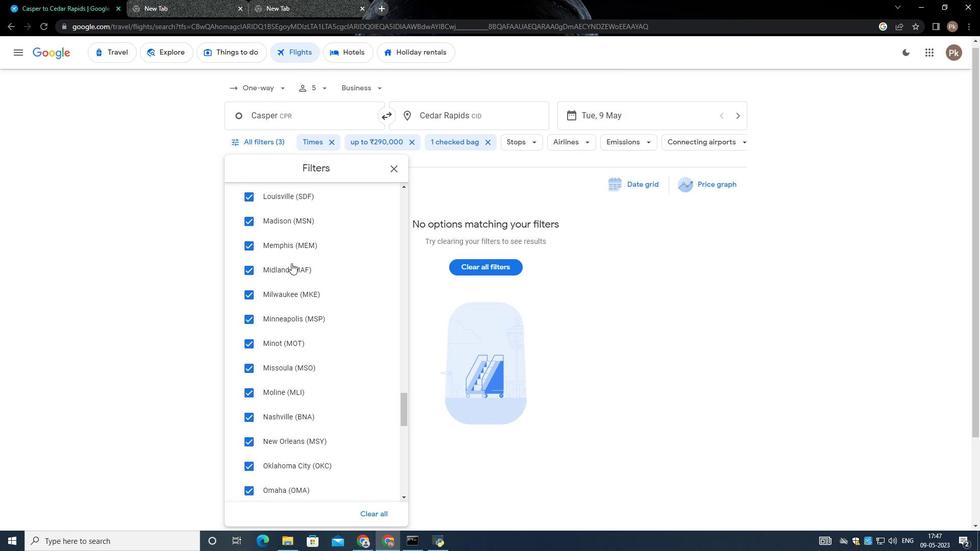 
Action: Mouse scrolled (308, 248) with delta (0, 0)
Screenshot: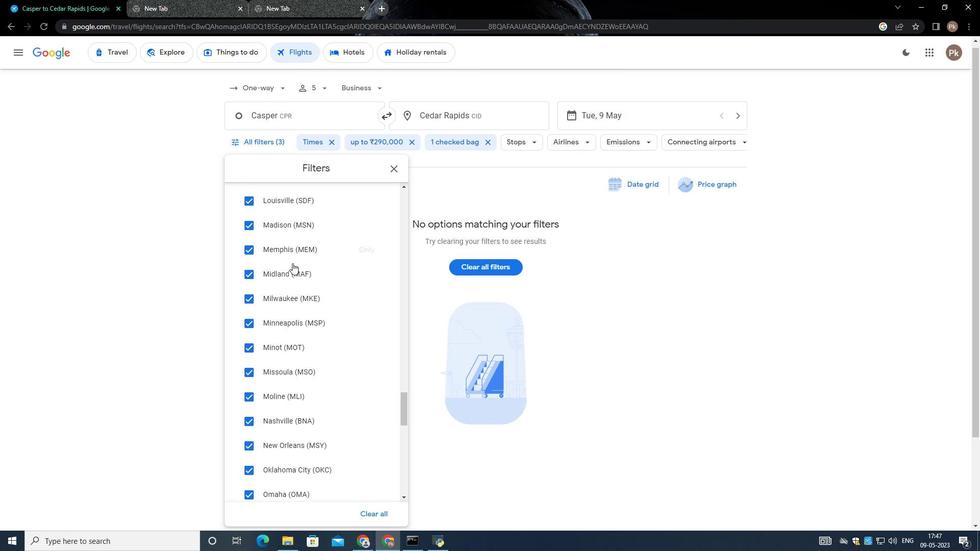 
Action: Mouse scrolled (308, 248) with delta (0, 0)
Screenshot: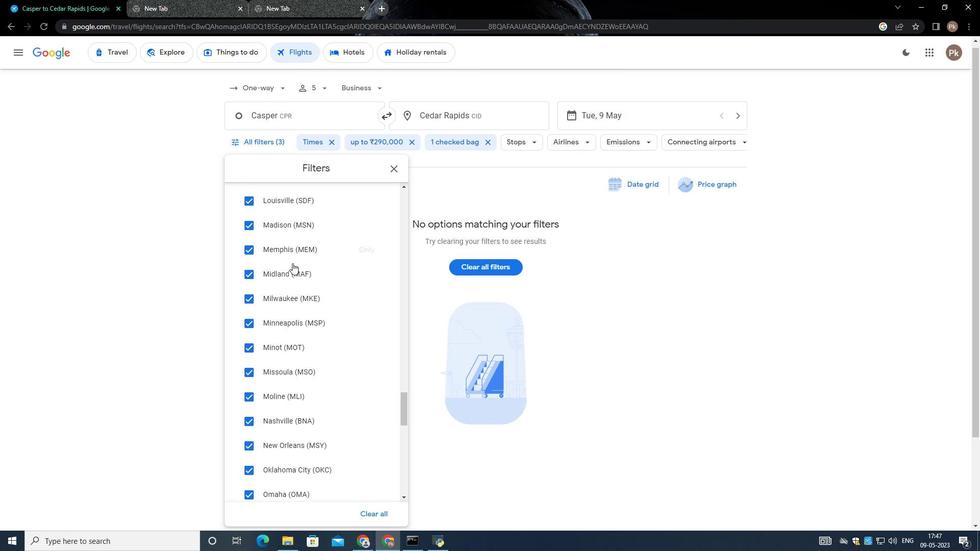 
Action: Mouse scrolled (308, 248) with delta (0, 0)
Screenshot: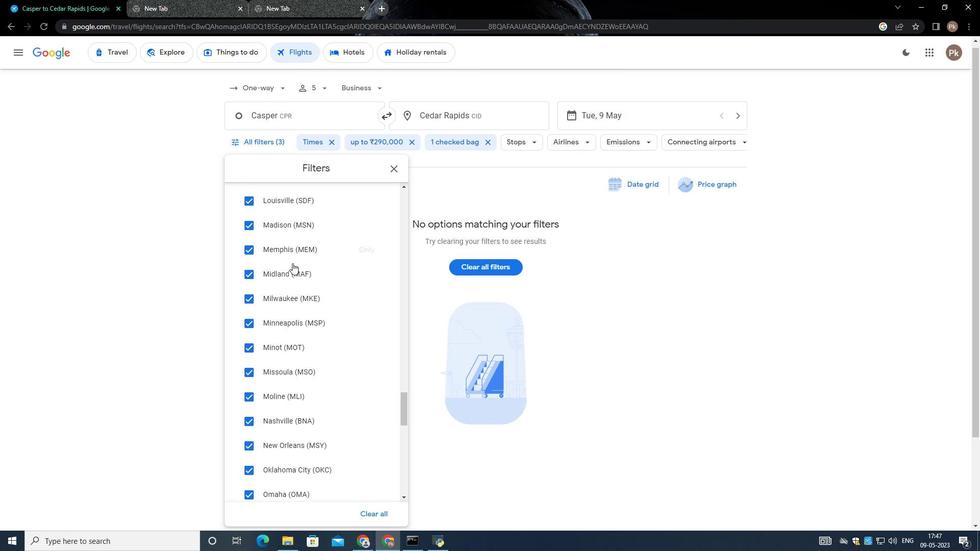 
Action: Mouse scrolled (308, 248) with delta (0, 0)
Screenshot: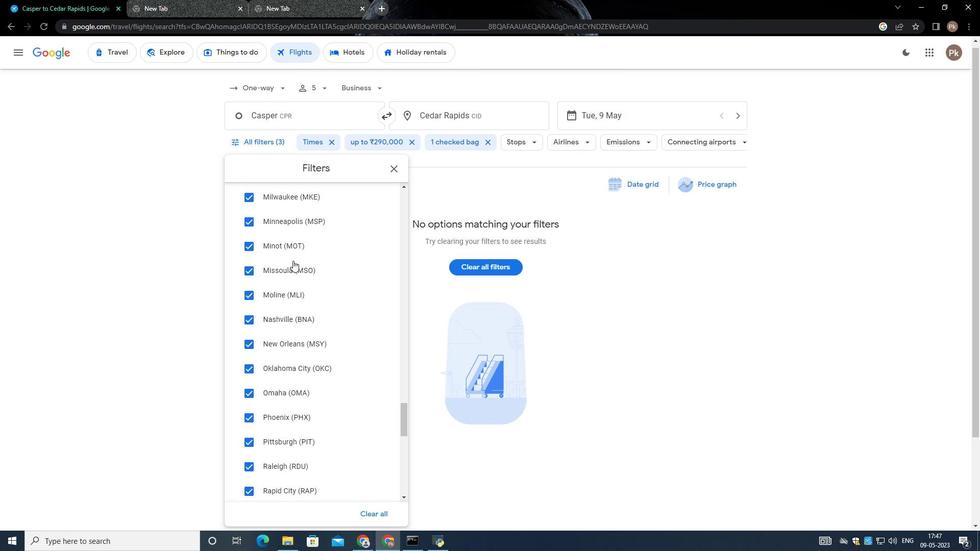 
Action: Mouse moved to (309, 250)
Screenshot: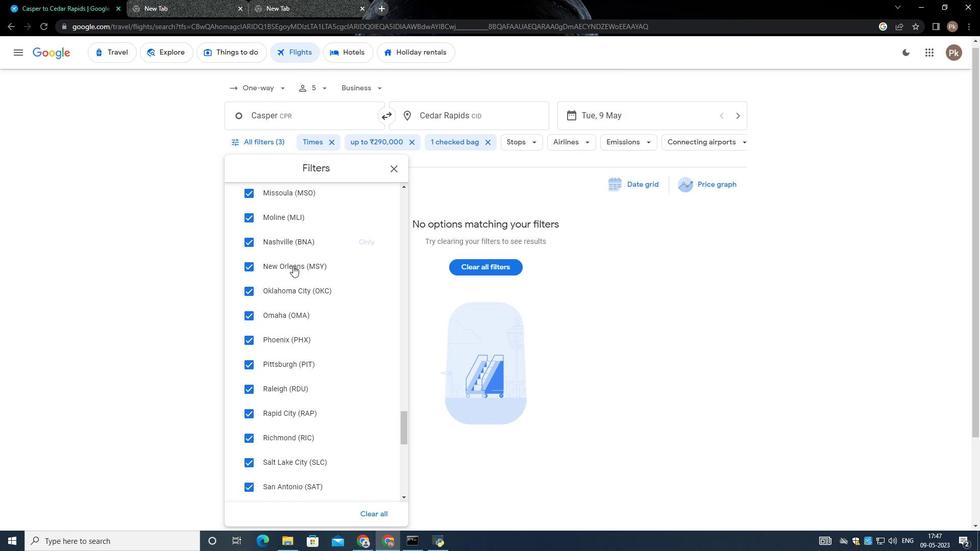 
Action: Mouse scrolled (309, 249) with delta (0, 0)
Screenshot: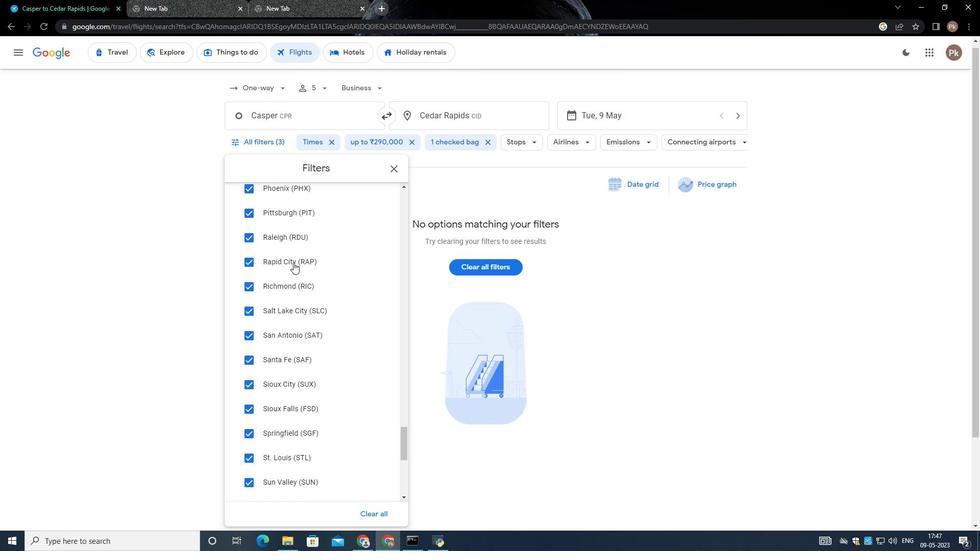 
Action: Mouse moved to (309, 250)
Screenshot: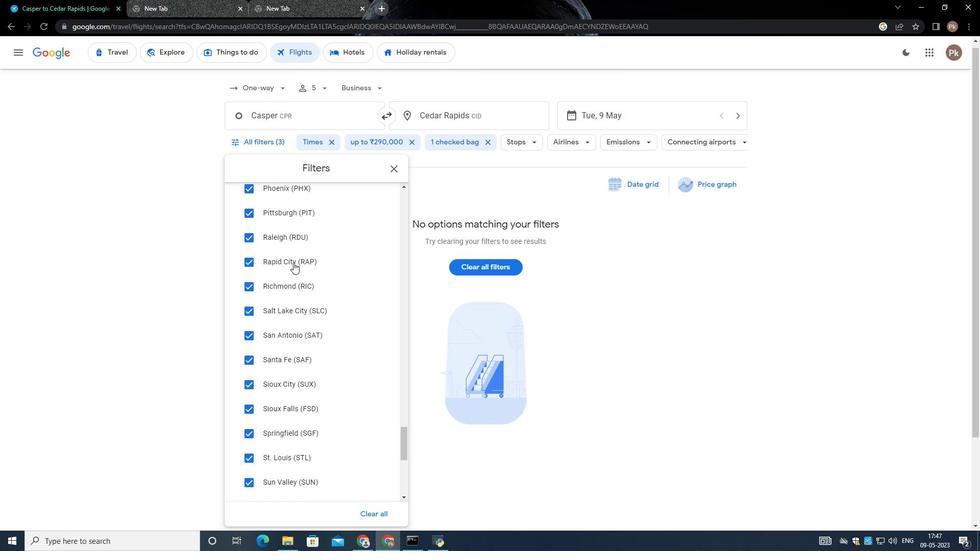 
Action: Mouse scrolled (309, 249) with delta (0, 0)
Screenshot: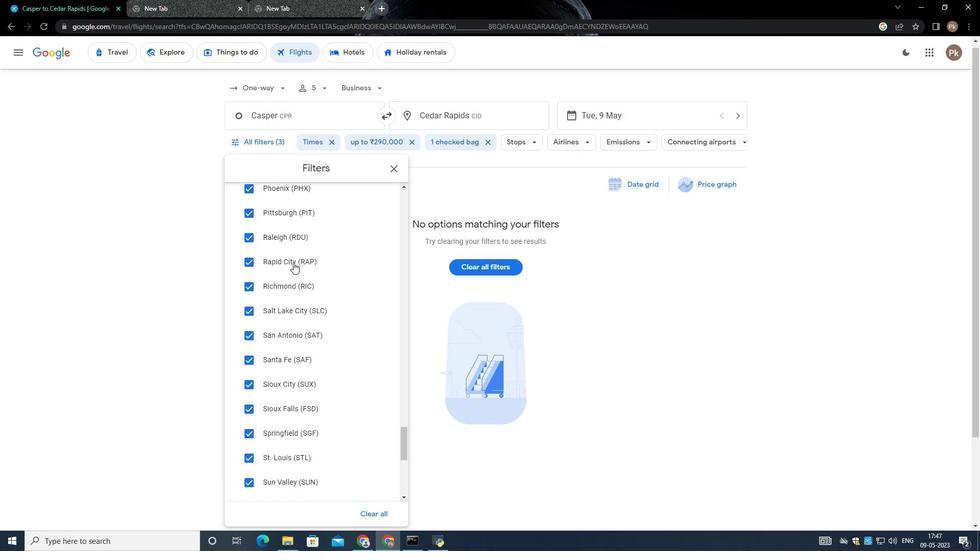 
Action: Mouse scrolled (309, 249) with delta (0, 0)
Screenshot: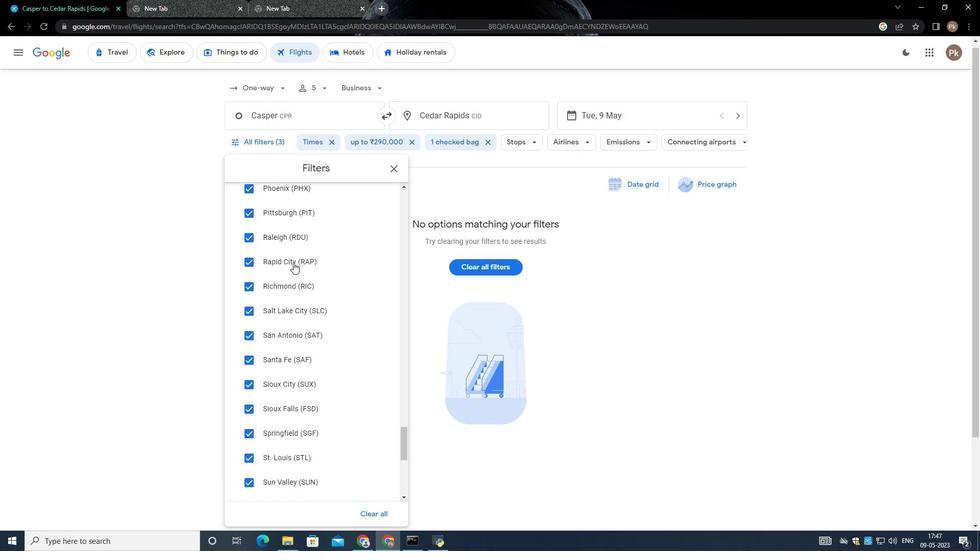 
Action: Mouse scrolled (309, 249) with delta (0, -1)
Screenshot: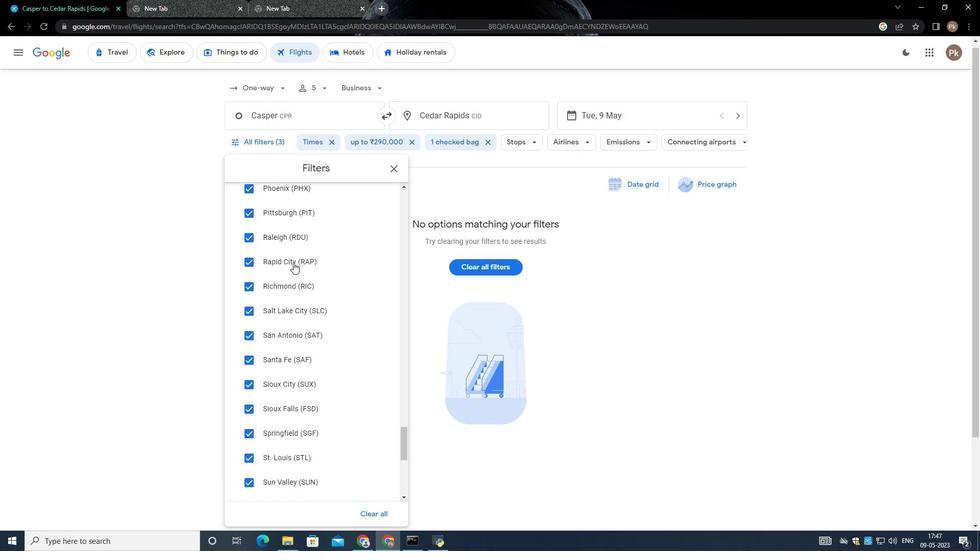 
Action: Mouse moved to (309, 249)
Screenshot: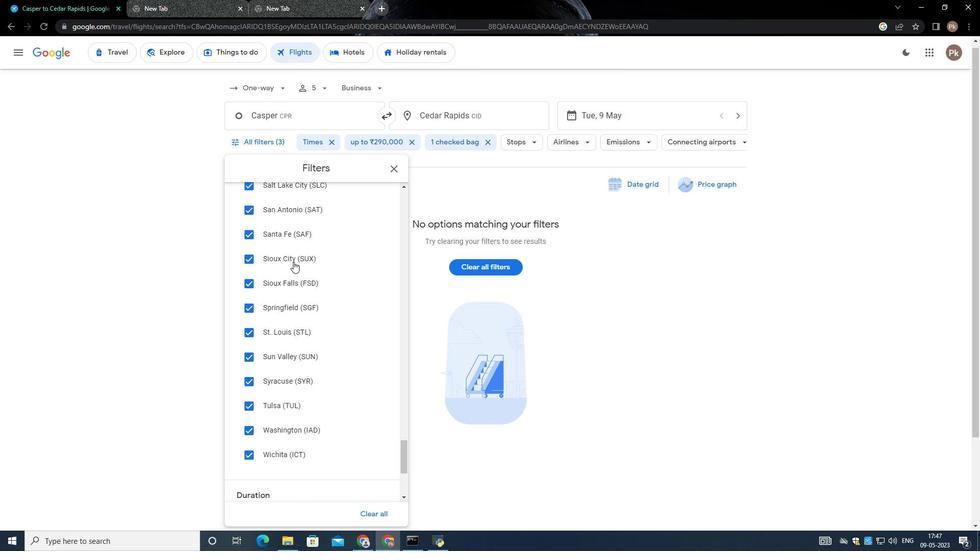 
Action: Mouse scrolled (309, 248) with delta (0, 0)
Screenshot: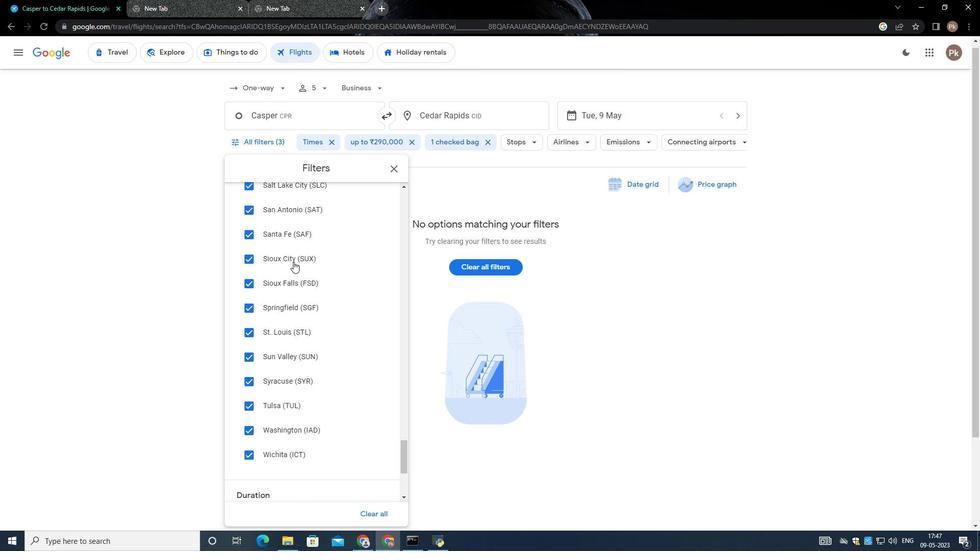 
Action: Mouse moved to (309, 255)
Screenshot: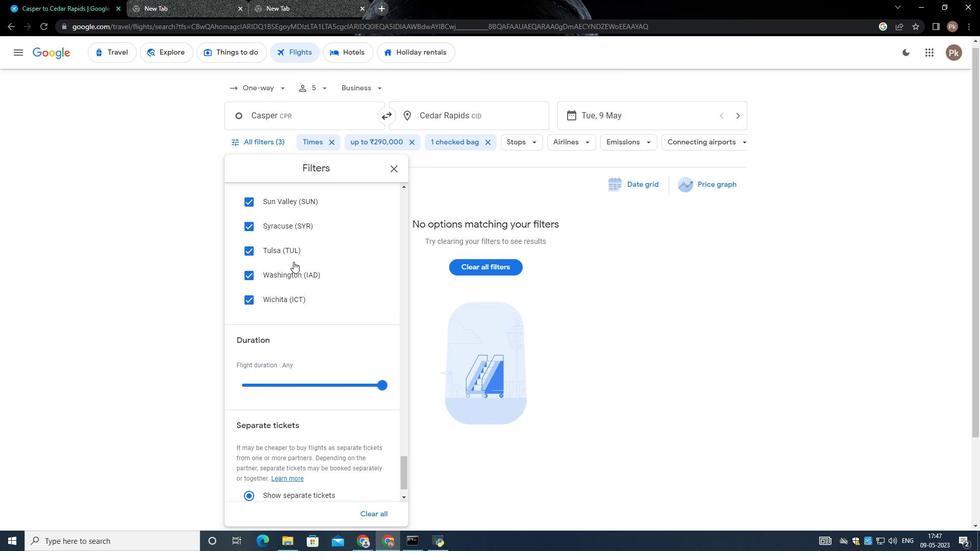 
Action: Mouse scrolled (309, 254) with delta (0, 0)
Screenshot: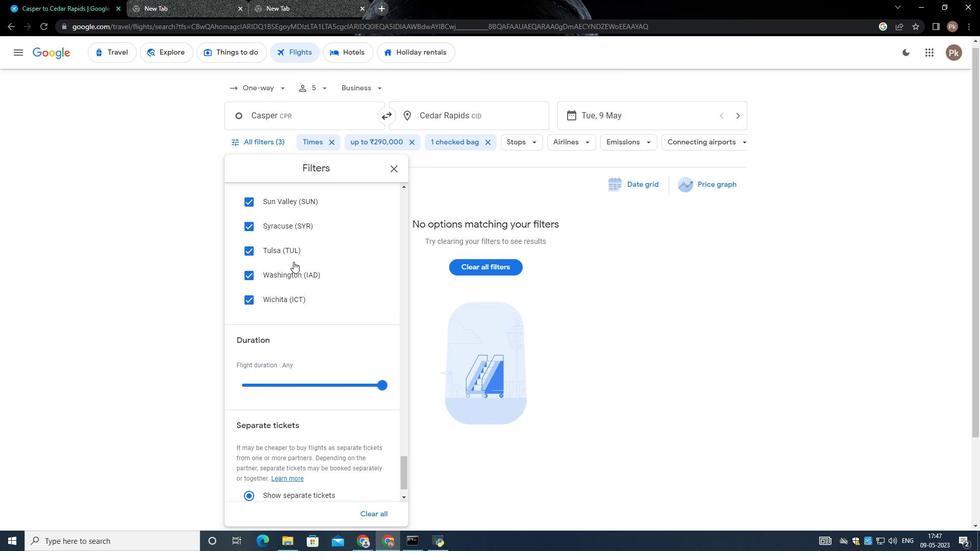 
Action: Mouse moved to (309, 255)
Screenshot: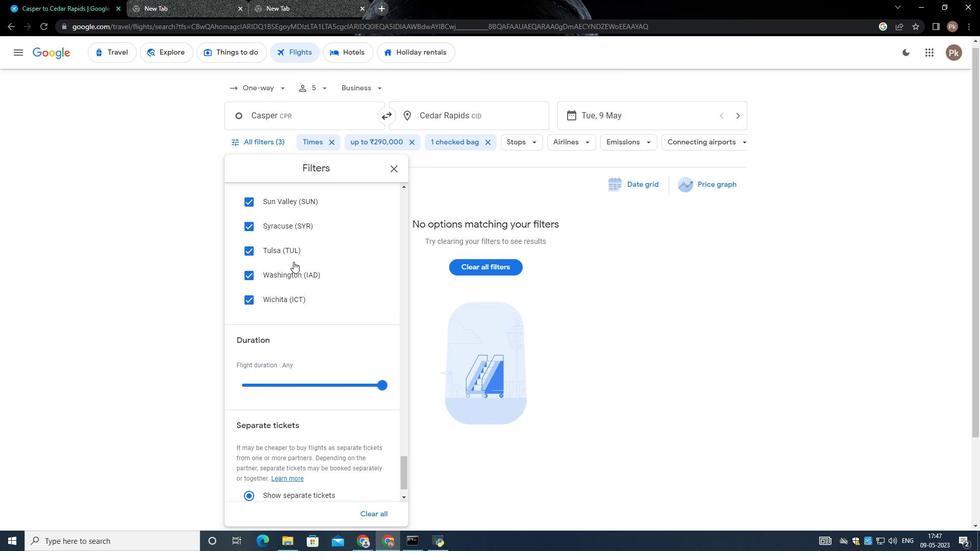 
Action: Mouse scrolled (309, 255) with delta (0, 0)
Screenshot: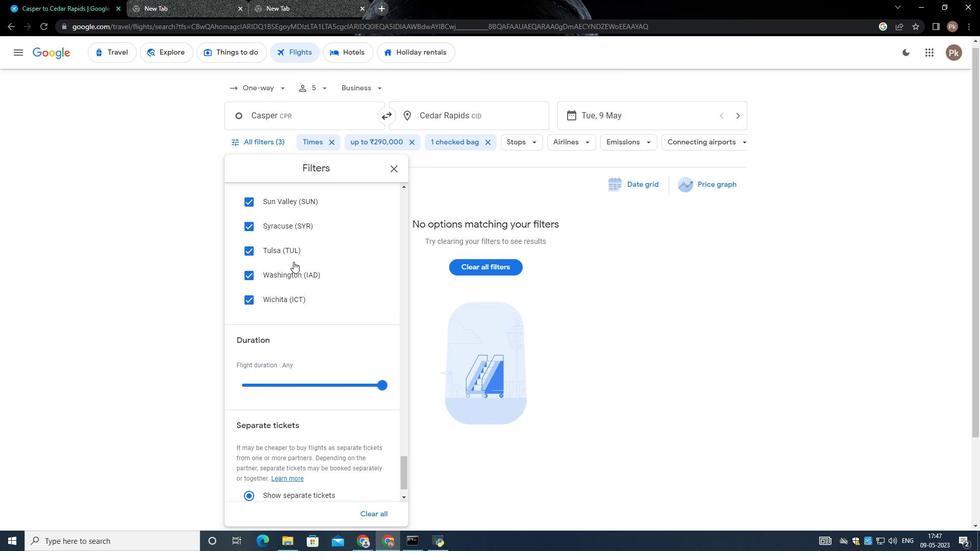 
Action: Mouse scrolled (309, 255) with delta (0, 0)
Screenshot: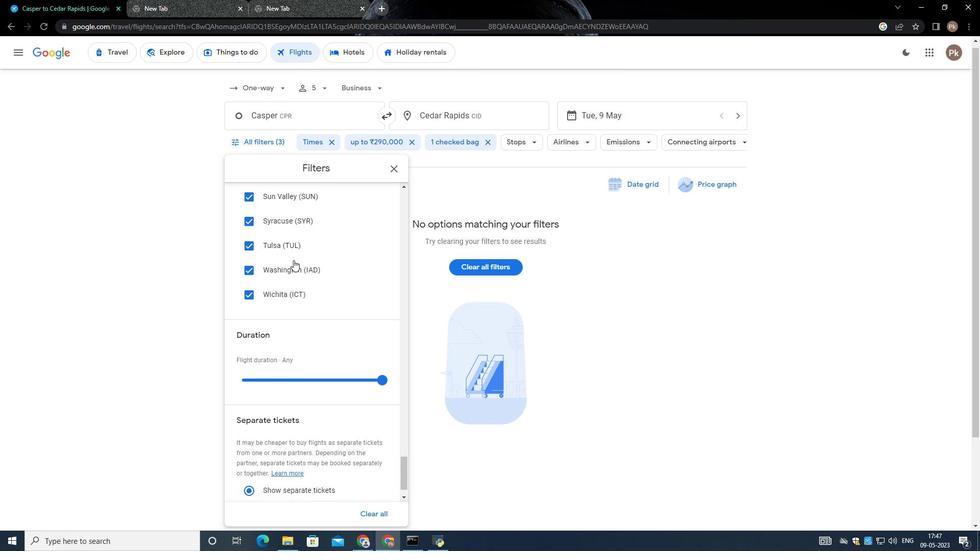 
Action: Mouse scrolled (309, 255) with delta (0, 0)
Screenshot: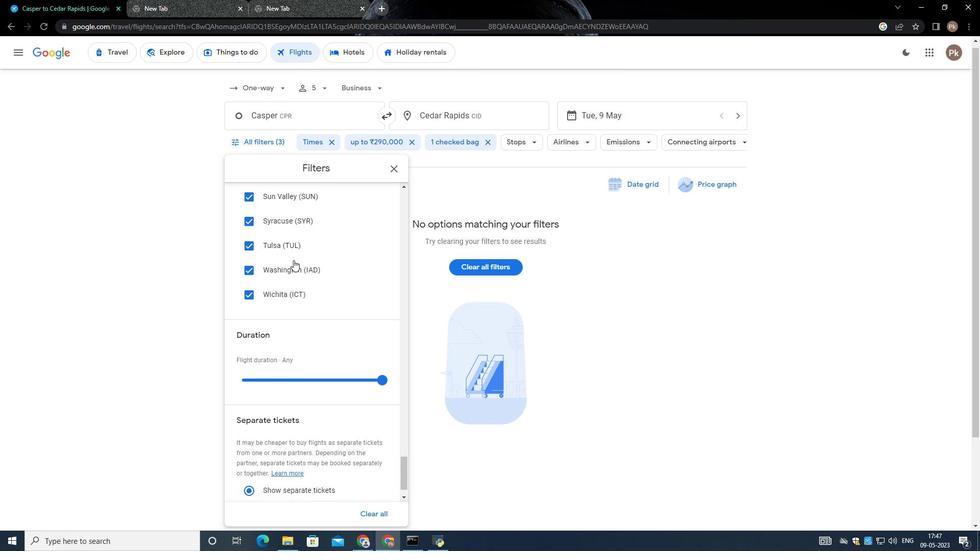 
Action: Mouse moved to (309, 250)
Screenshot: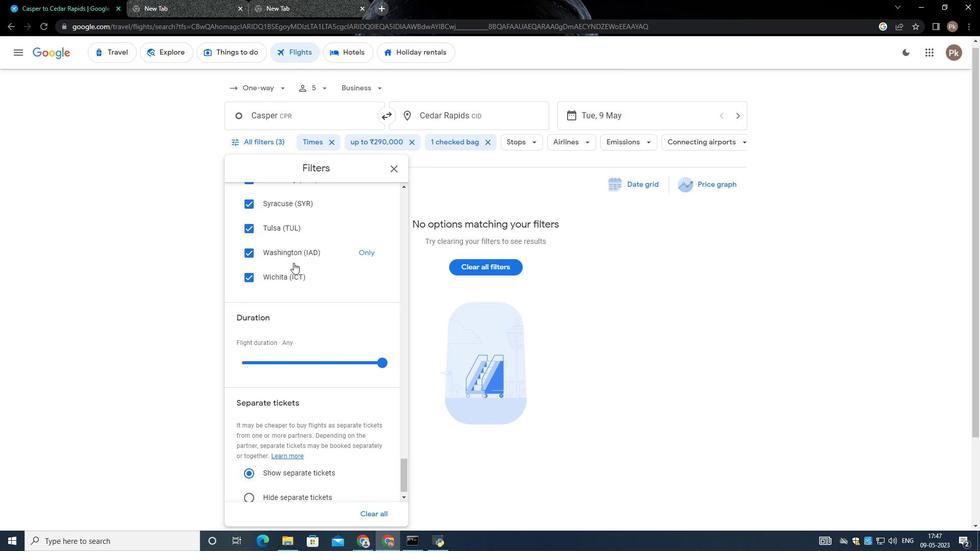 
Action: Mouse scrolled (309, 249) with delta (0, 0)
Screenshot: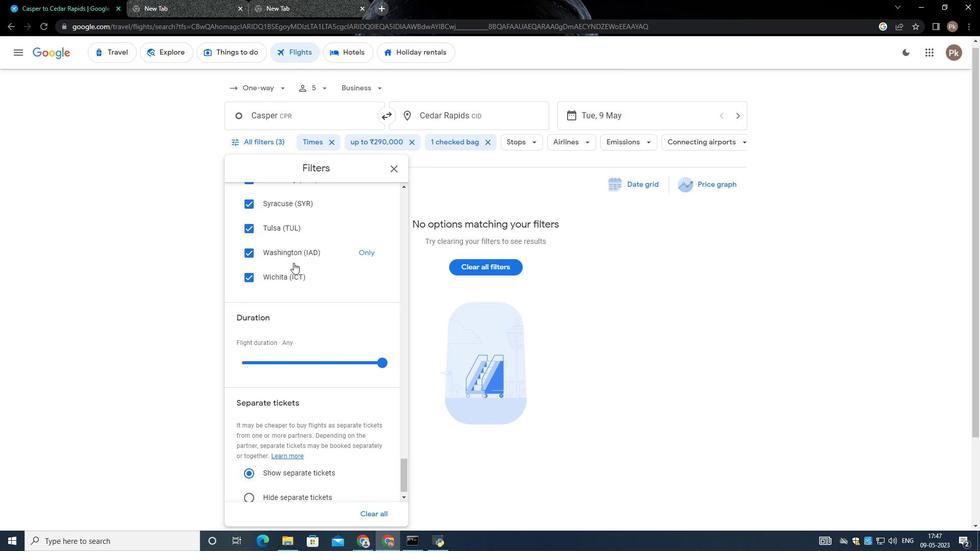
Action: Mouse scrolled (309, 249) with delta (0, 0)
Screenshot: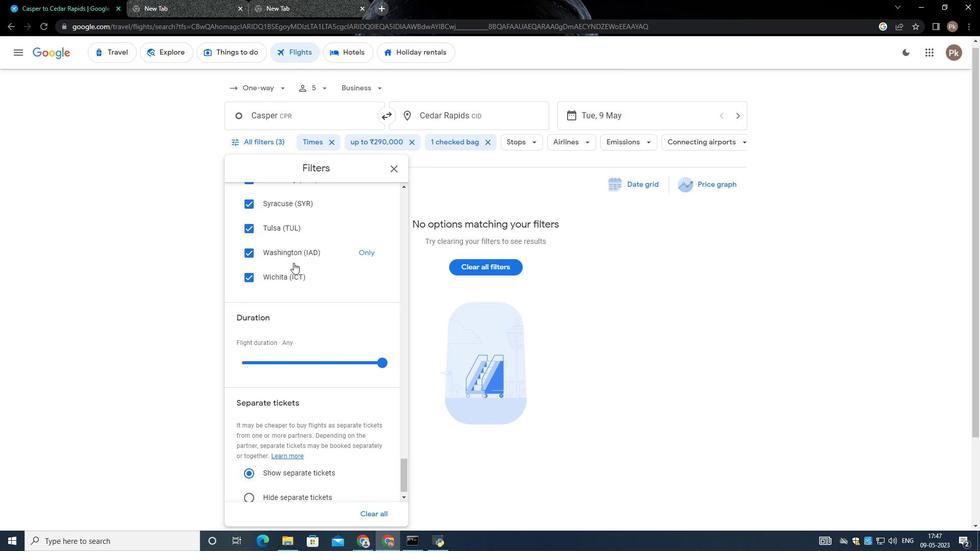 
Action: Mouse scrolled (309, 249) with delta (0, 0)
Screenshot: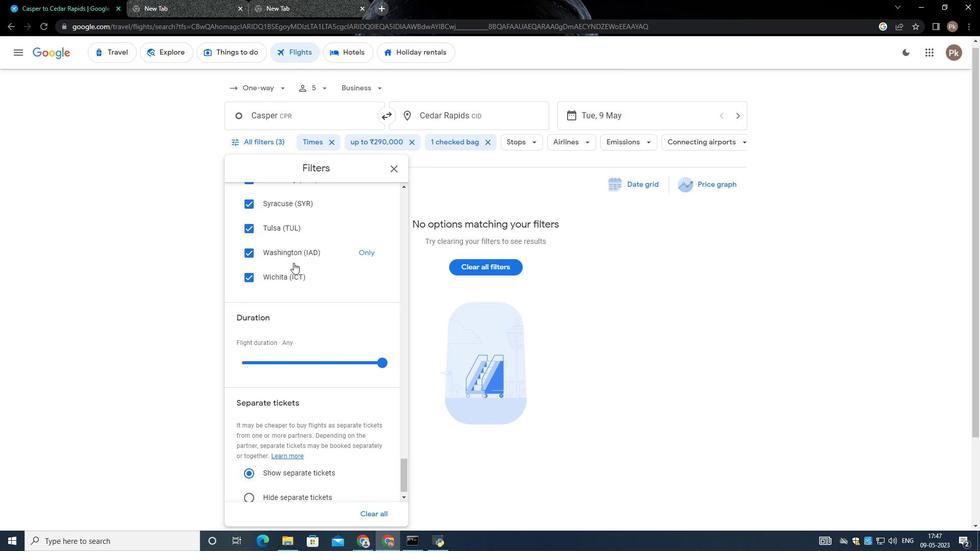 
Action: Mouse scrolled (309, 249) with delta (0, 0)
Screenshot: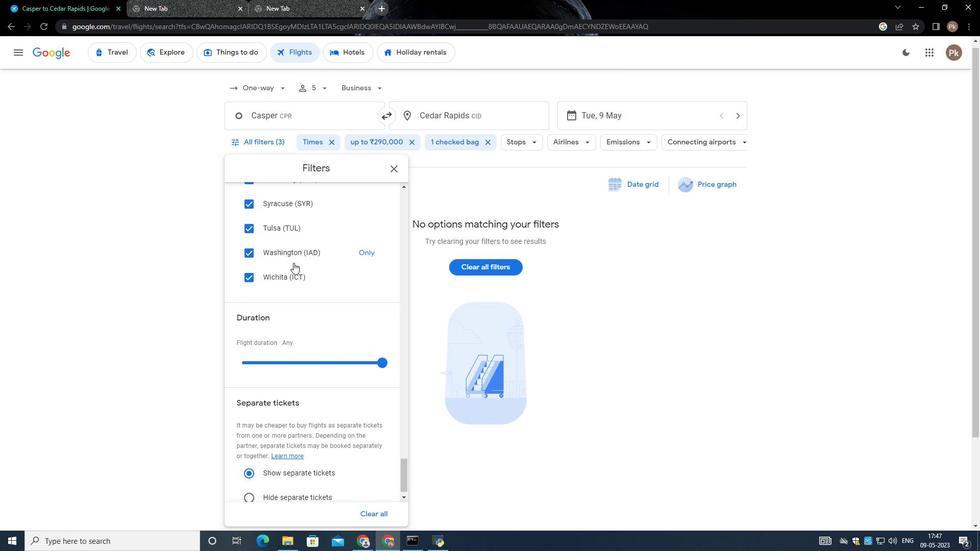 
Action: Mouse scrolled (309, 249) with delta (0, 0)
Screenshot: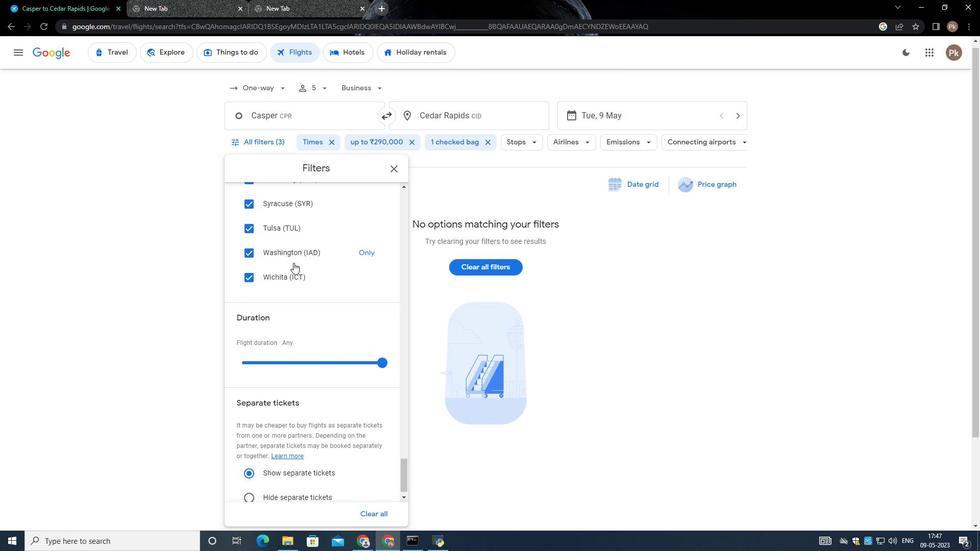 
Action: Mouse moved to (308, 249)
Screenshot: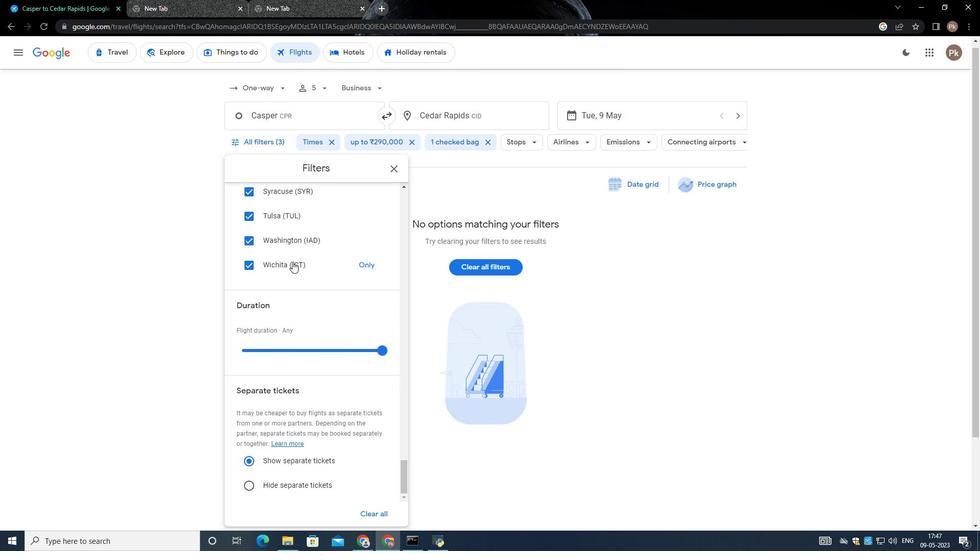 
Action: Mouse scrolled (308, 248) with delta (0, 0)
Screenshot: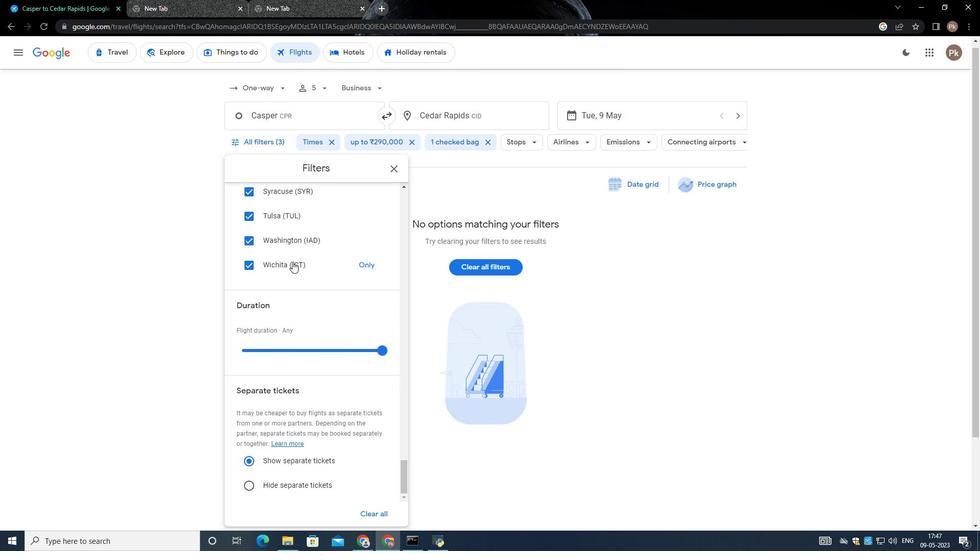
Action: Mouse scrolled (308, 248) with delta (0, 0)
Screenshot: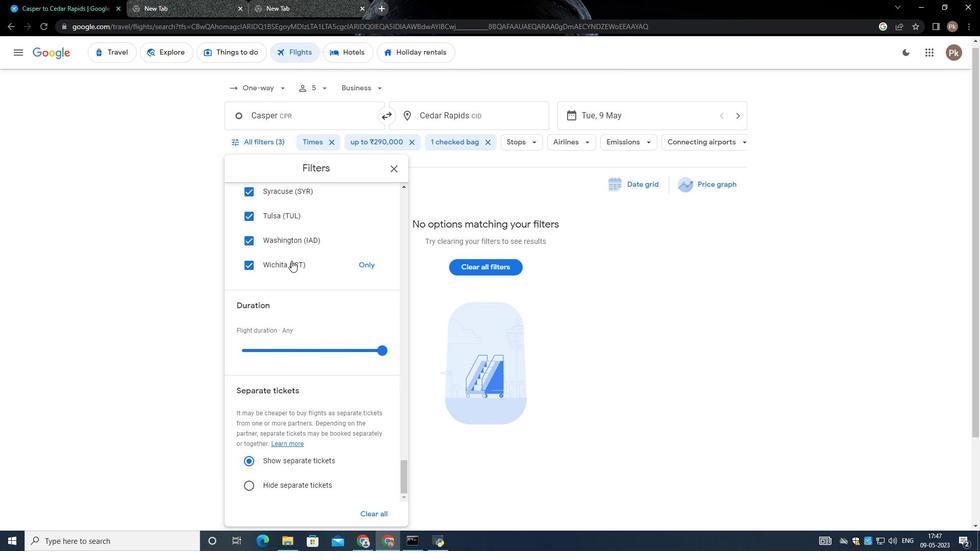 
Action: Mouse scrolled (308, 248) with delta (0, 0)
Screenshot: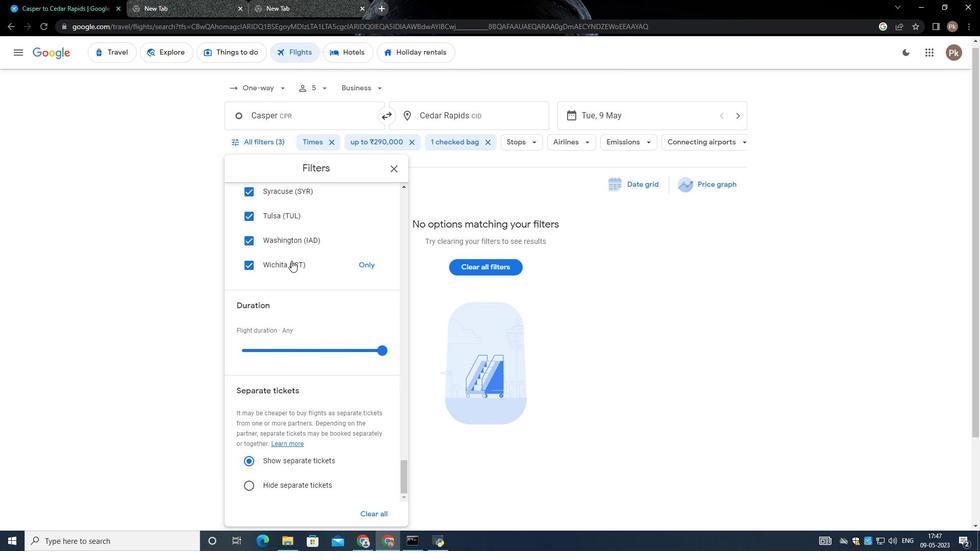 
Action: Mouse scrolled (308, 248) with delta (0, 0)
Screenshot: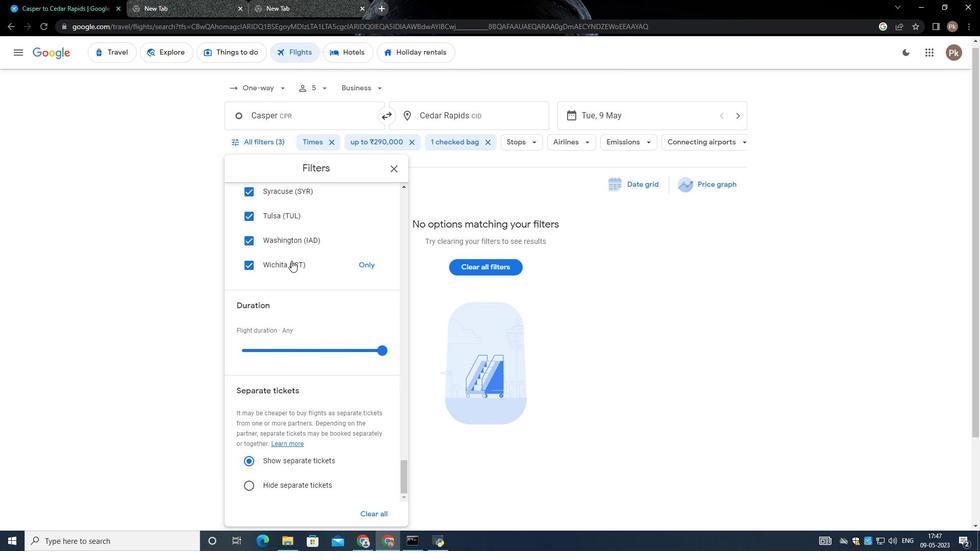 
Action: Mouse moved to (307, 249)
Screenshot: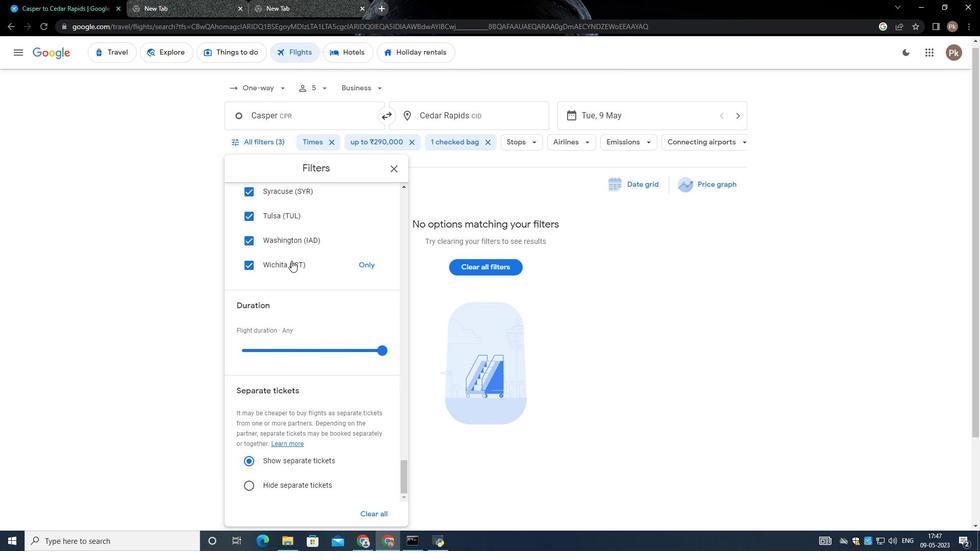
Action: Mouse scrolled (307, 249) with delta (0, 0)
Screenshot: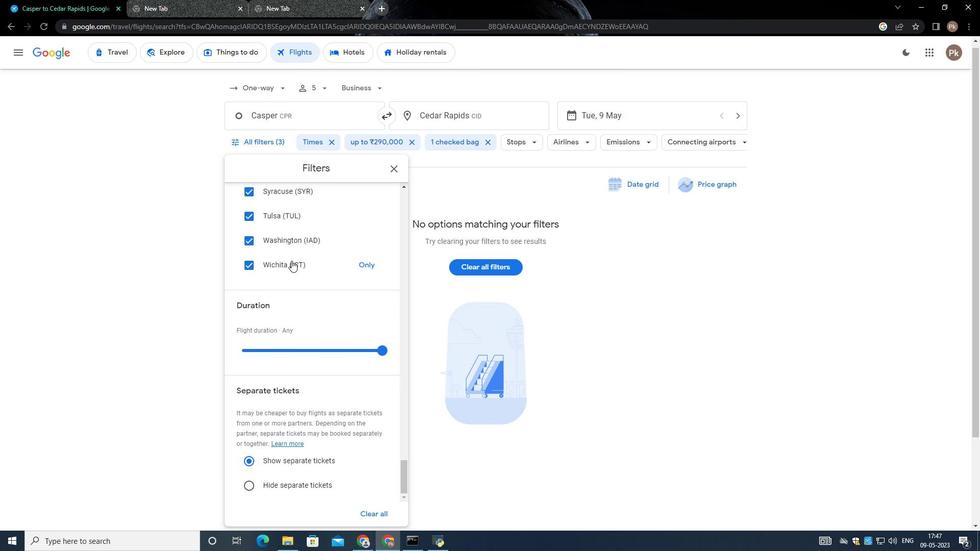 
Action: Mouse moved to (307, 249)
Screenshot: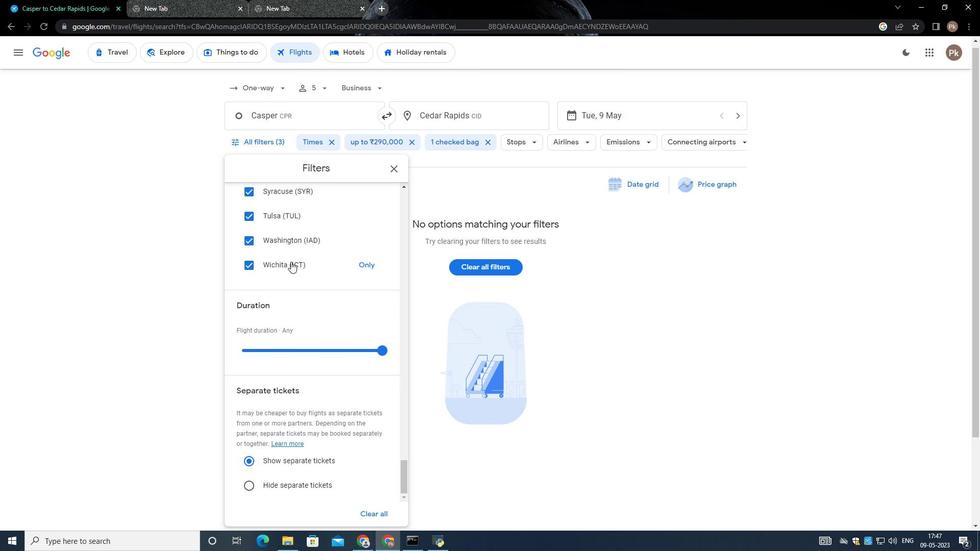
Action: Mouse scrolled (307, 249) with delta (0, 0)
Screenshot: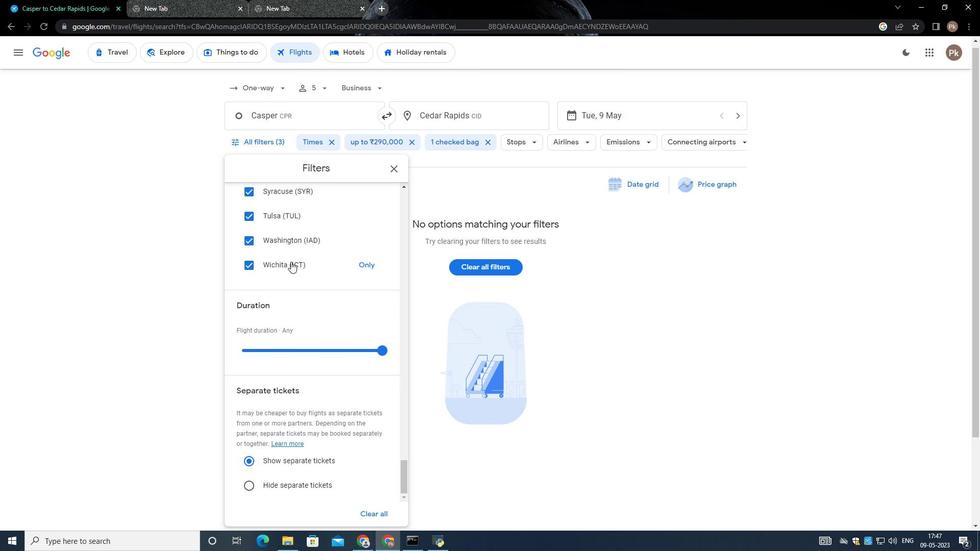 
Action: Mouse scrolled (307, 249) with delta (0, 0)
Screenshot: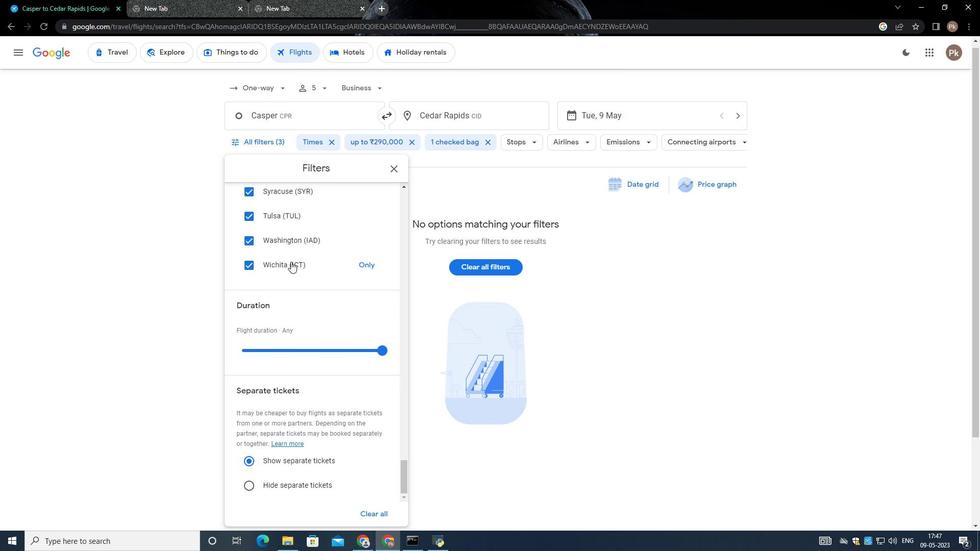 
Action: Mouse scrolled (307, 249) with delta (0, 0)
Screenshot: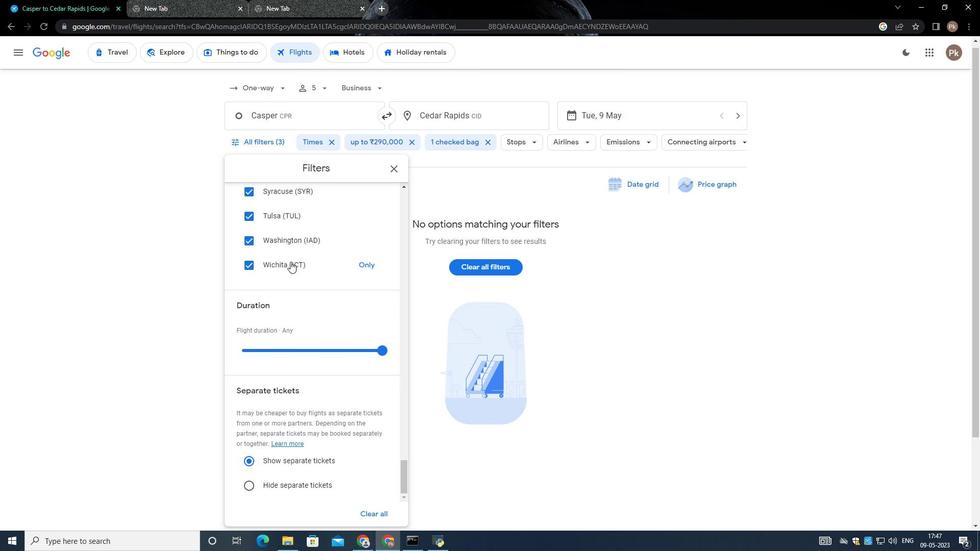 
Action: Mouse scrolled (307, 249) with delta (0, 0)
Screenshot: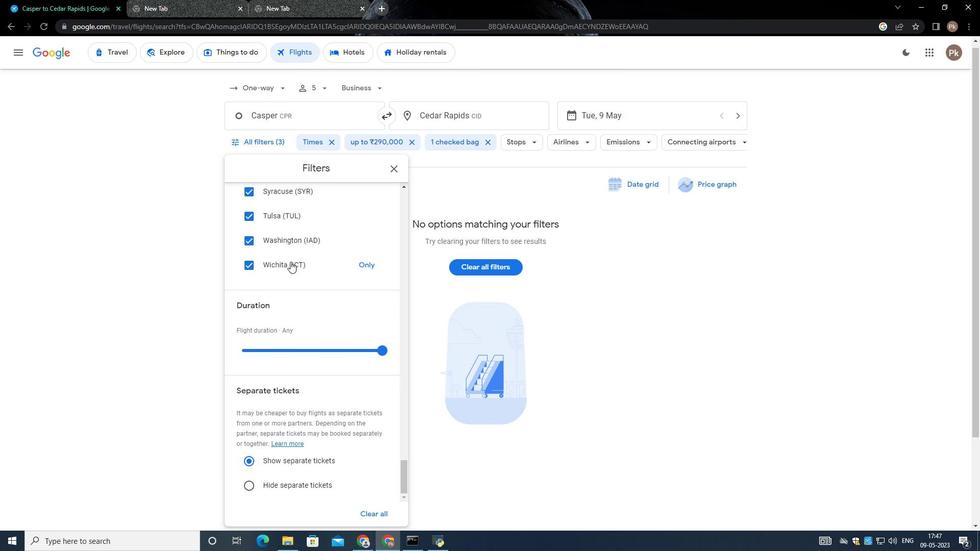 
Action: Mouse scrolled (307, 249) with delta (0, 0)
Screenshot: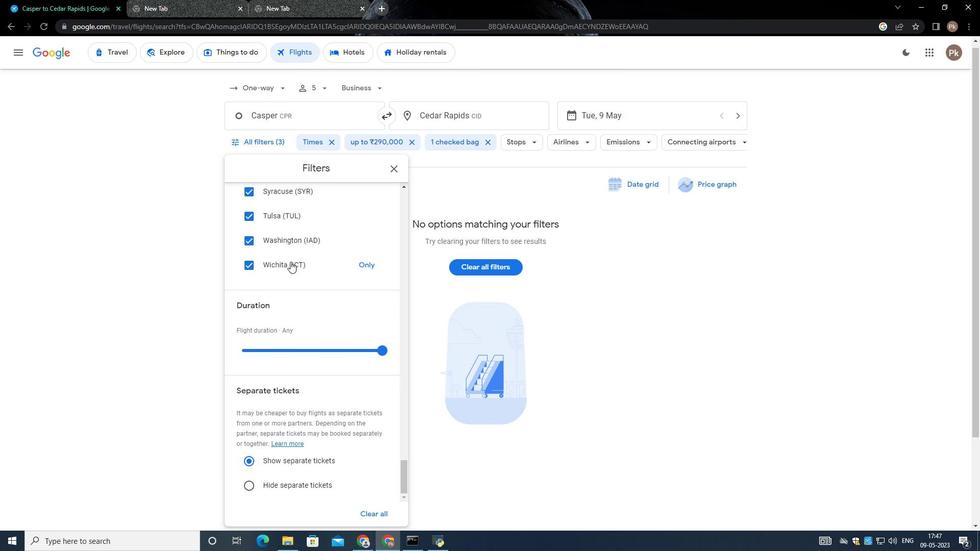
Action: Mouse scrolled (307, 249) with delta (0, 0)
Screenshot: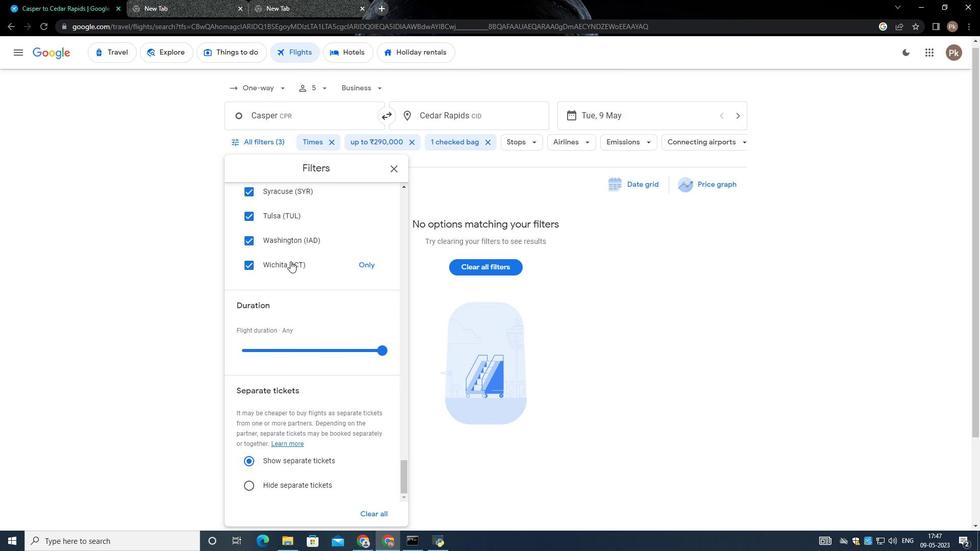 
Action: Mouse moved to (302, 246)
Screenshot: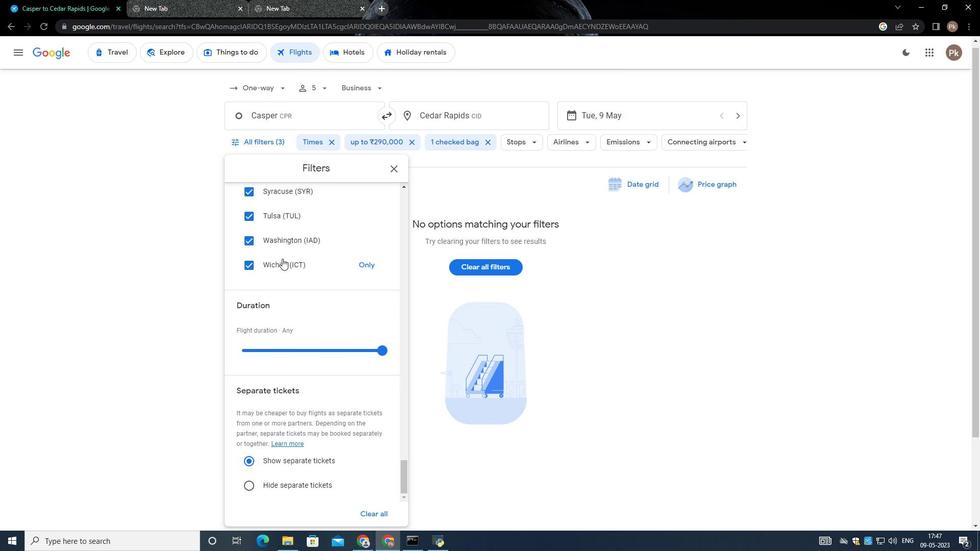
